Task: Find a one-way flight from Waco to Raleigh on August 7th in Business class with American Airlines, 1 checked bag, and specific passenger details.
Action: Mouse moved to (359, 104)
Screenshot: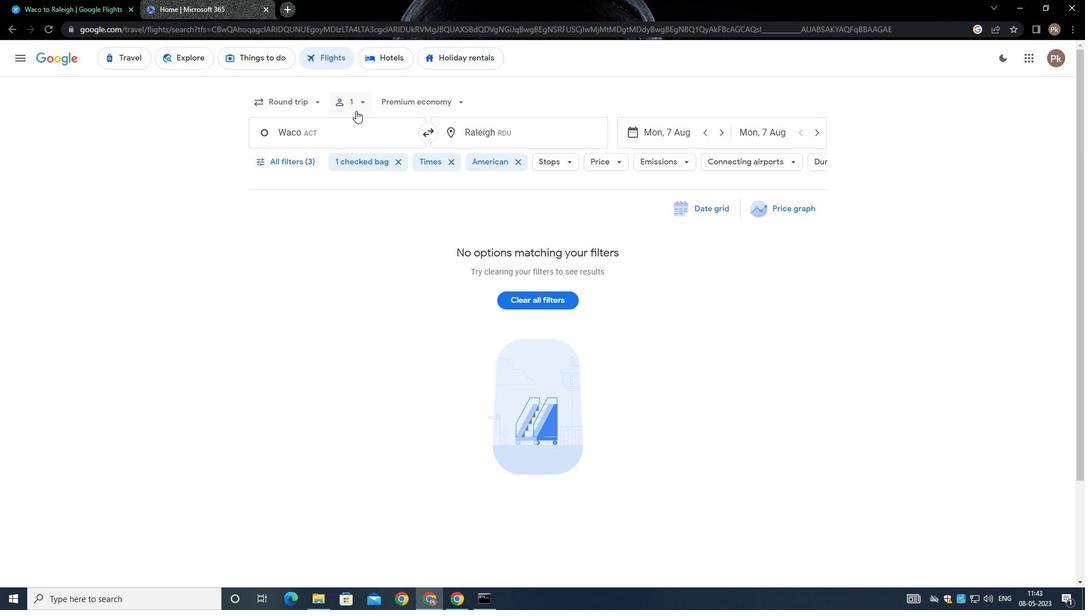 
Action: Mouse pressed left at (359, 104)
Screenshot: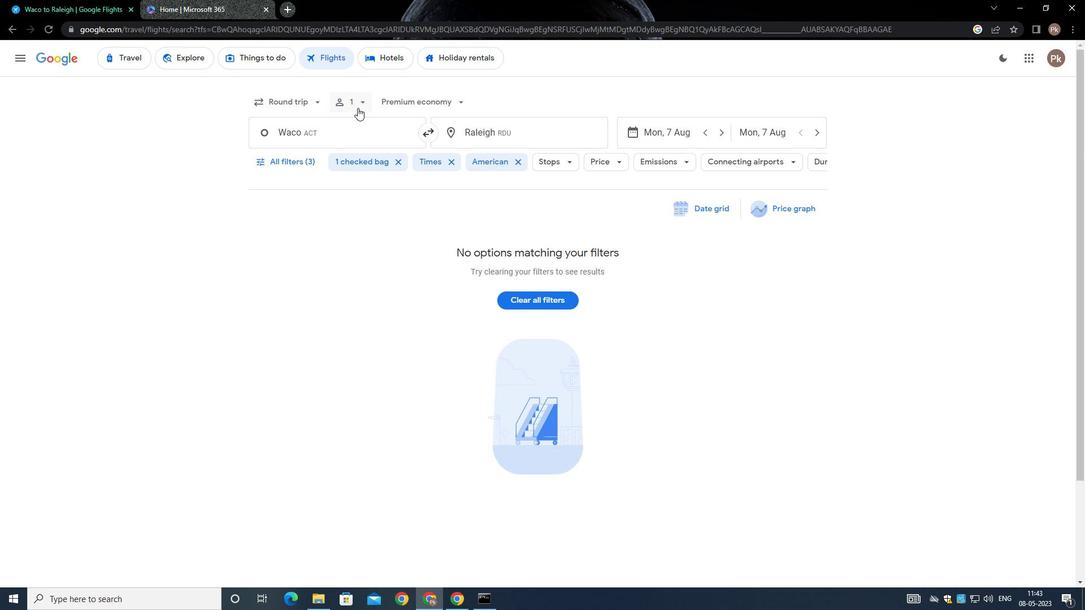 
Action: Mouse moved to (311, 106)
Screenshot: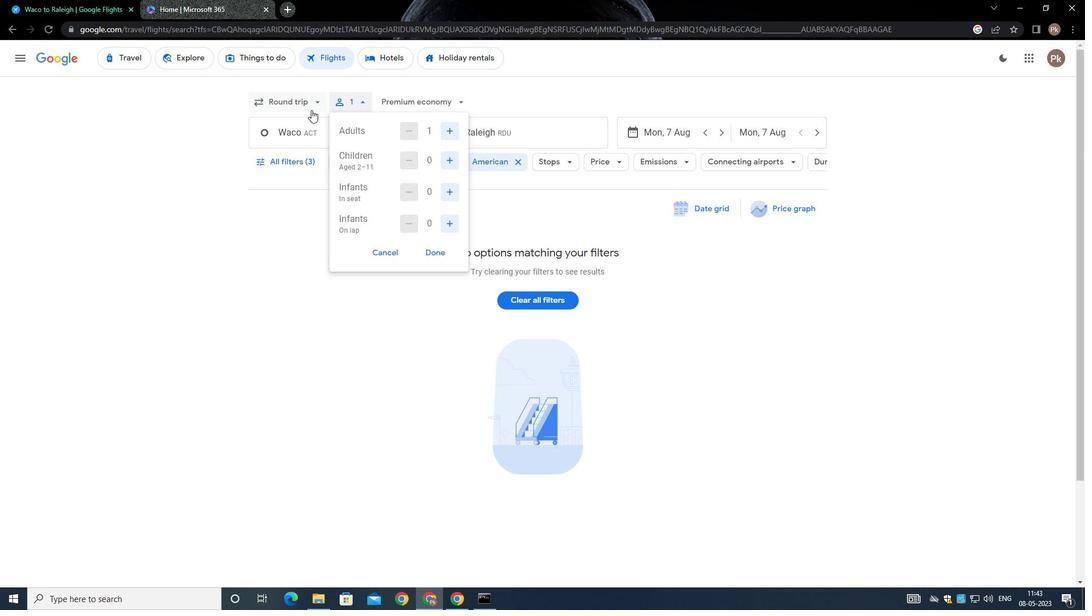 
Action: Mouse pressed left at (311, 106)
Screenshot: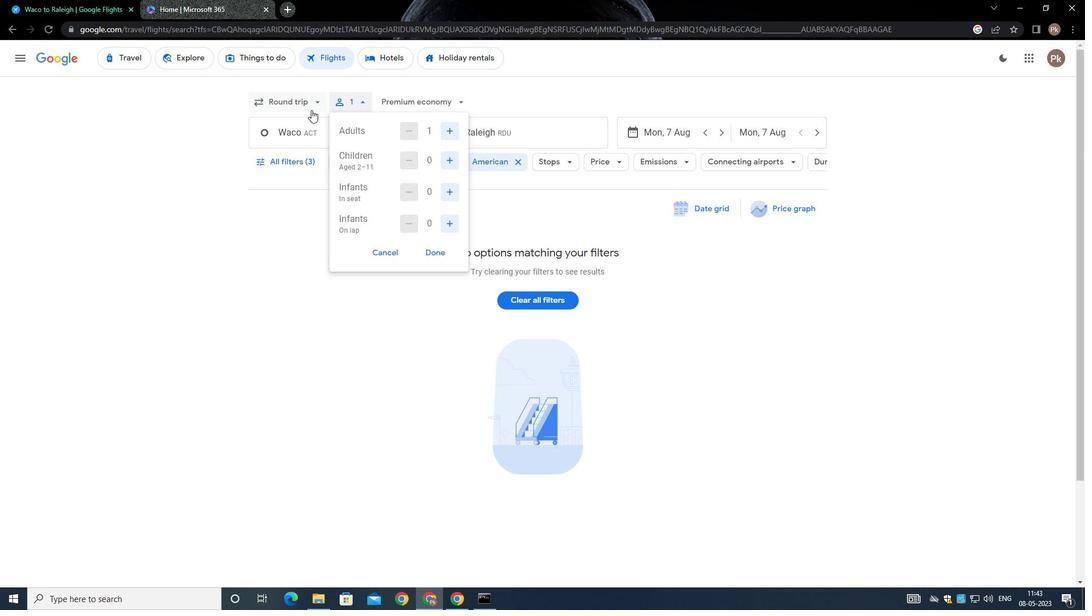 
Action: Mouse moved to (299, 154)
Screenshot: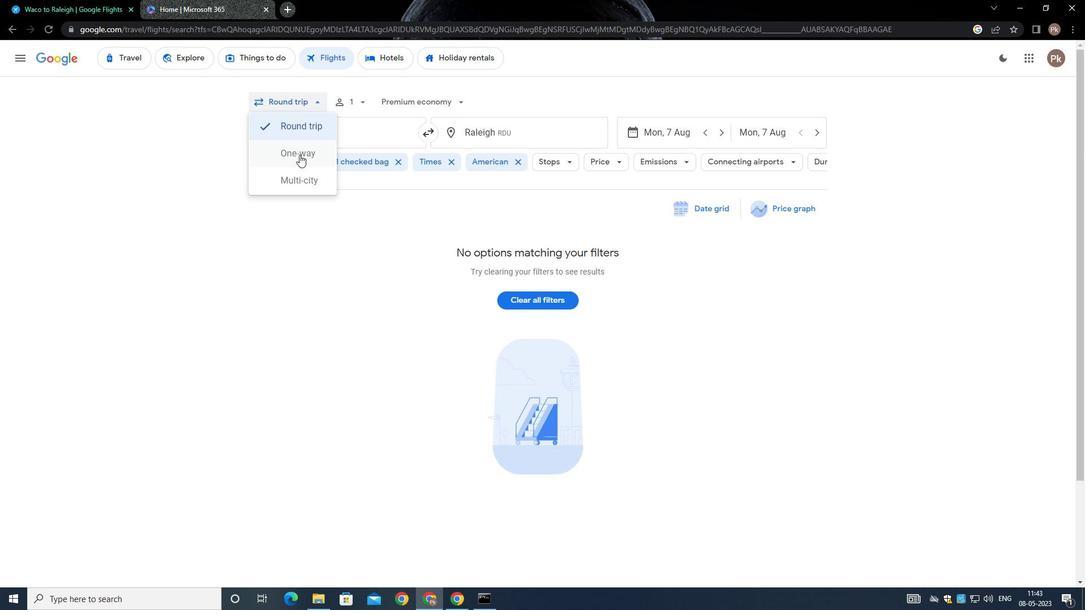 
Action: Mouse pressed left at (299, 154)
Screenshot: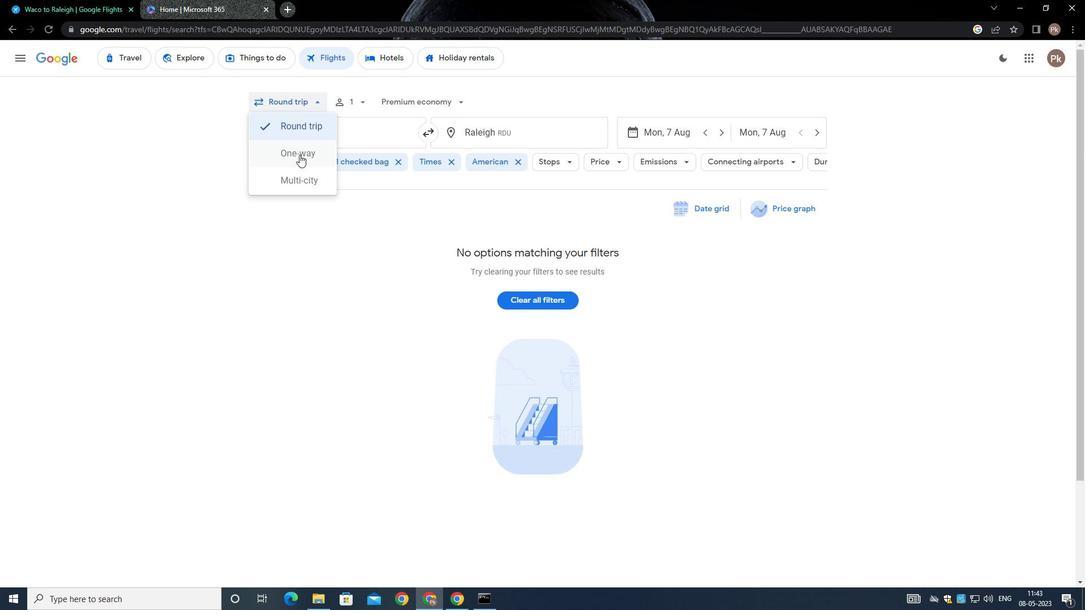 
Action: Mouse moved to (356, 104)
Screenshot: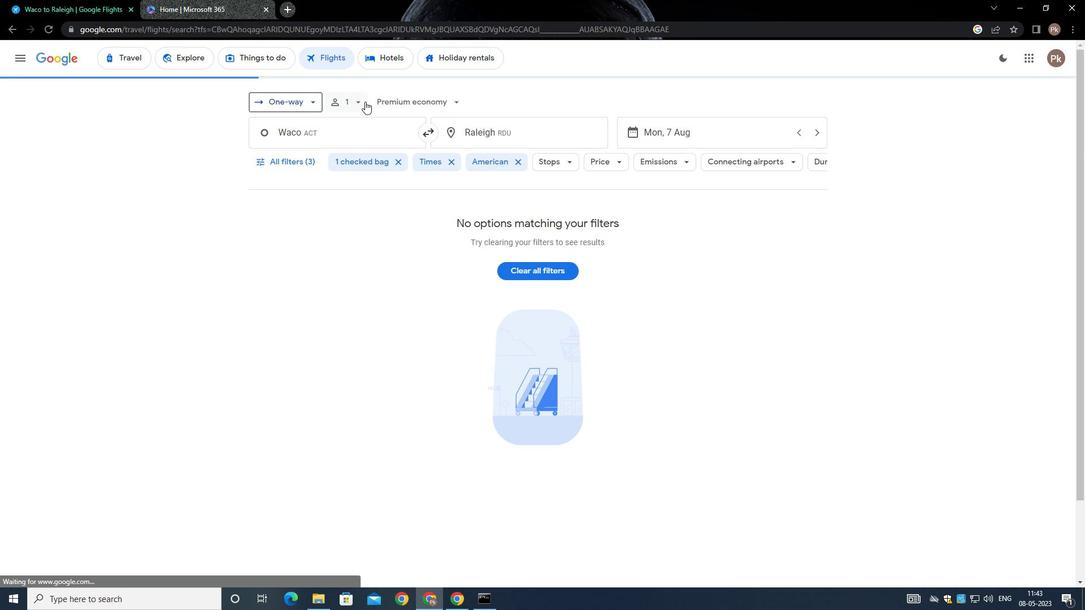 
Action: Mouse pressed left at (356, 104)
Screenshot: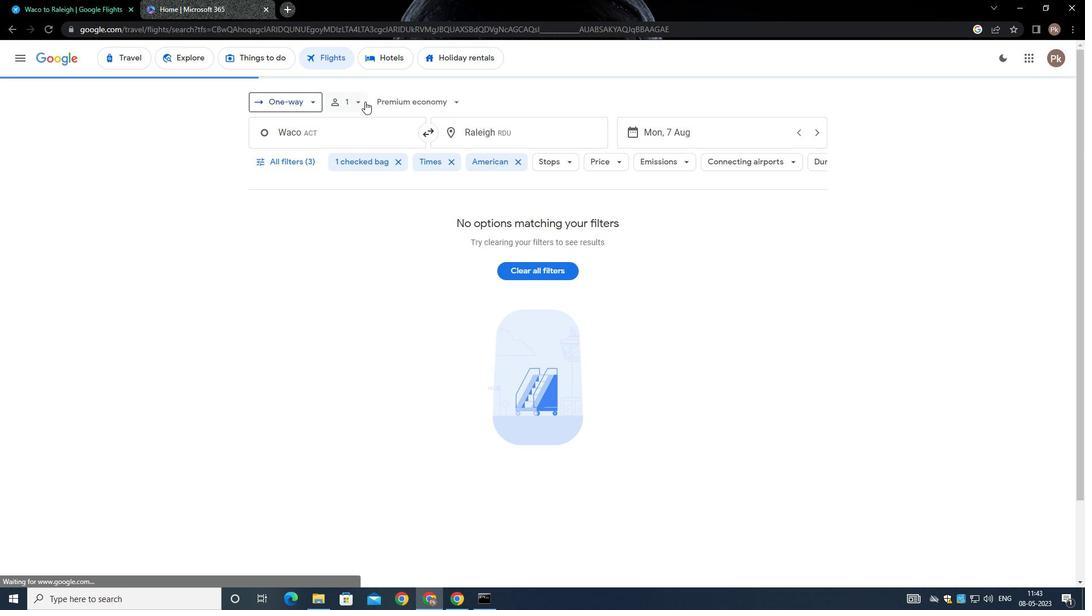 
Action: Mouse moved to (444, 161)
Screenshot: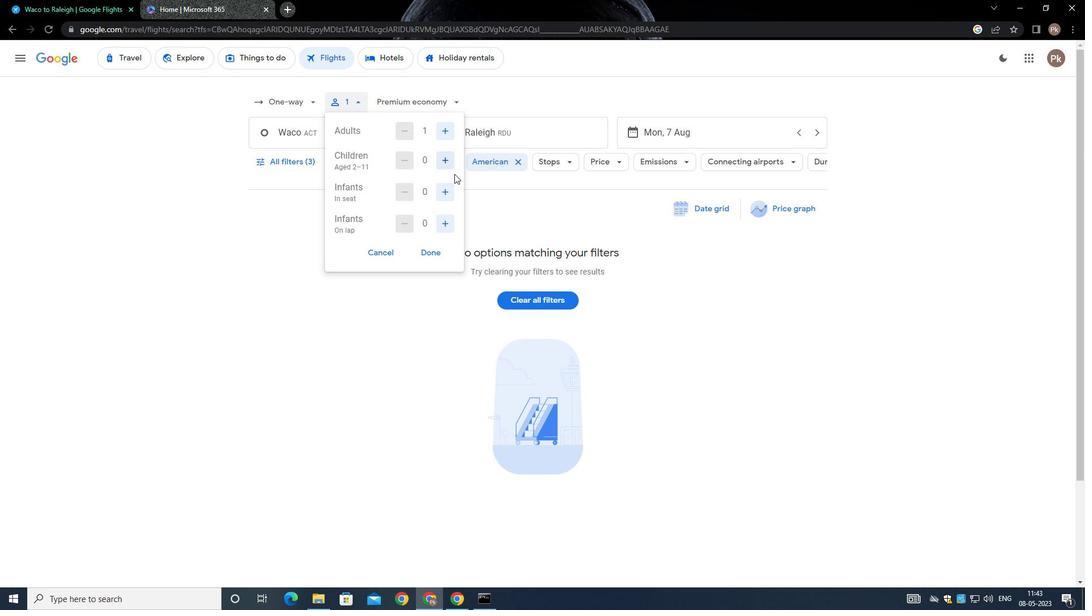 
Action: Mouse pressed left at (444, 161)
Screenshot: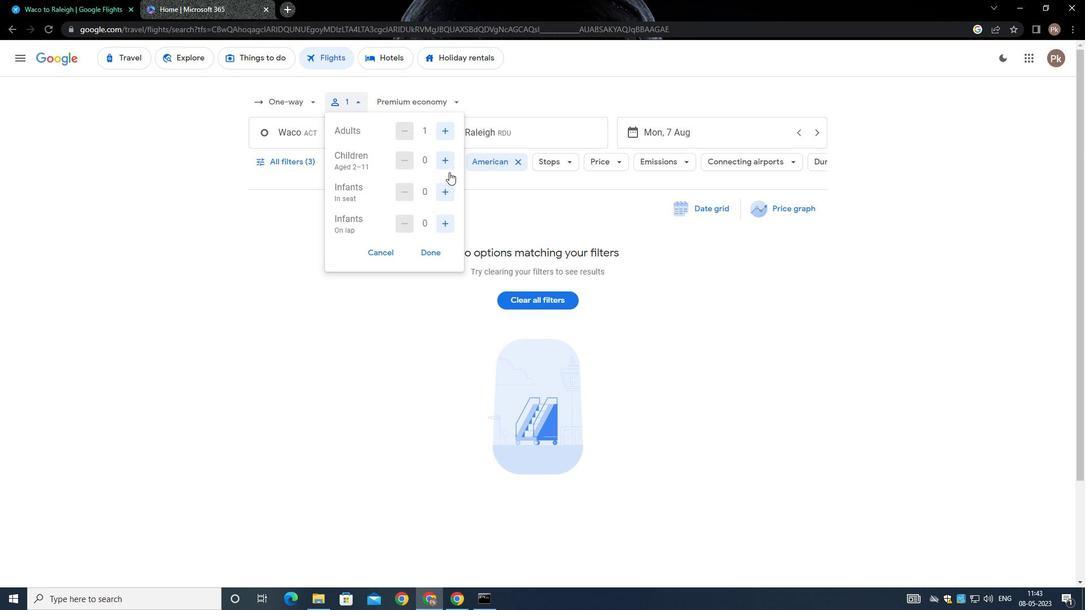 
Action: Mouse pressed left at (444, 161)
Screenshot: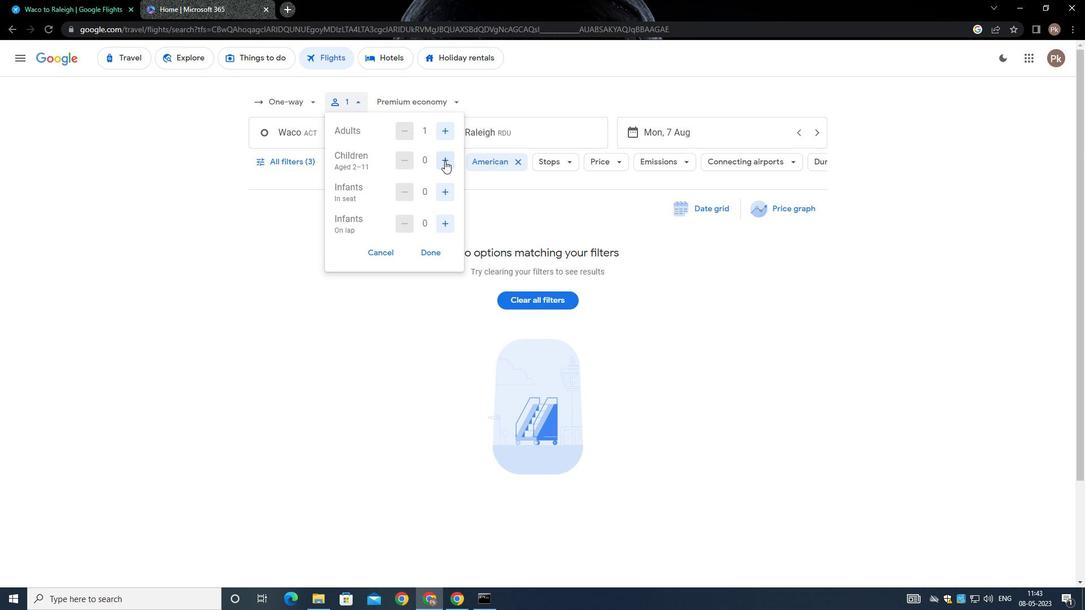 
Action: Mouse pressed left at (444, 161)
Screenshot: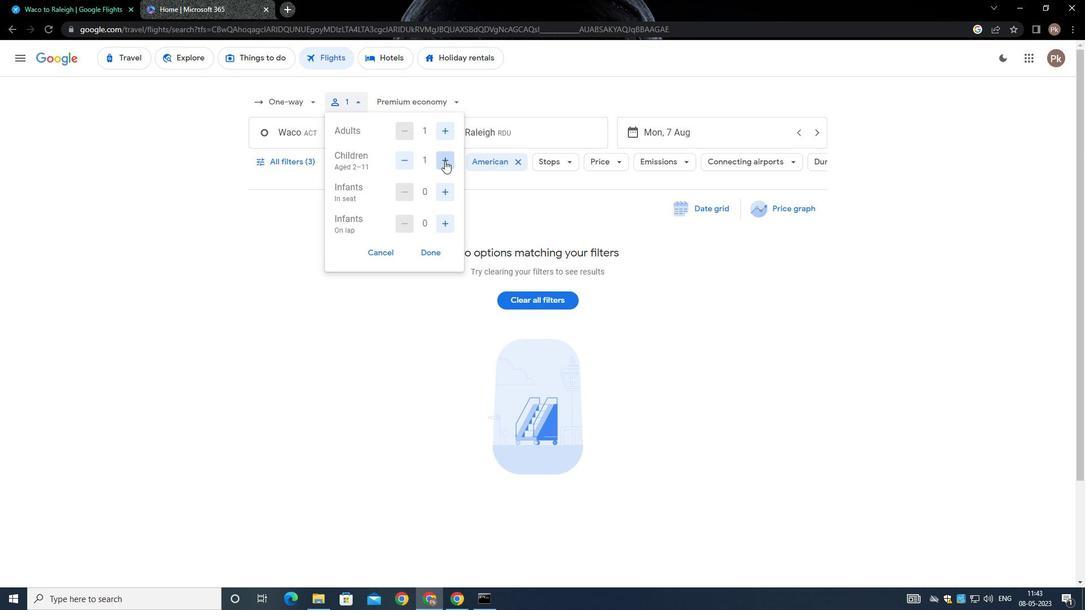 
Action: Mouse pressed left at (444, 161)
Screenshot: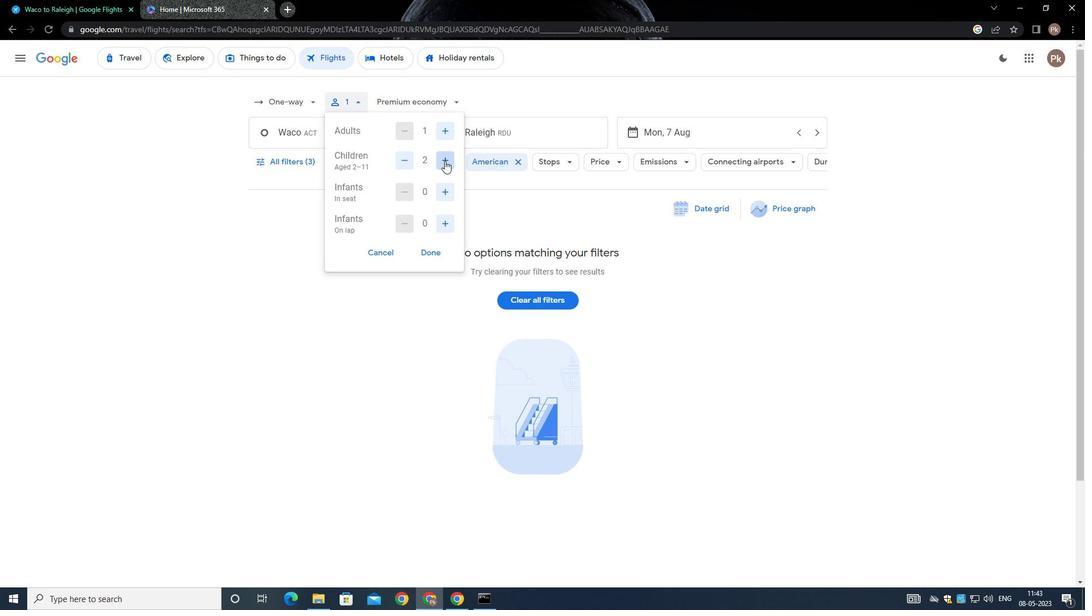 
Action: Mouse moved to (444, 161)
Screenshot: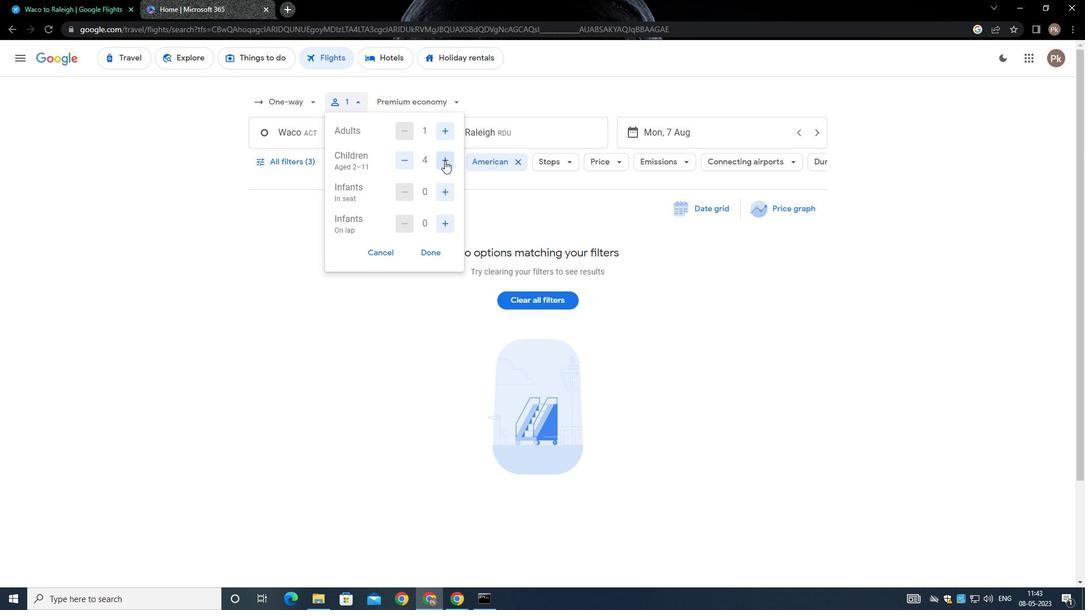 
Action: Mouse pressed left at (444, 161)
Screenshot: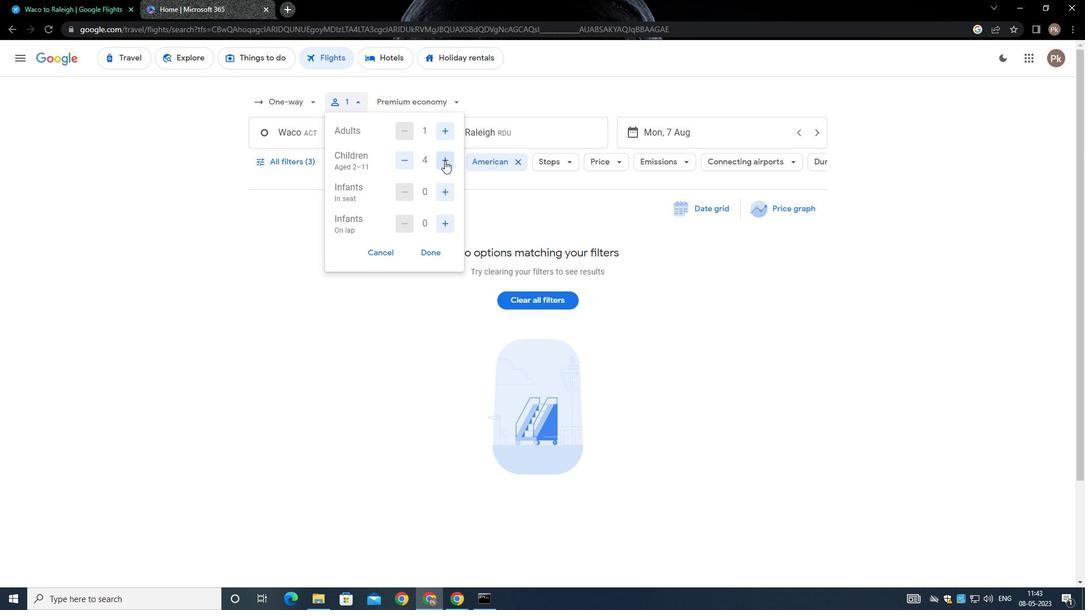 
Action: Mouse moved to (446, 161)
Screenshot: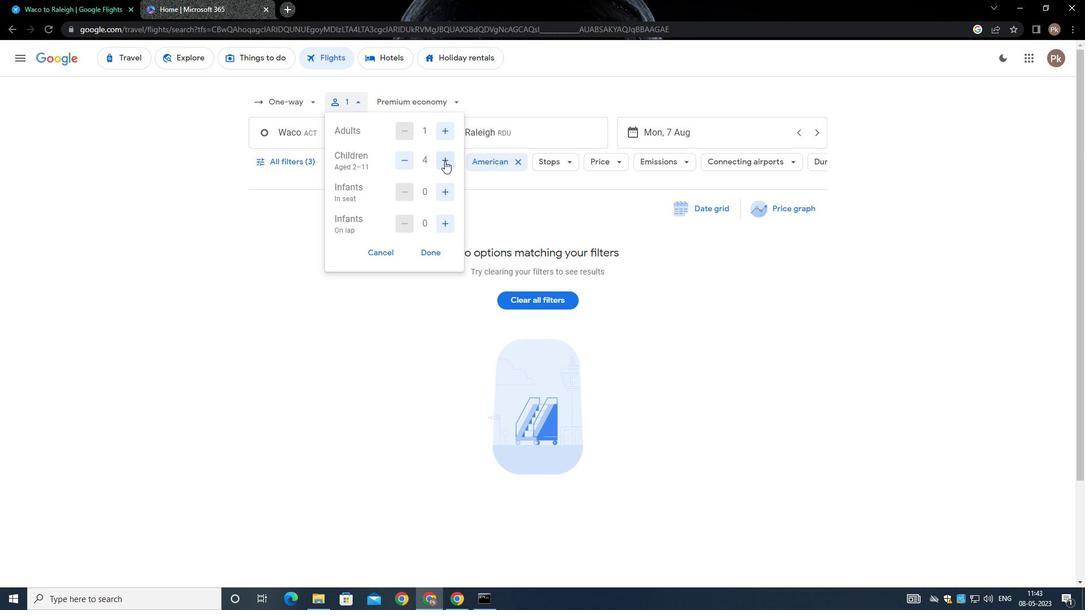 
Action: Mouse pressed left at (446, 161)
Screenshot: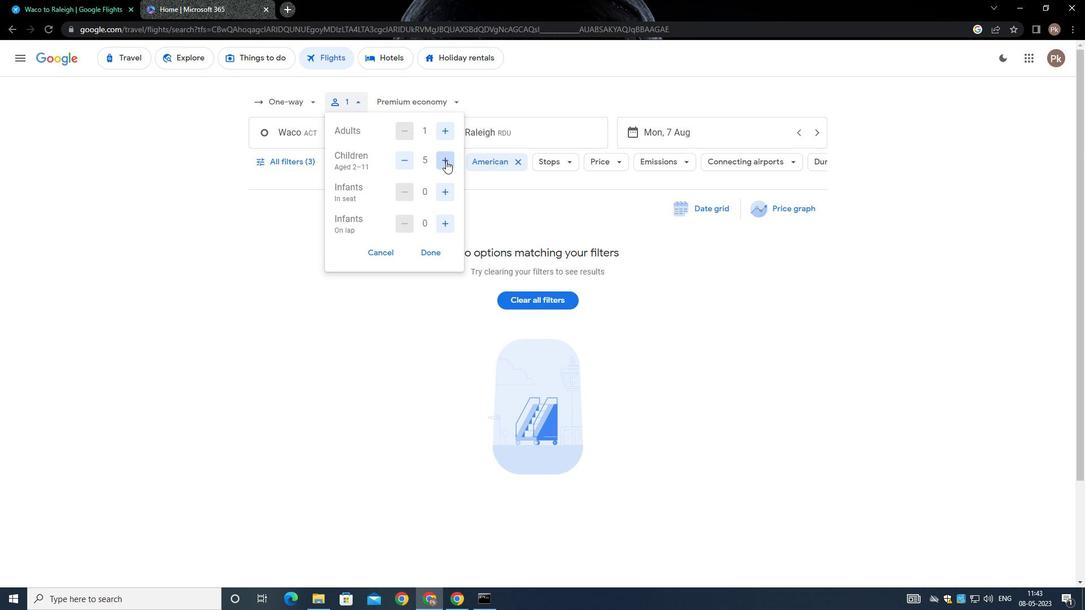 
Action: Mouse moved to (444, 192)
Screenshot: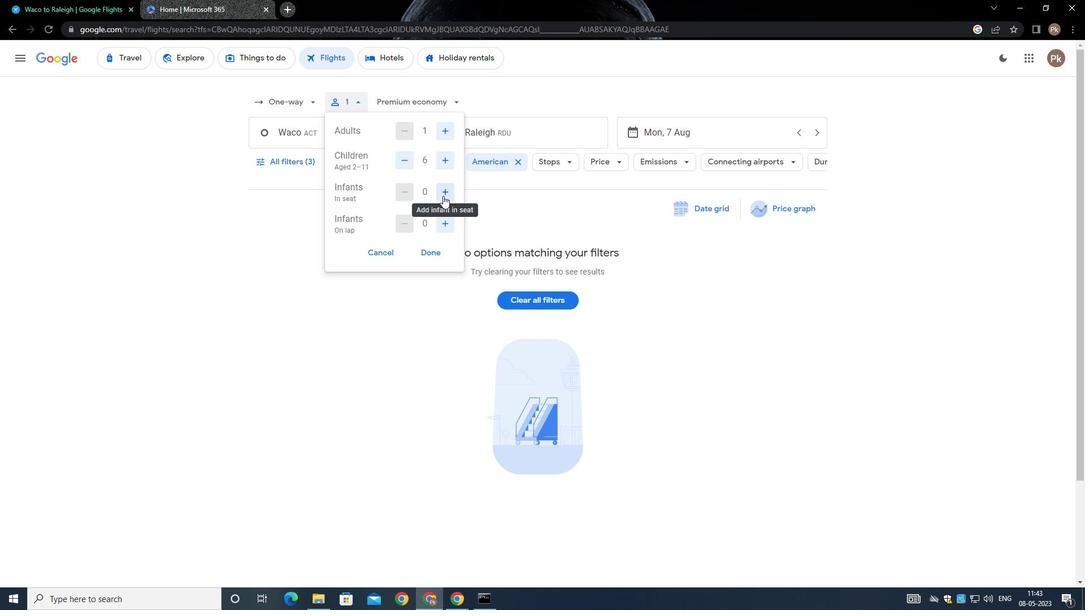 
Action: Mouse pressed left at (444, 192)
Screenshot: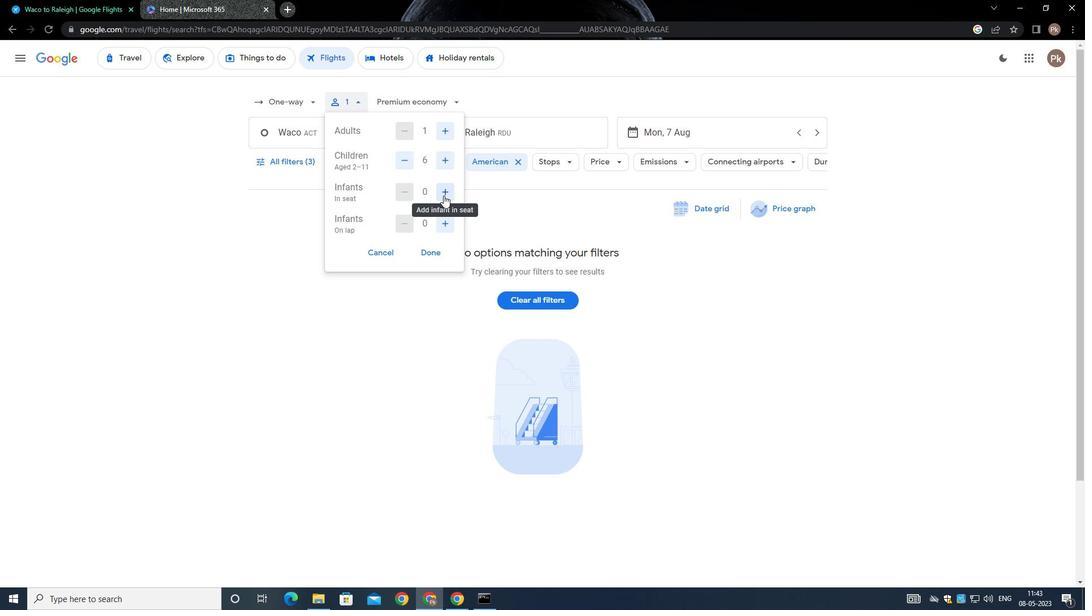 
Action: Mouse moved to (444, 223)
Screenshot: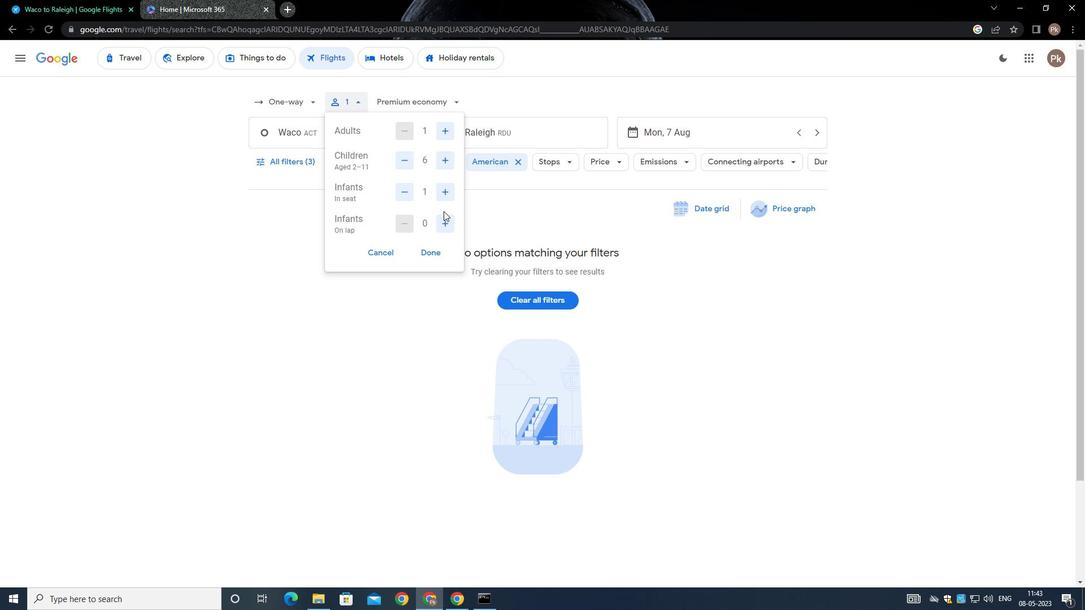 
Action: Mouse pressed left at (444, 223)
Screenshot: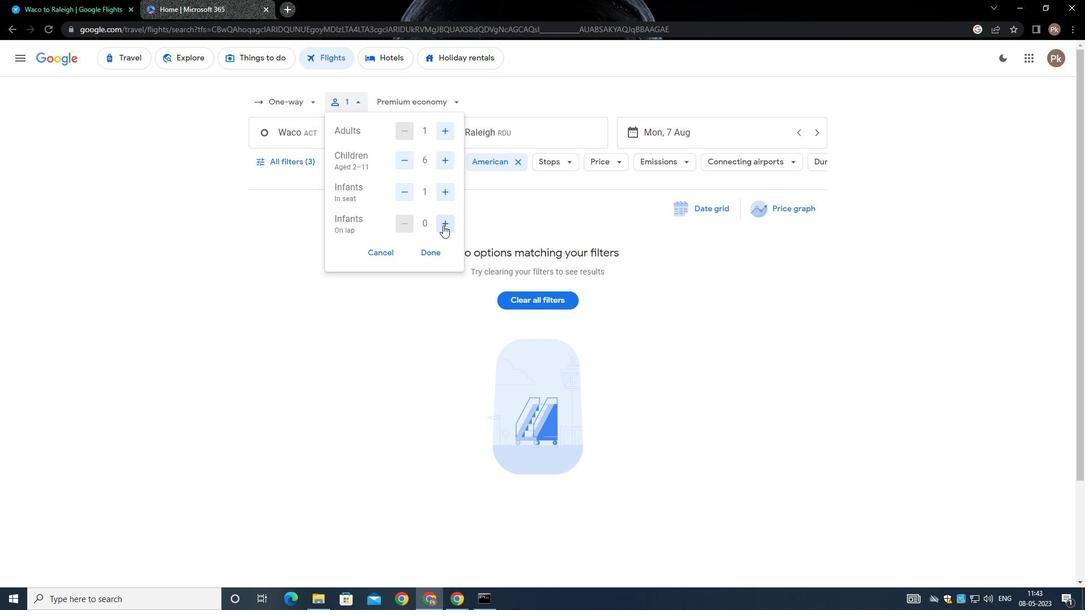 
Action: Mouse moved to (441, 251)
Screenshot: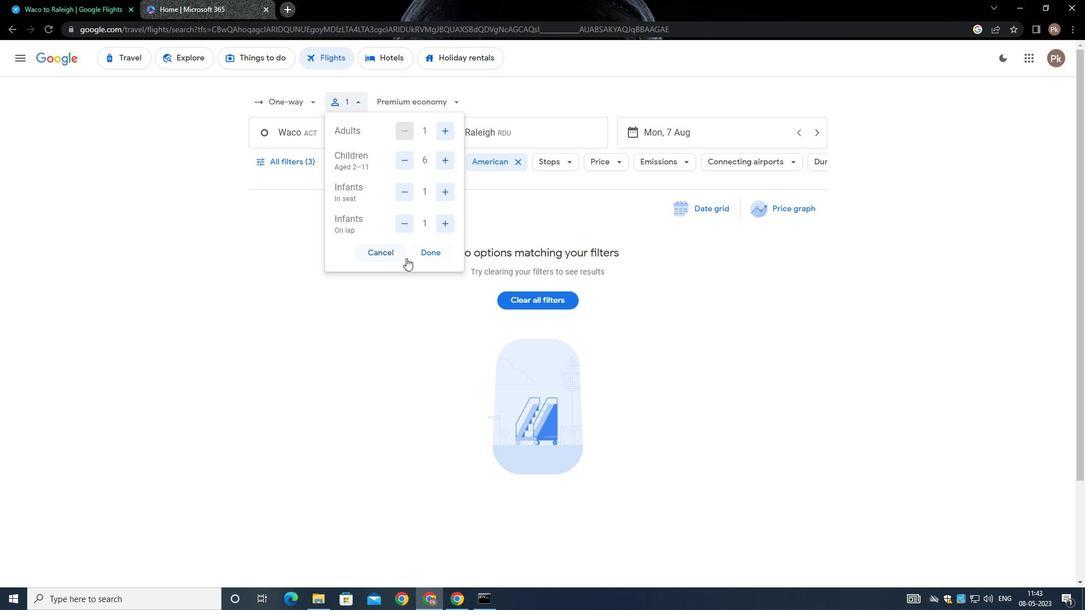
Action: Mouse pressed left at (441, 251)
Screenshot: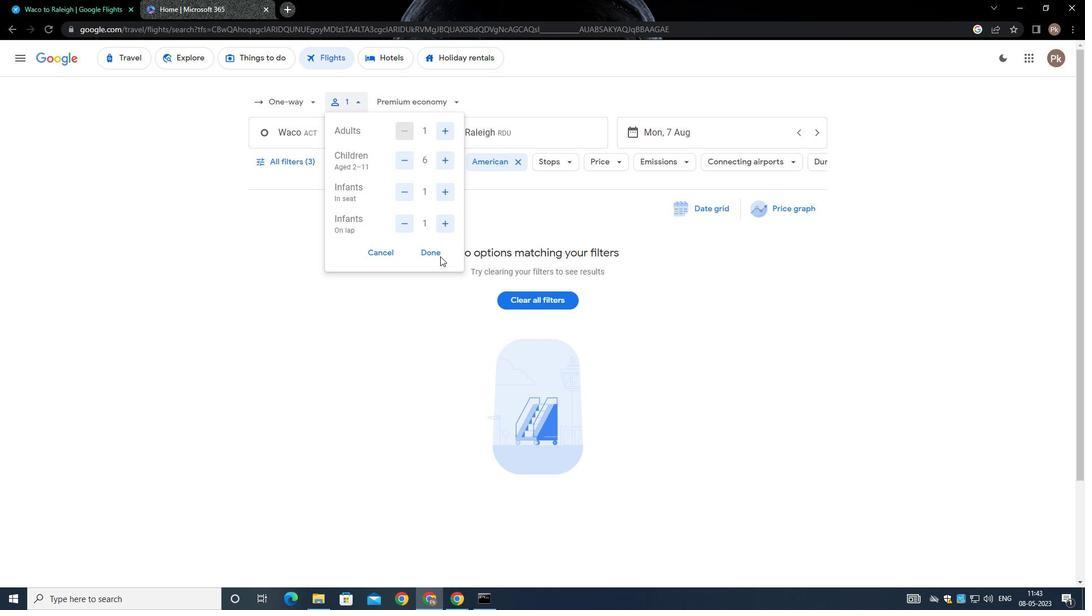 
Action: Mouse moved to (433, 100)
Screenshot: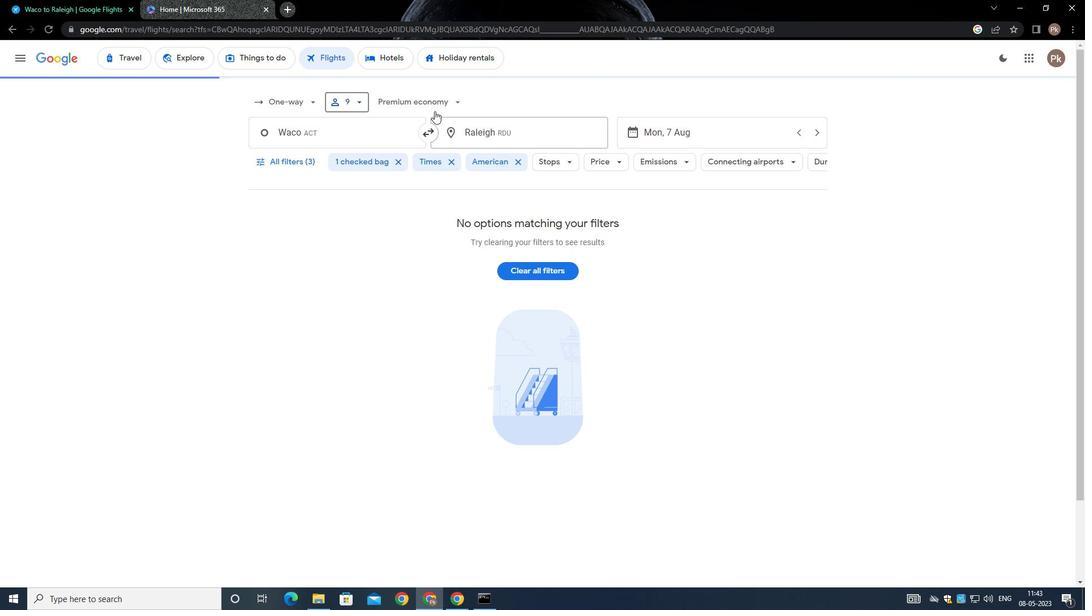 
Action: Mouse pressed left at (433, 100)
Screenshot: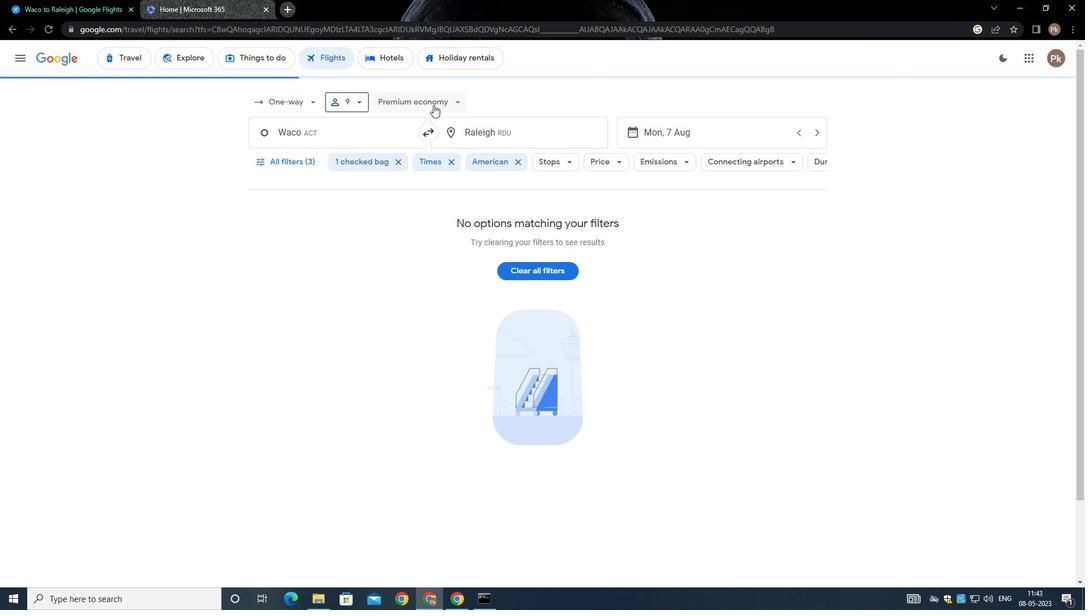 
Action: Mouse moved to (430, 181)
Screenshot: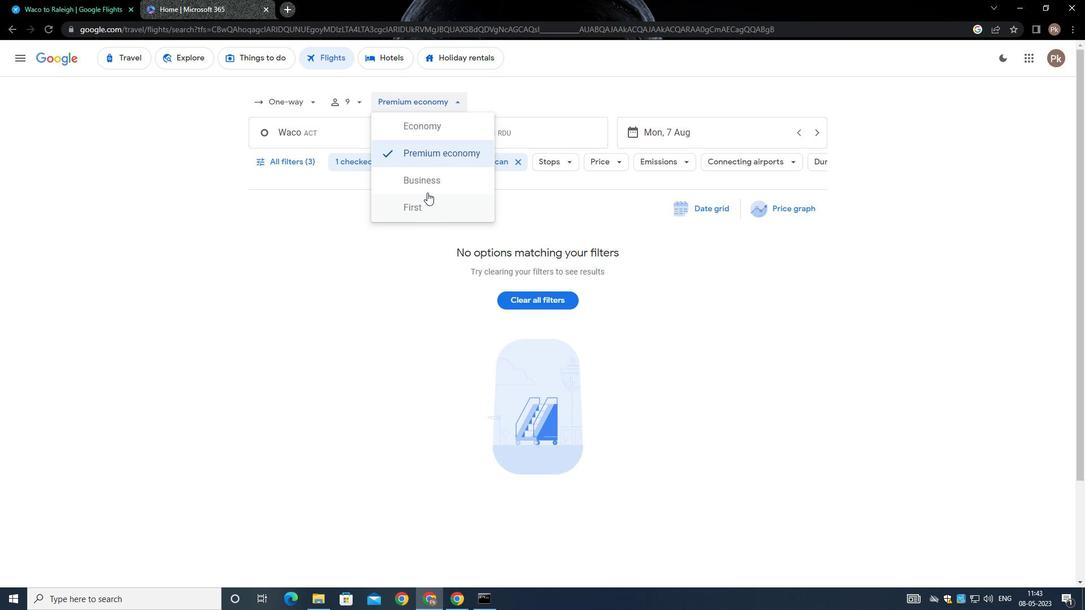 
Action: Mouse pressed left at (430, 181)
Screenshot: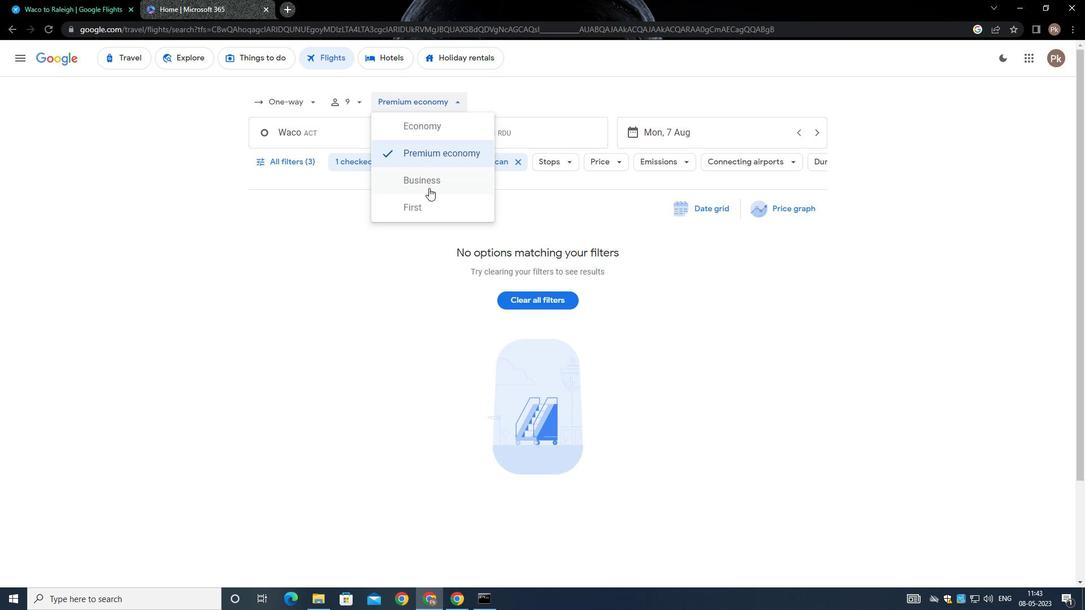
Action: Mouse moved to (335, 139)
Screenshot: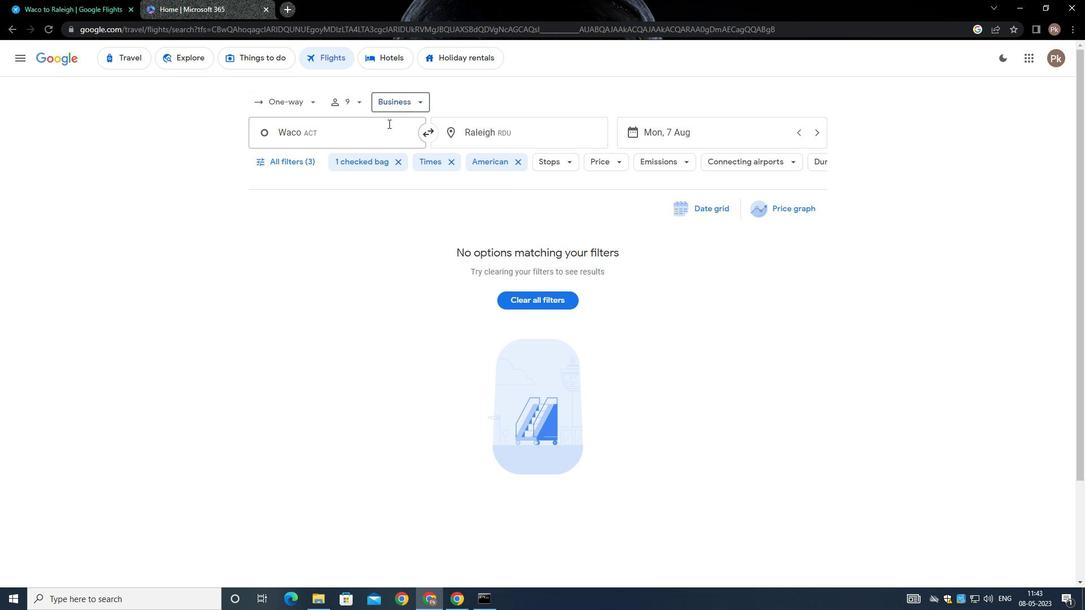 
Action: Mouse pressed left at (335, 139)
Screenshot: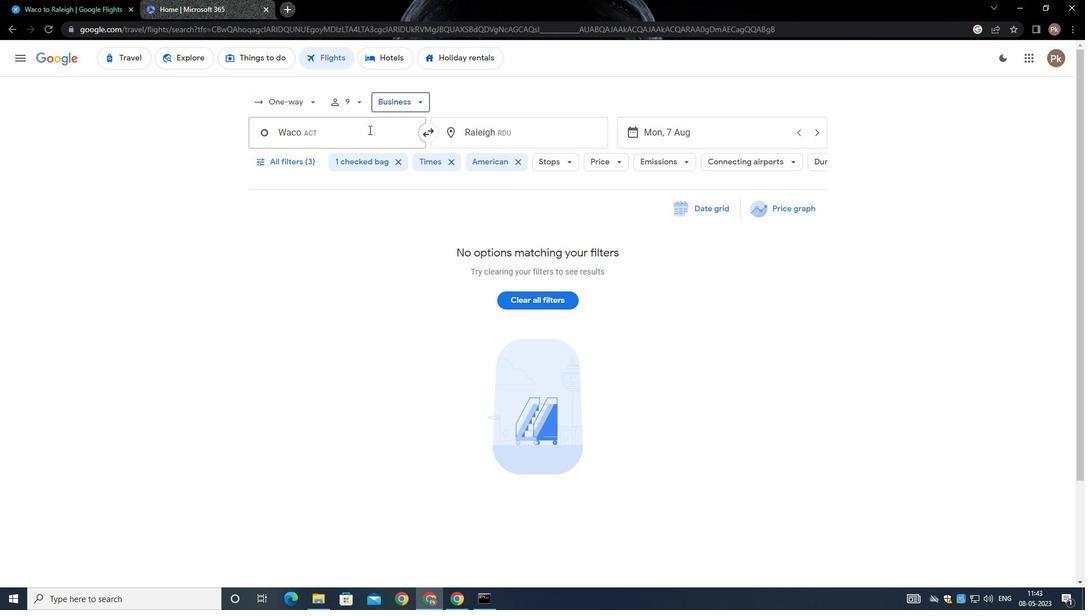 
Action: Mouse moved to (343, 143)
Screenshot: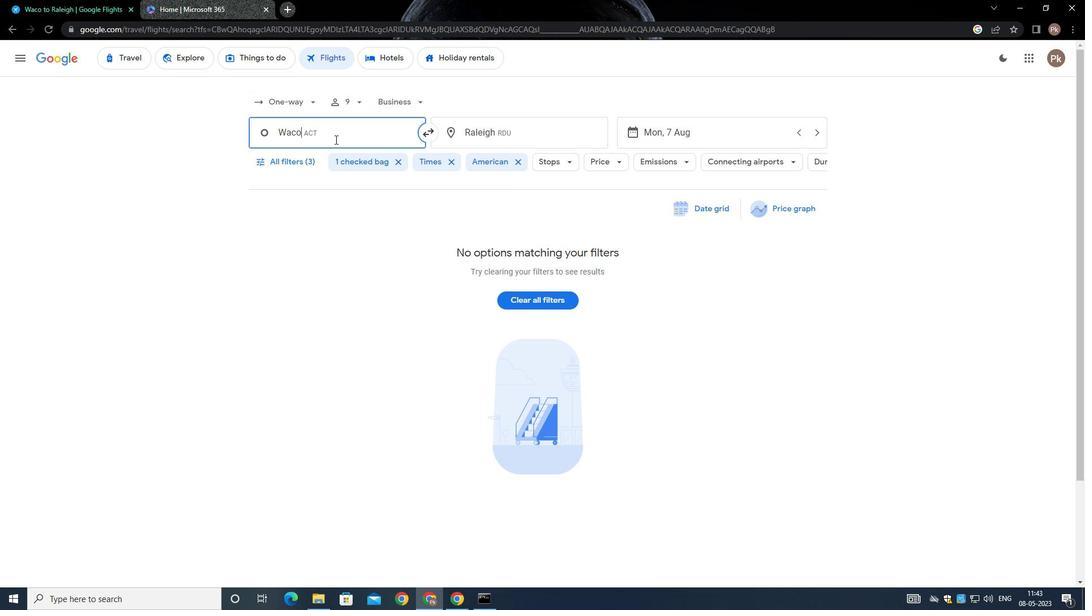
Action: Key pressed <Key.backspace><Key.shift>WICHITA<Key.space><Key.shift>FALLS<Key.space><Key.shift_r>MUNICIPAL<Key.space><Key.shift>AIRPORT/SHEO<Key.backspace>PPARD<Key.space><Key.shift>AIR<Key.space><Key.shift><Key.shift><Key.shift><Key.shift><Key.shift><Key.shift>FORCE<Key.space><Key.shift><Key.shift><Key.shift><Key.shift><Key.shift><Key.shift>BASE
Screenshot: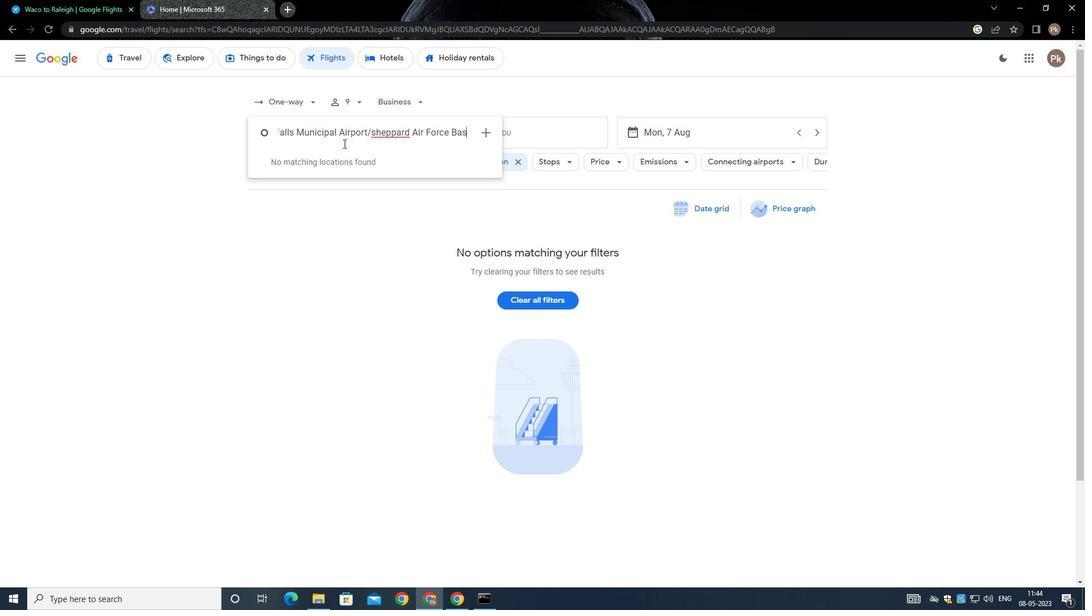 
Action: Mouse moved to (559, 218)
Screenshot: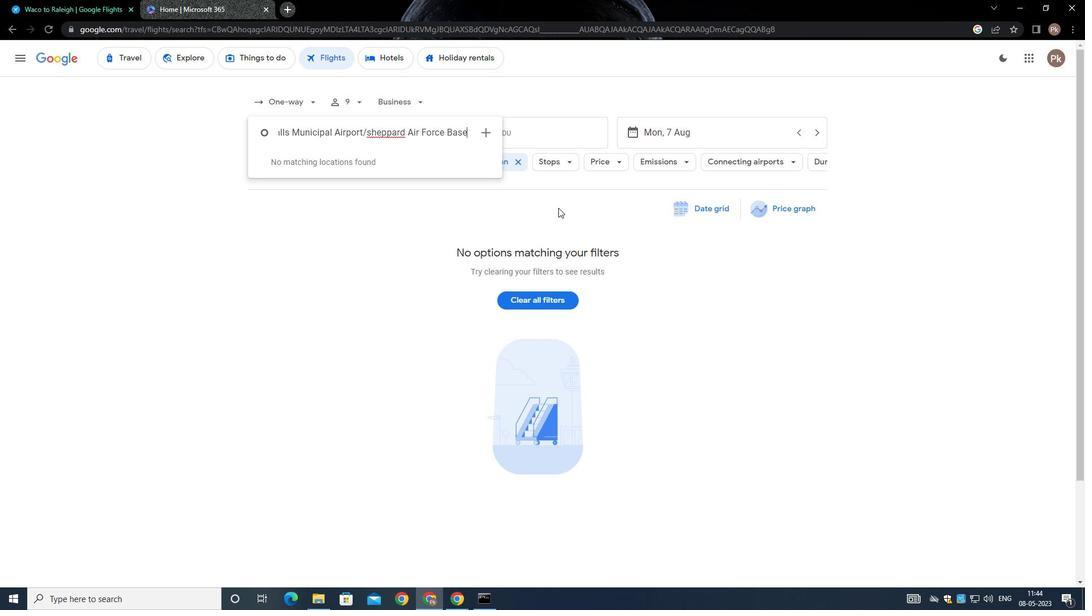 
Action: Key pressed <Key.enter>
Screenshot: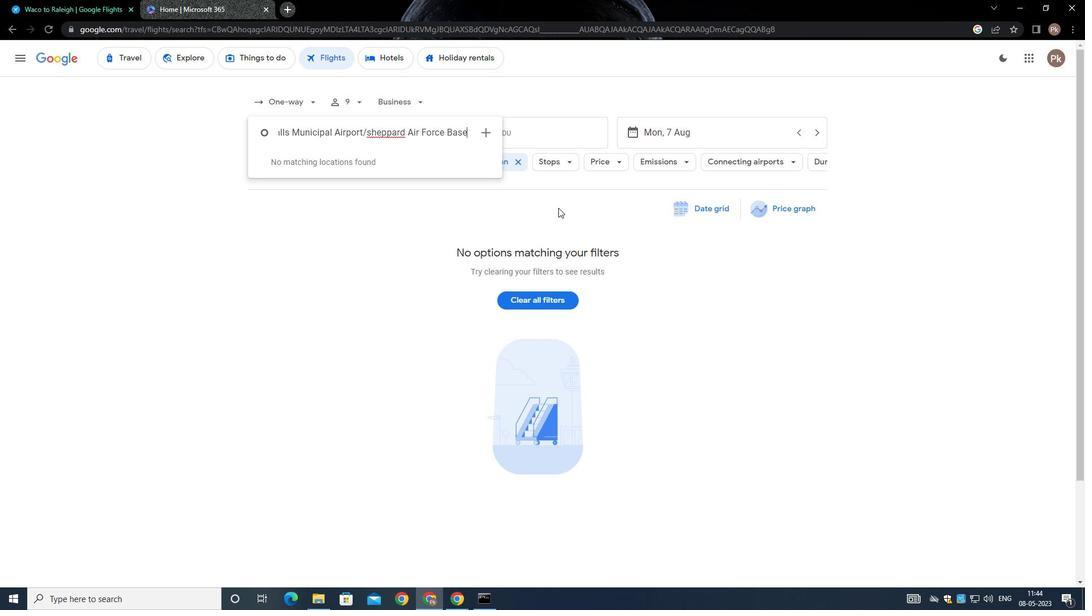 
Action: Mouse moved to (701, 135)
Screenshot: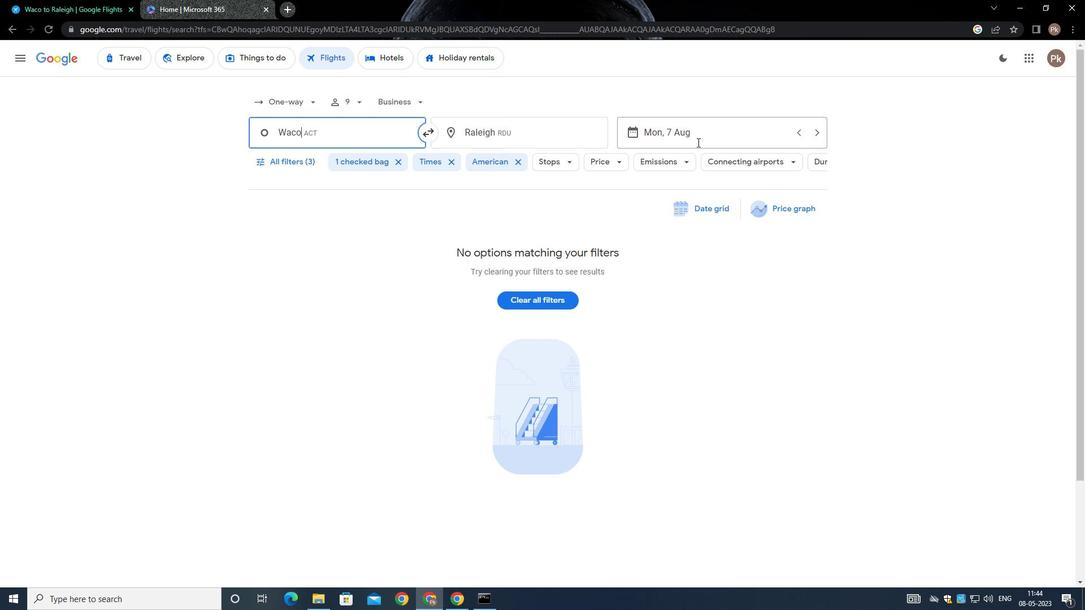 
Action: Mouse pressed left at (701, 135)
Screenshot: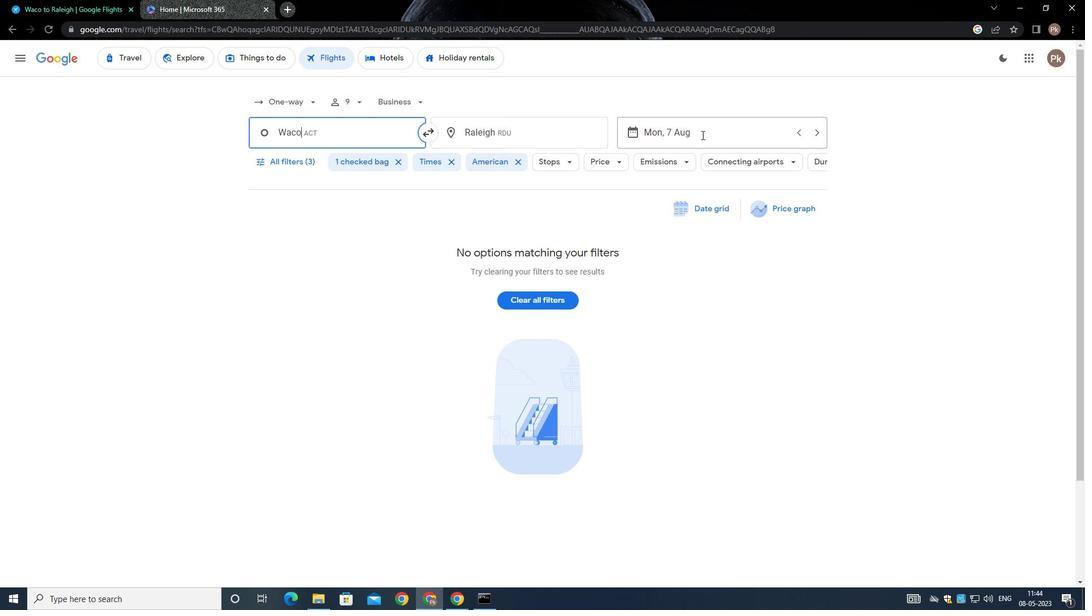 
Action: Mouse moved to (268, 230)
Screenshot: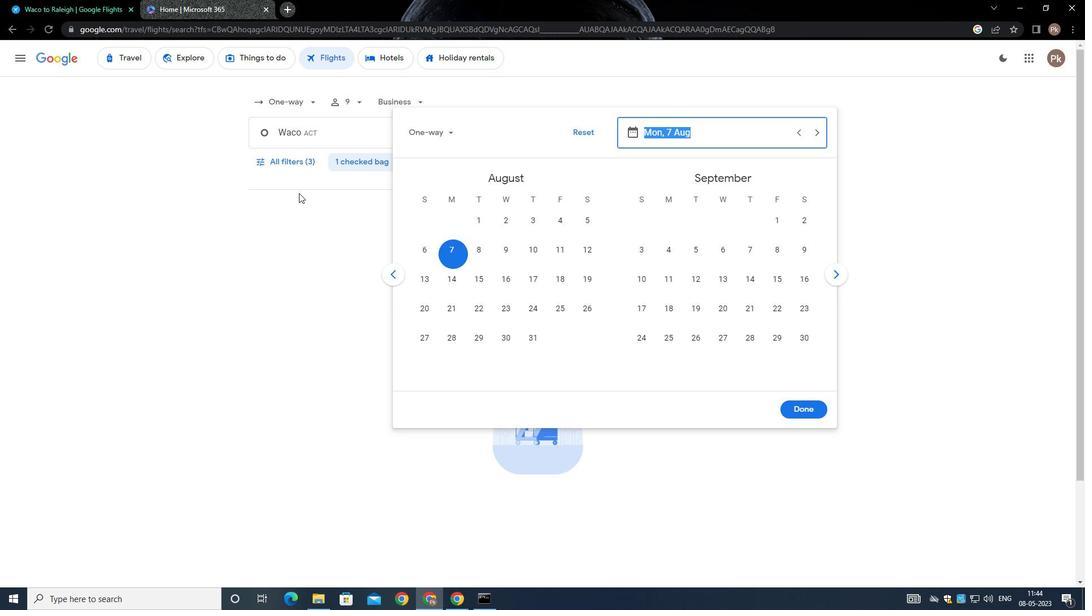 
Action: Mouse pressed left at (268, 230)
Screenshot: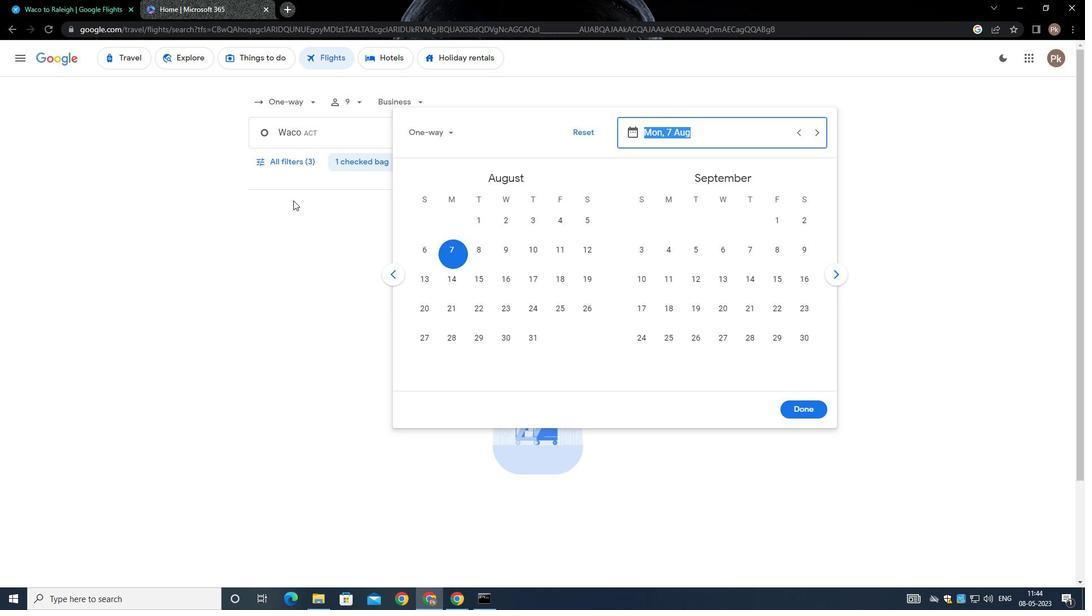 
Action: Mouse moved to (491, 124)
Screenshot: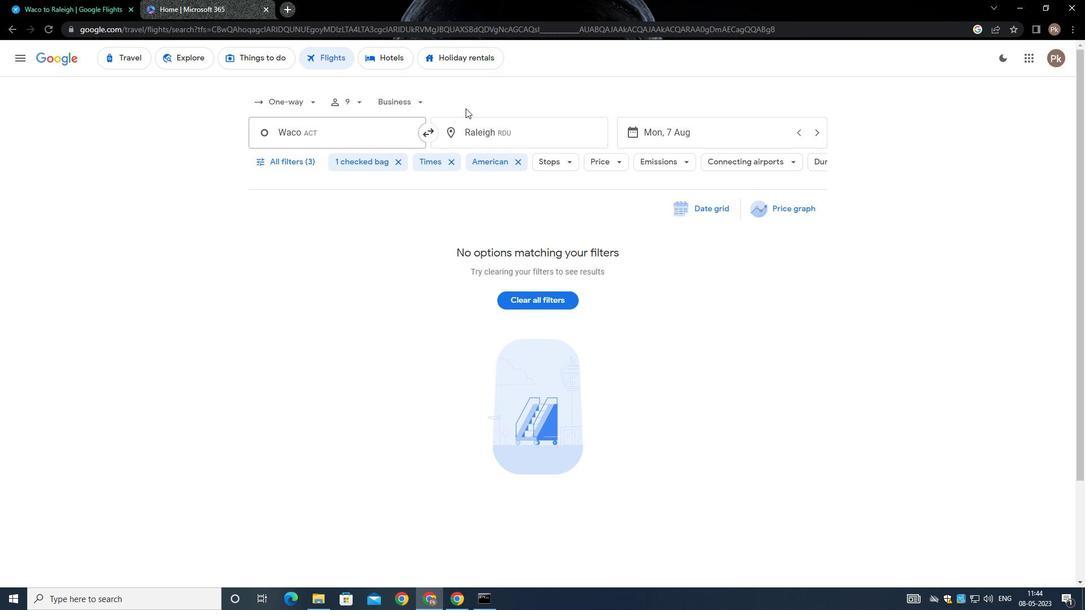 
Action: Mouse pressed left at (491, 124)
Screenshot: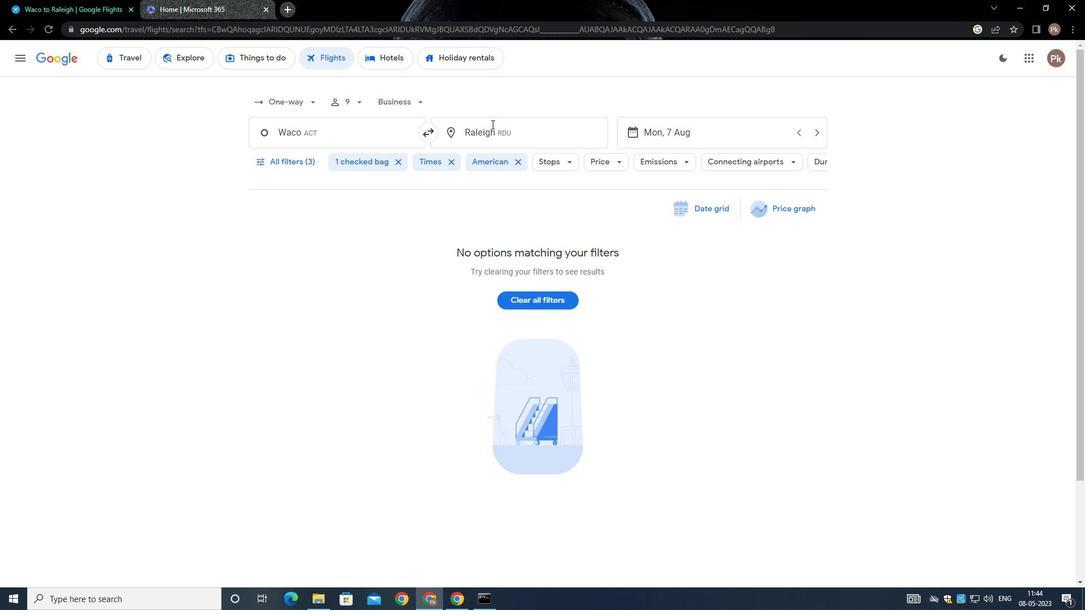 
Action: Mouse moved to (491, 126)
Screenshot: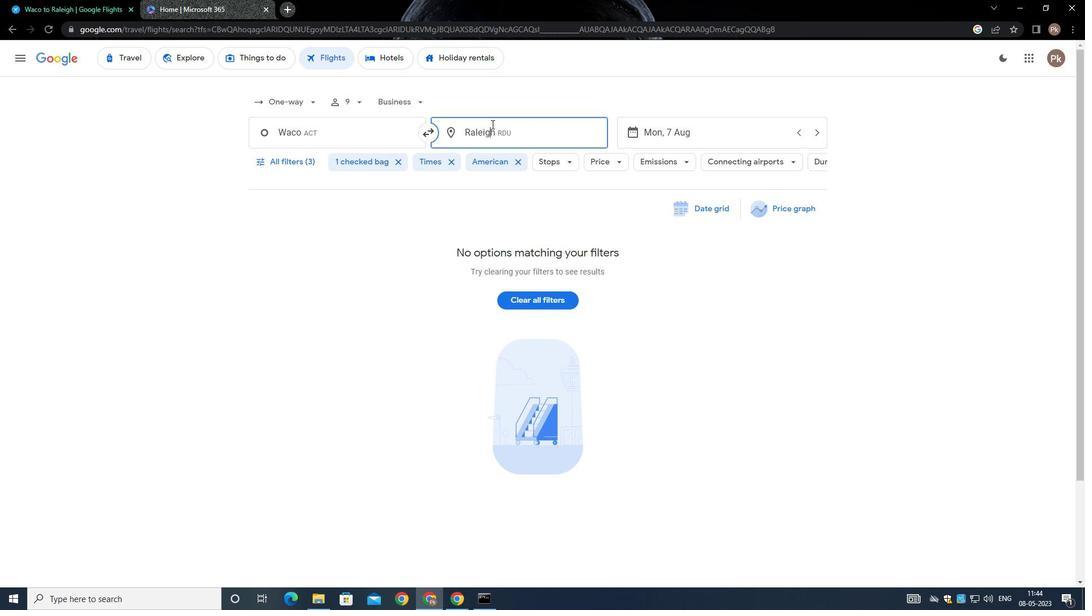 
Action: Key pressed <Key.backspace><Key.shift>SOUTHWEST
Screenshot: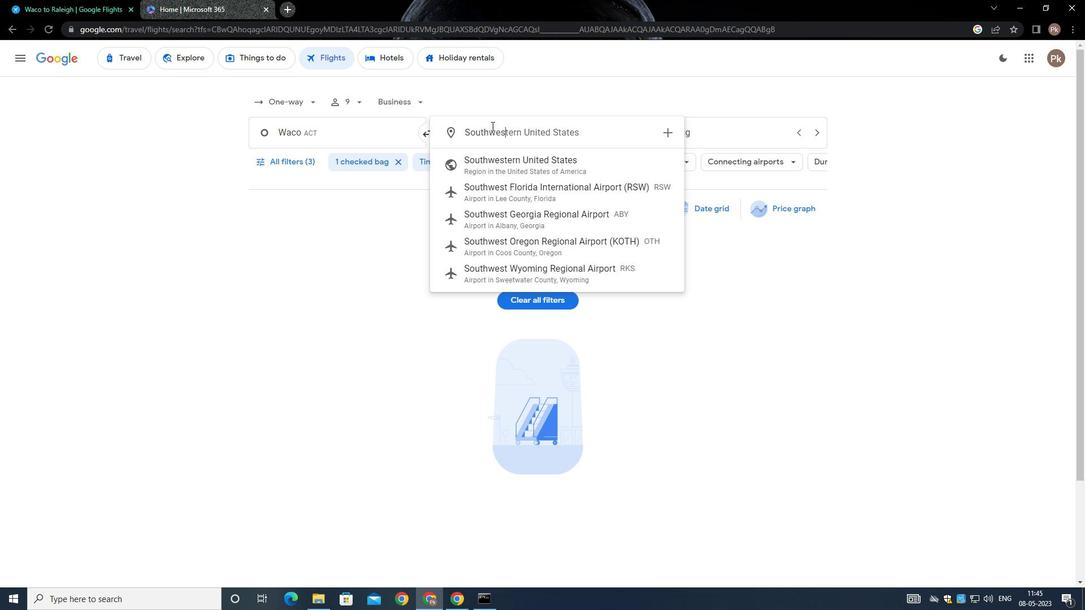 
Action: Mouse moved to (543, 267)
Screenshot: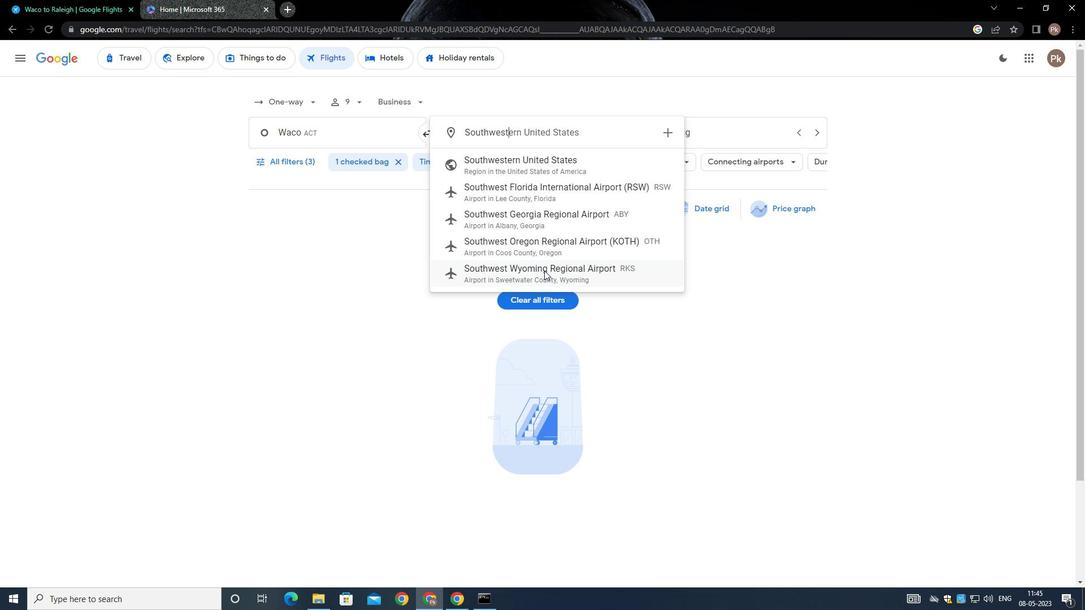 
Action: Mouse pressed left at (543, 267)
Screenshot: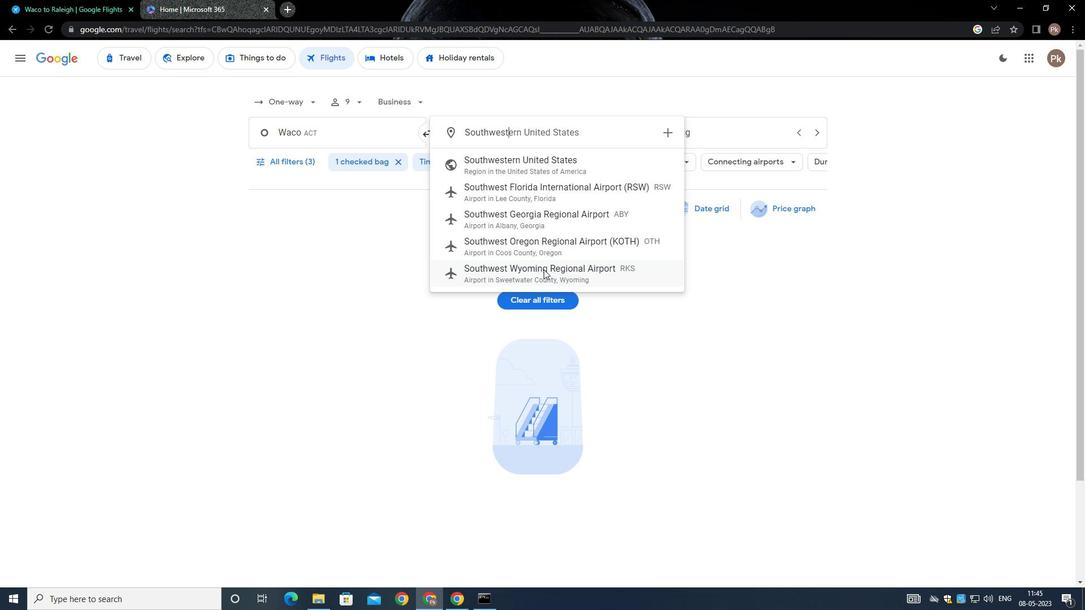
Action: Mouse moved to (684, 130)
Screenshot: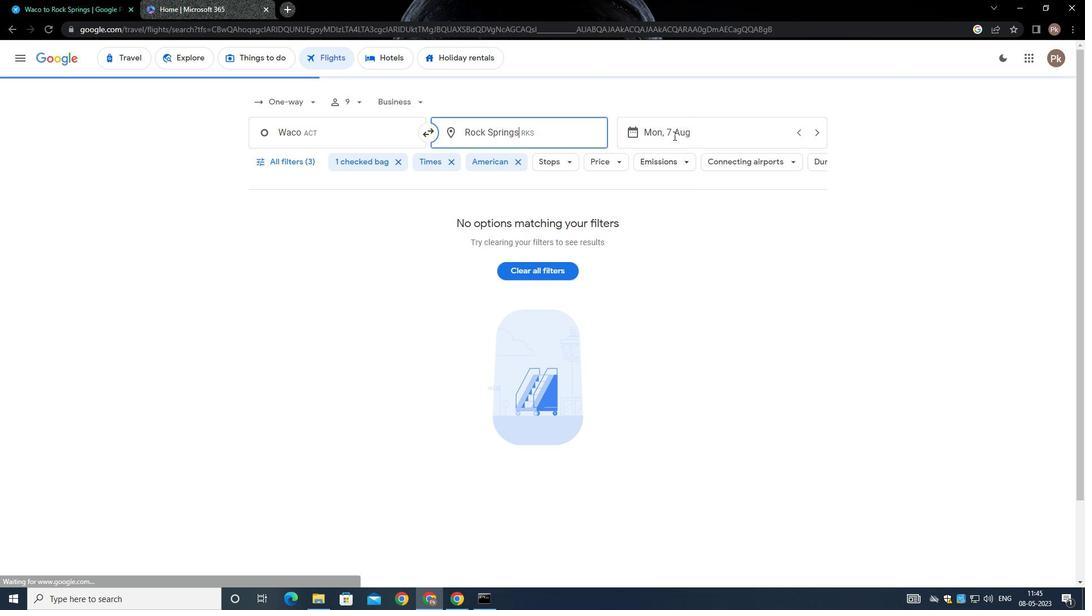 
Action: Mouse pressed left at (684, 130)
Screenshot: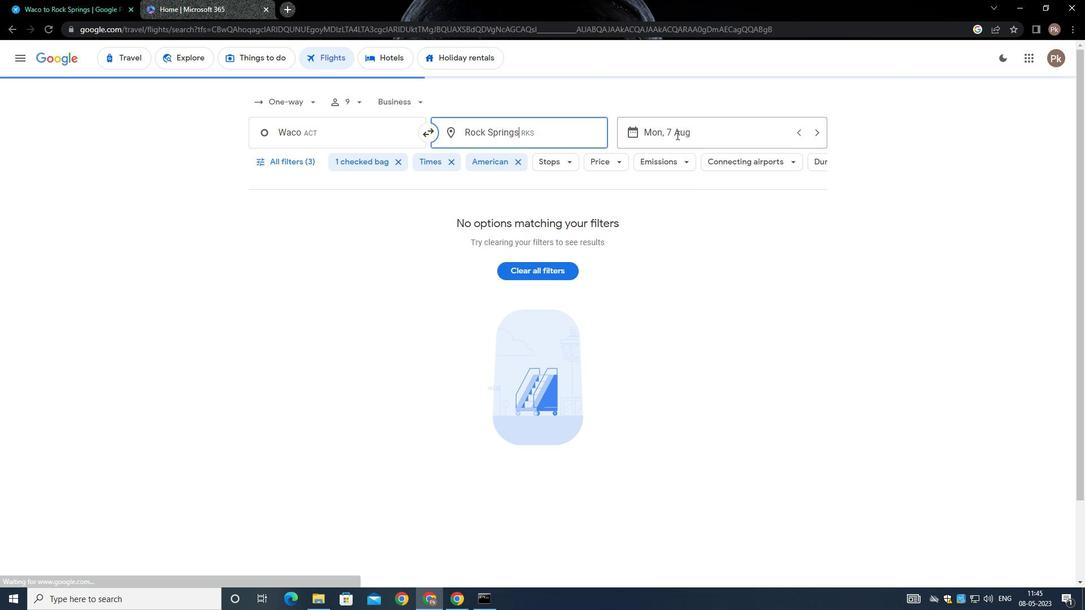 
Action: Mouse moved to (586, 225)
Screenshot: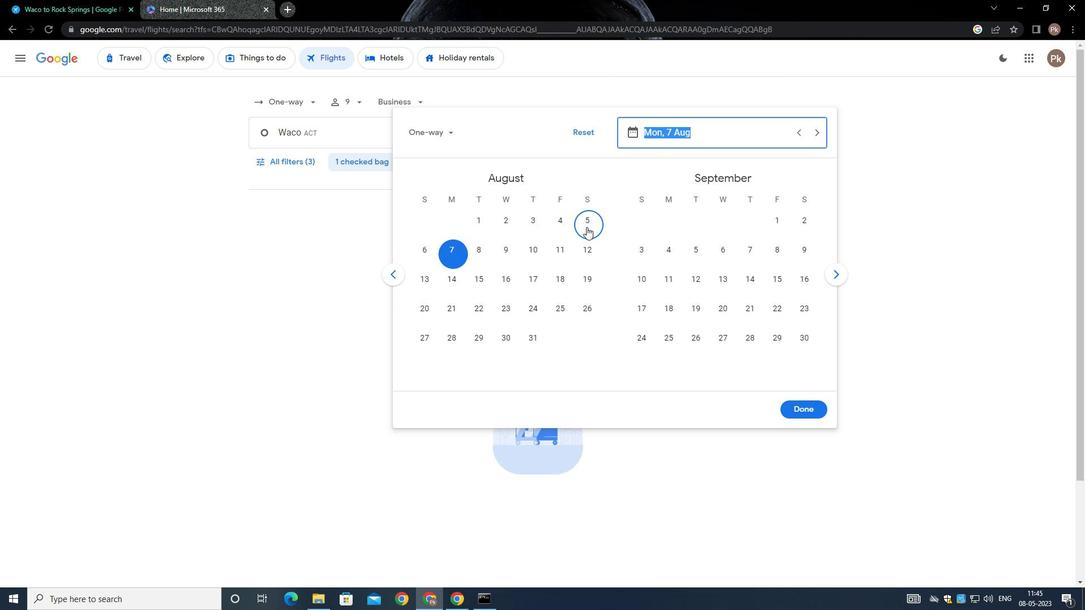 
Action: Mouse pressed left at (586, 225)
Screenshot: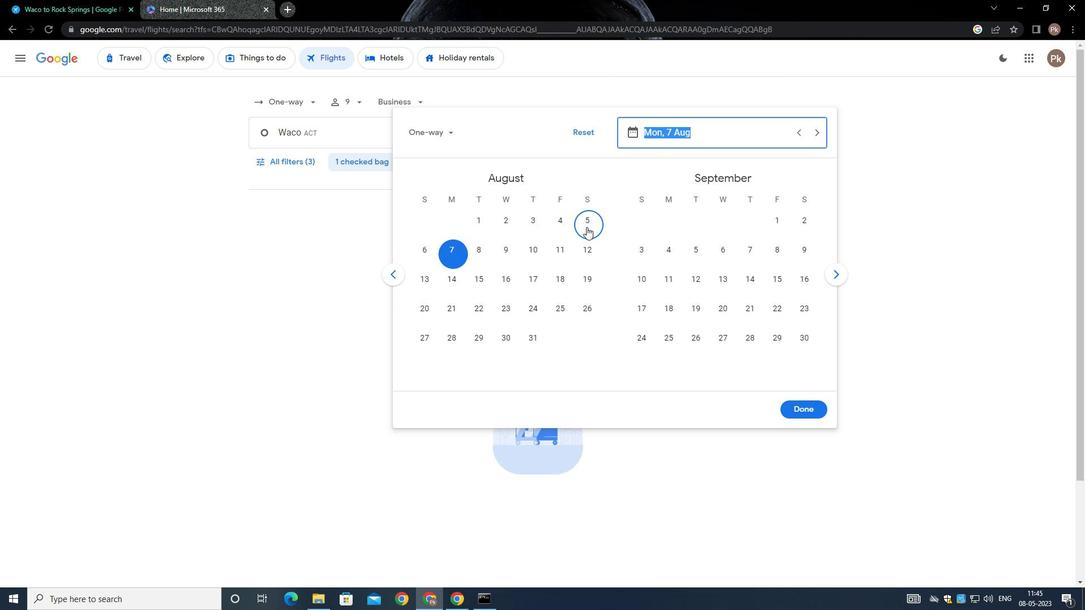 
Action: Mouse moved to (805, 413)
Screenshot: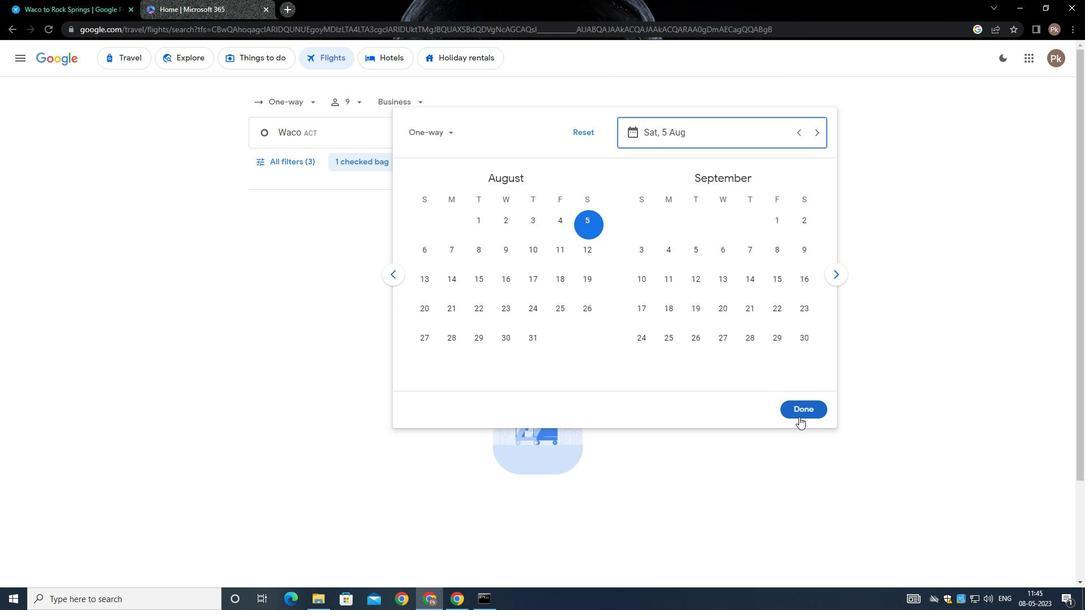 
Action: Mouse pressed left at (805, 413)
Screenshot: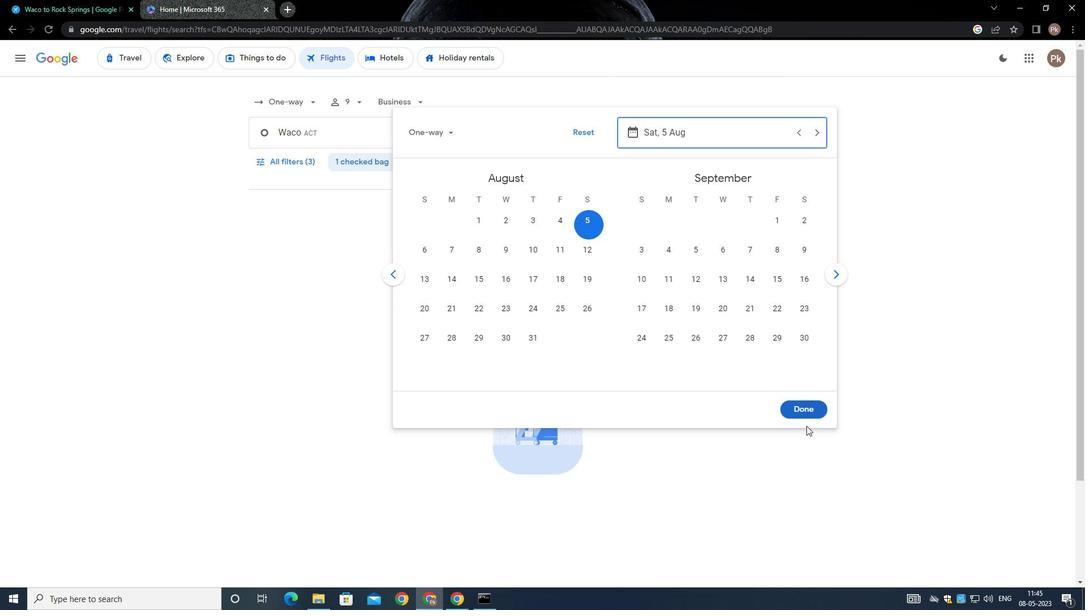
Action: Mouse moved to (296, 161)
Screenshot: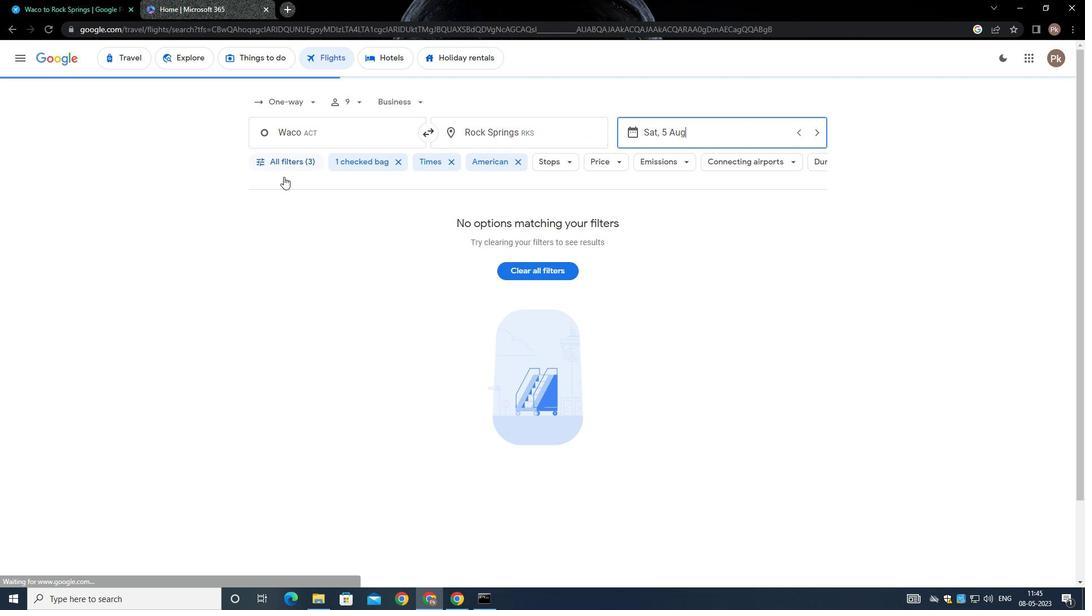 
Action: Mouse pressed left at (296, 161)
Screenshot: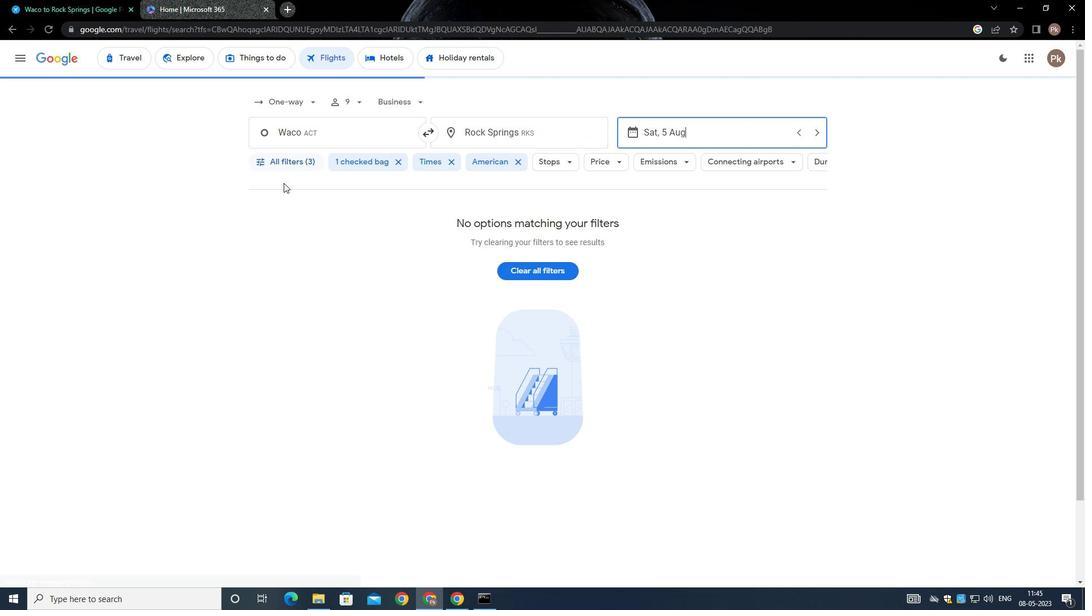 
Action: Mouse moved to (371, 441)
Screenshot: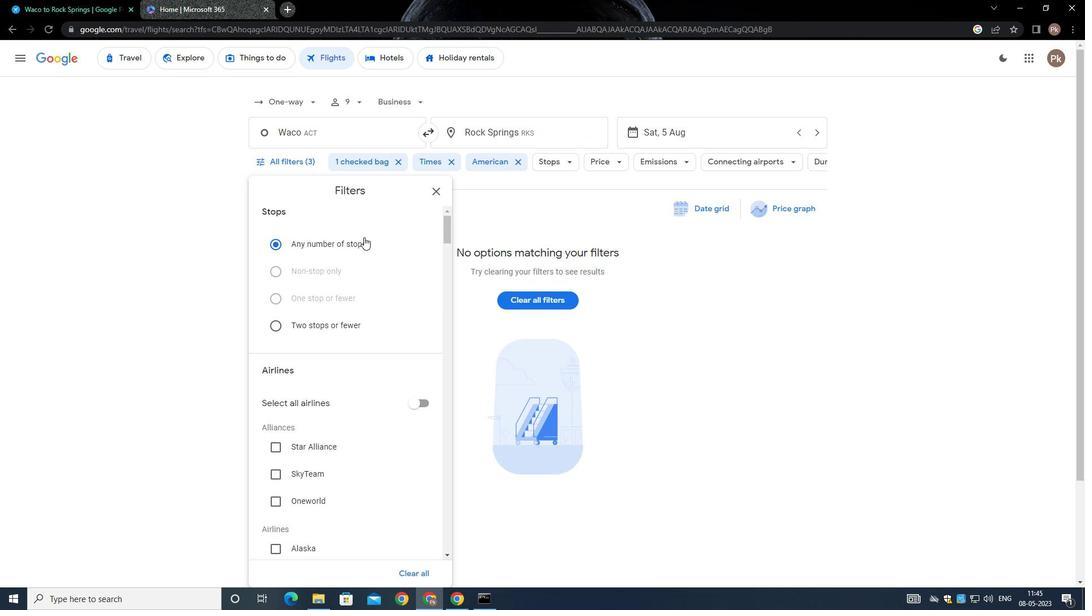 
Action: Mouse scrolled (371, 441) with delta (0, 0)
Screenshot: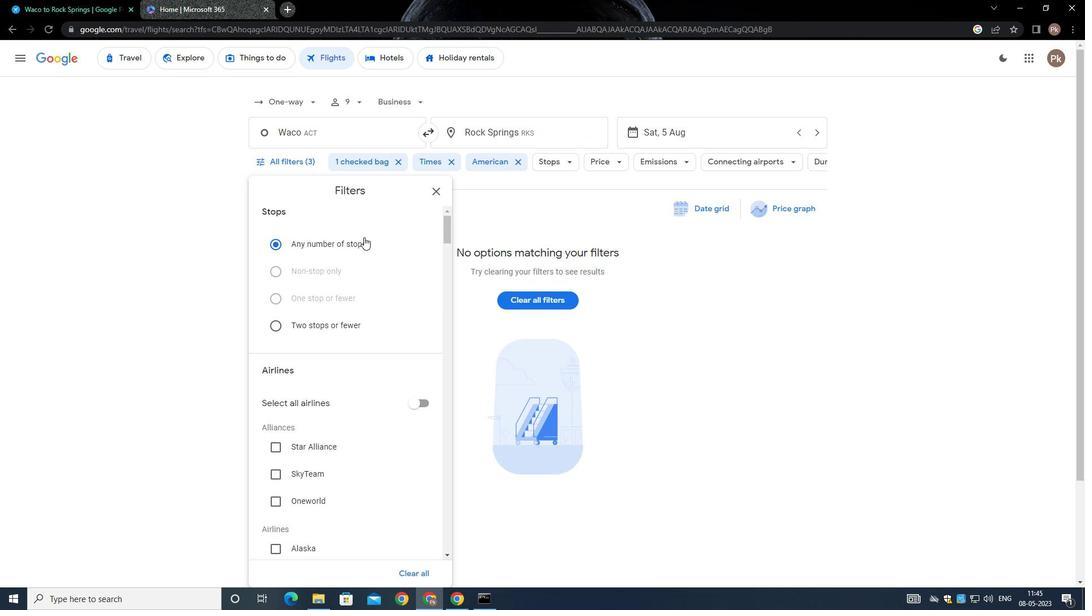 
Action: Mouse moved to (370, 442)
Screenshot: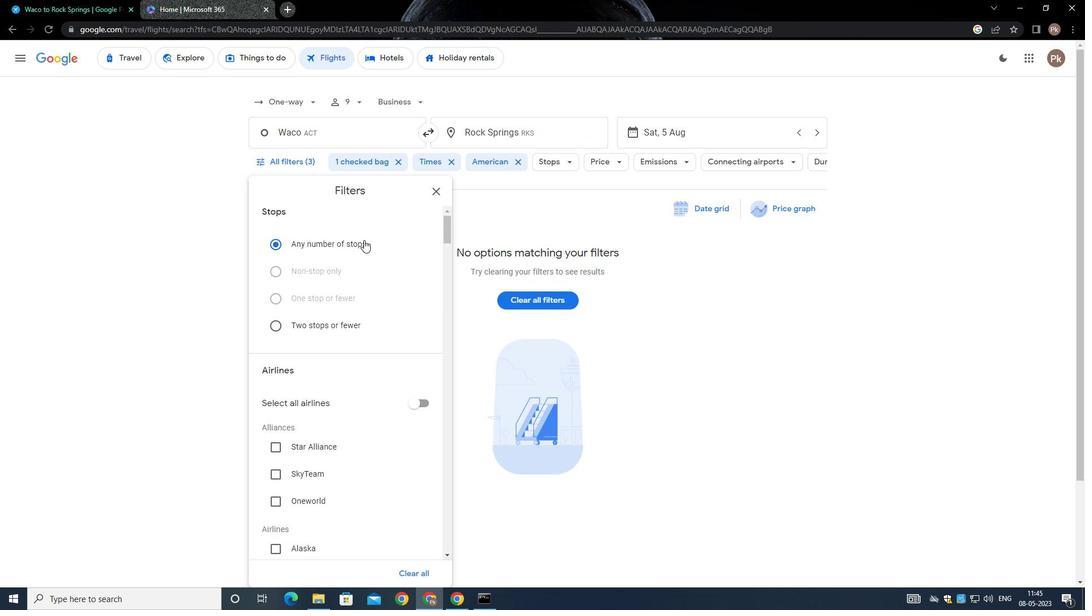 
Action: Mouse scrolled (370, 441) with delta (0, 0)
Screenshot: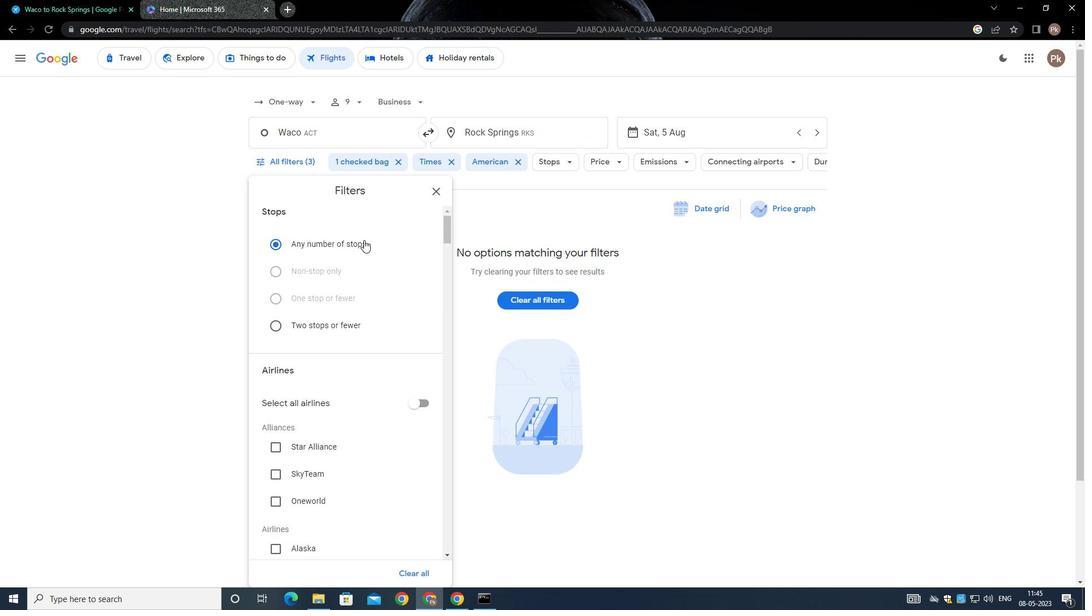 
Action: Mouse scrolled (370, 441) with delta (0, 0)
Screenshot: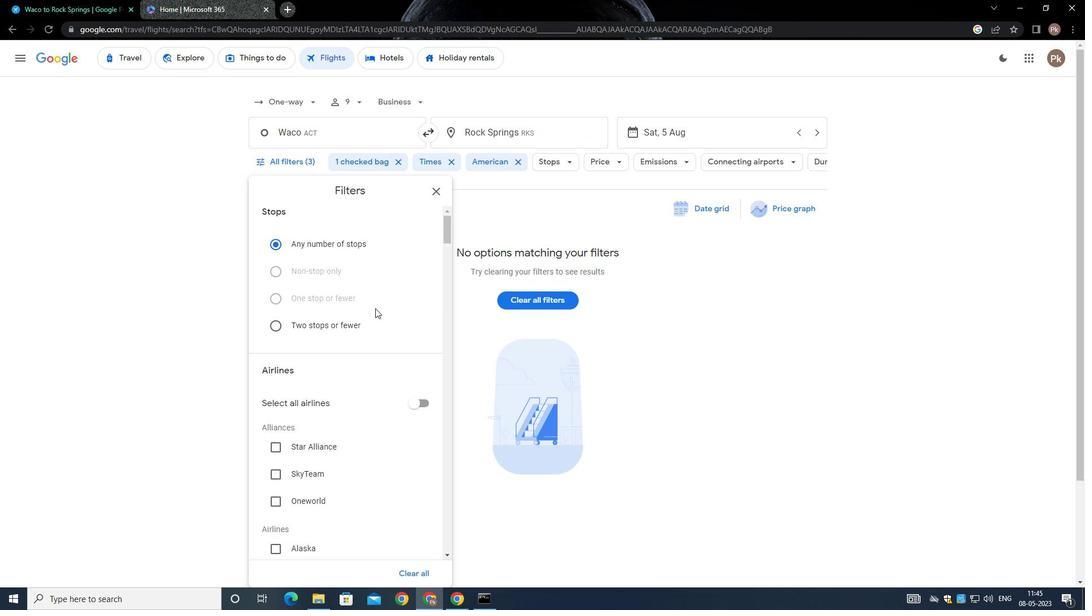 
Action: Mouse moved to (418, 377)
Screenshot: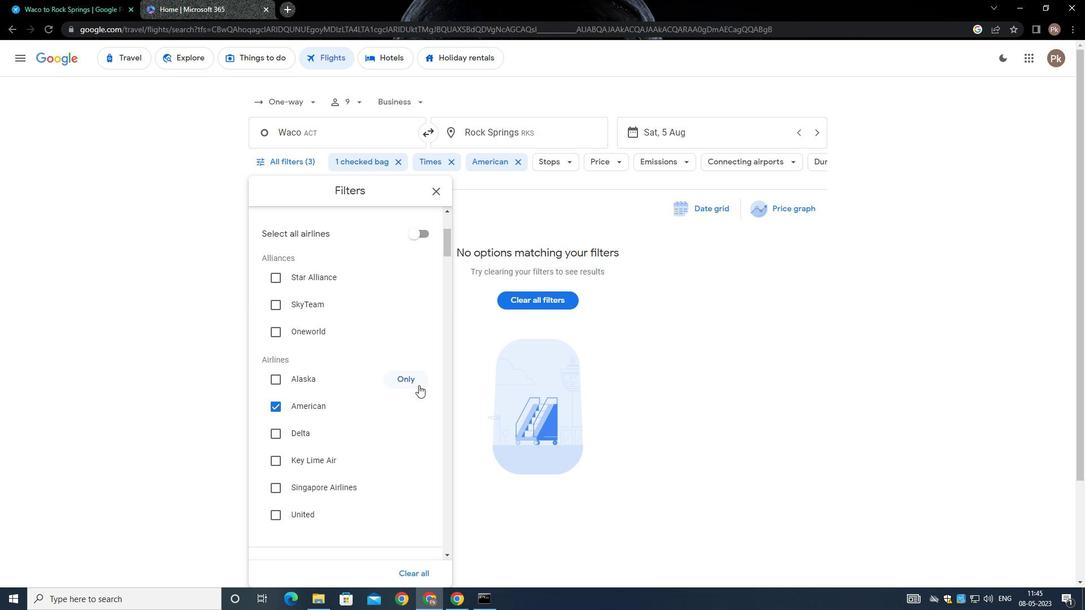 
Action: Mouse pressed left at (418, 377)
Screenshot: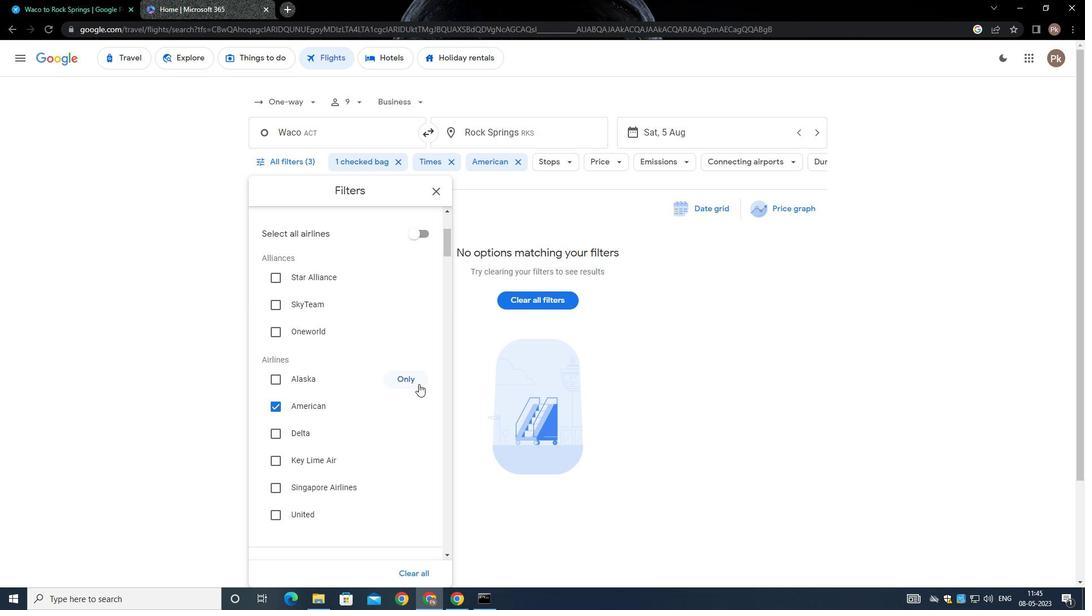 
Action: Mouse moved to (277, 357)
Screenshot: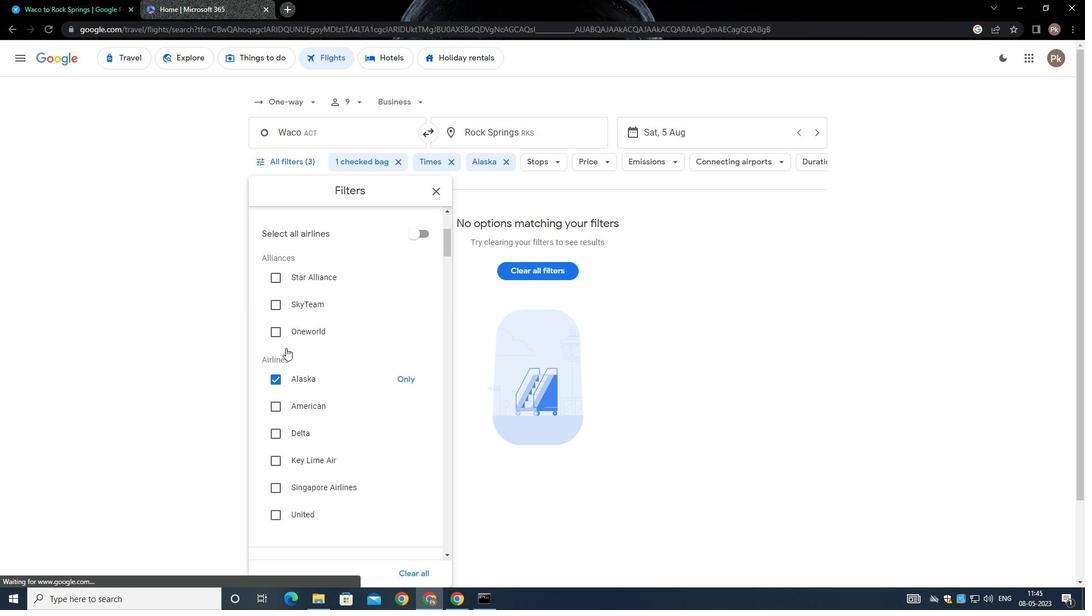 
Action: Mouse scrolled (277, 357) with delta (0, 0)
Screenshot: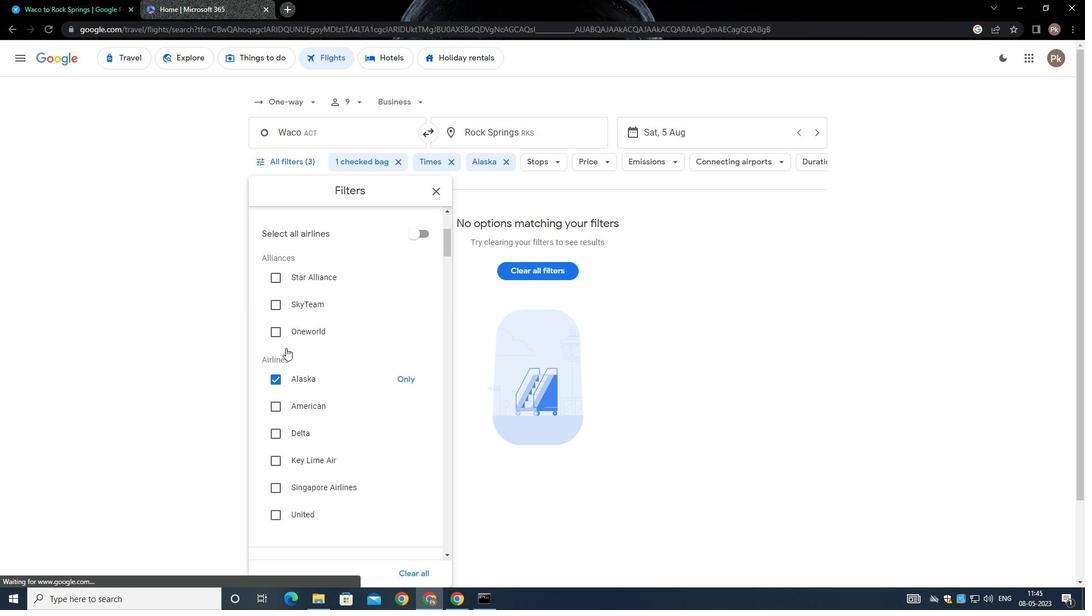 
Action: Mouse moved to (277, 359)
Screenshot: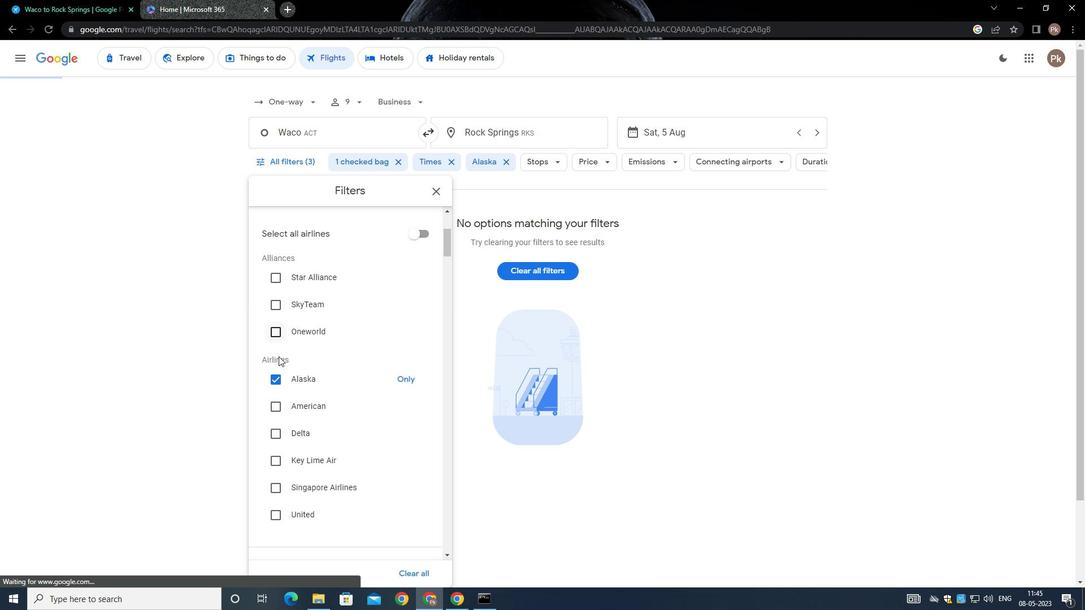 
Action: Mouse scrolled (277, 358) with delta (0, 0)
Screenshot: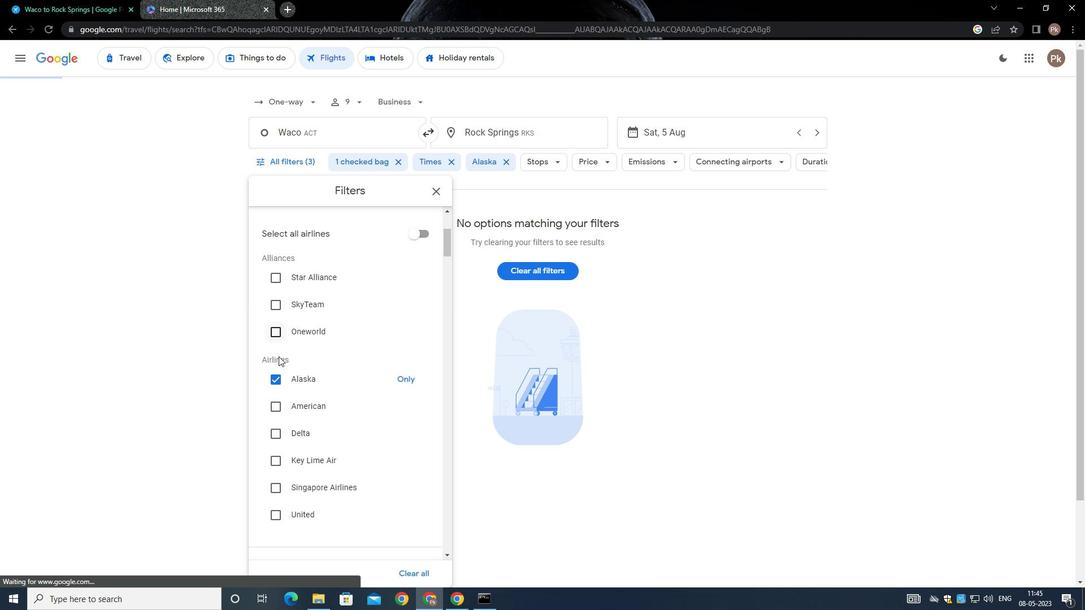 
Action: Mouse scrolled (277, 358) with delta (0, 0)
Screenshot: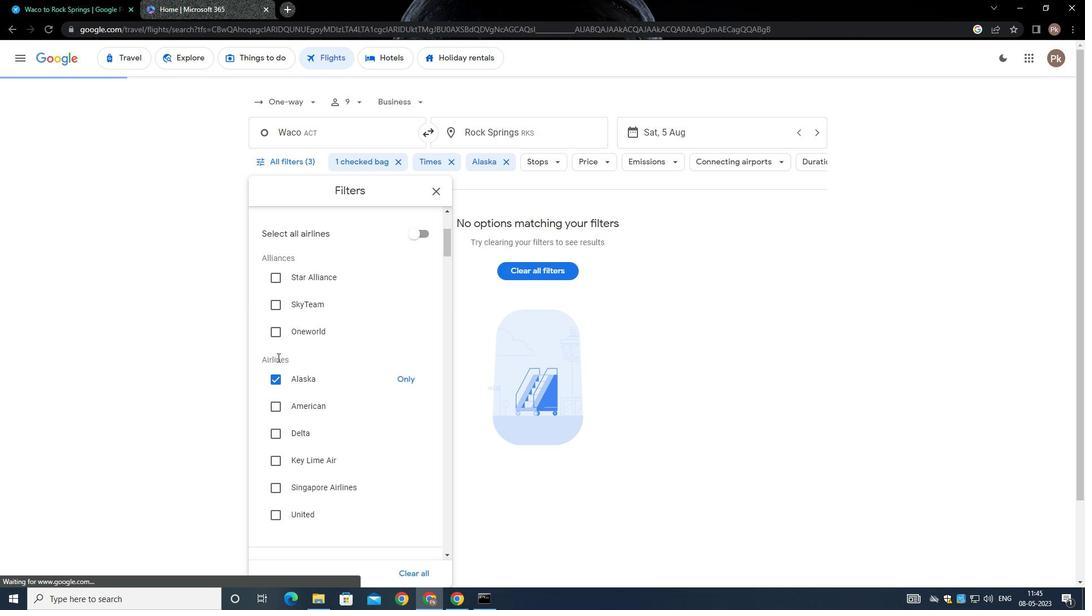 
Action: Mouse moved to (278, 357)
Screenshot: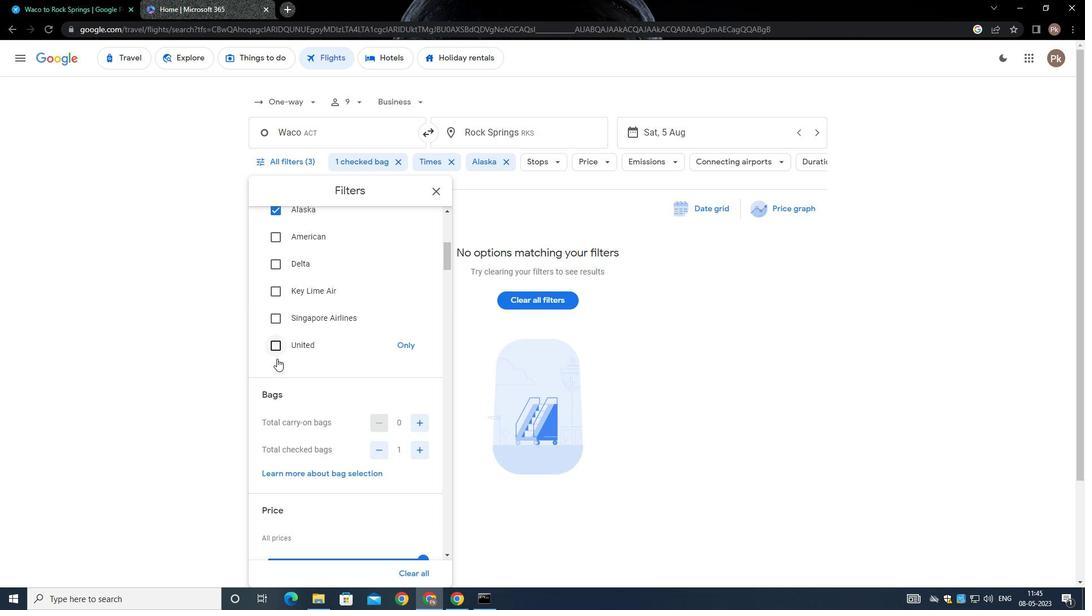 
Action: Mouse scrolled (278, 356) with delta (0, 0)
Screenshot: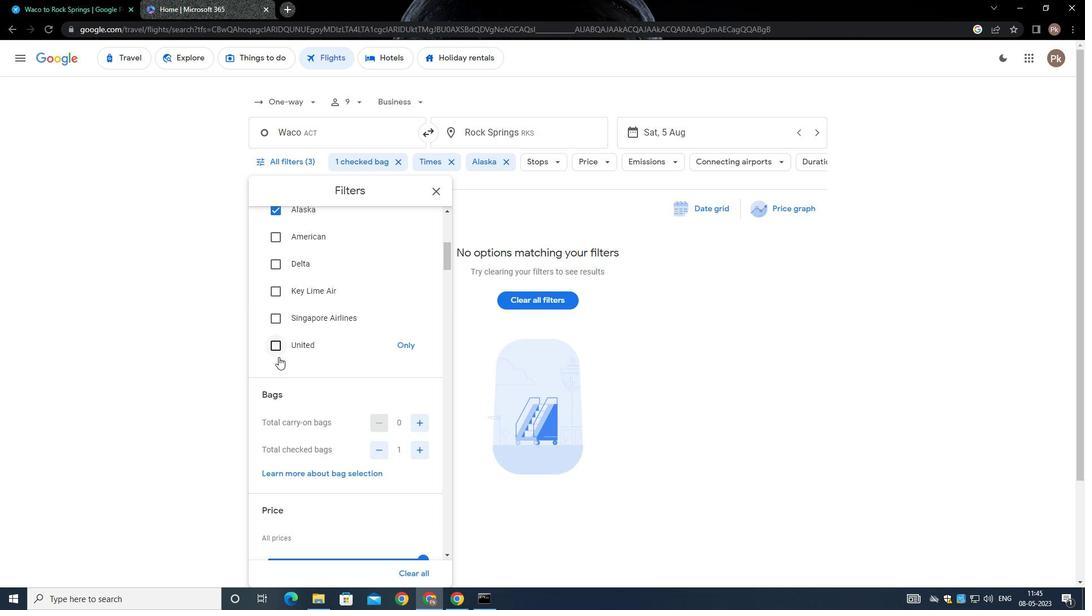 
Action: Mouse scrolled (278, 356) with delta (0, 0)
Screenshot: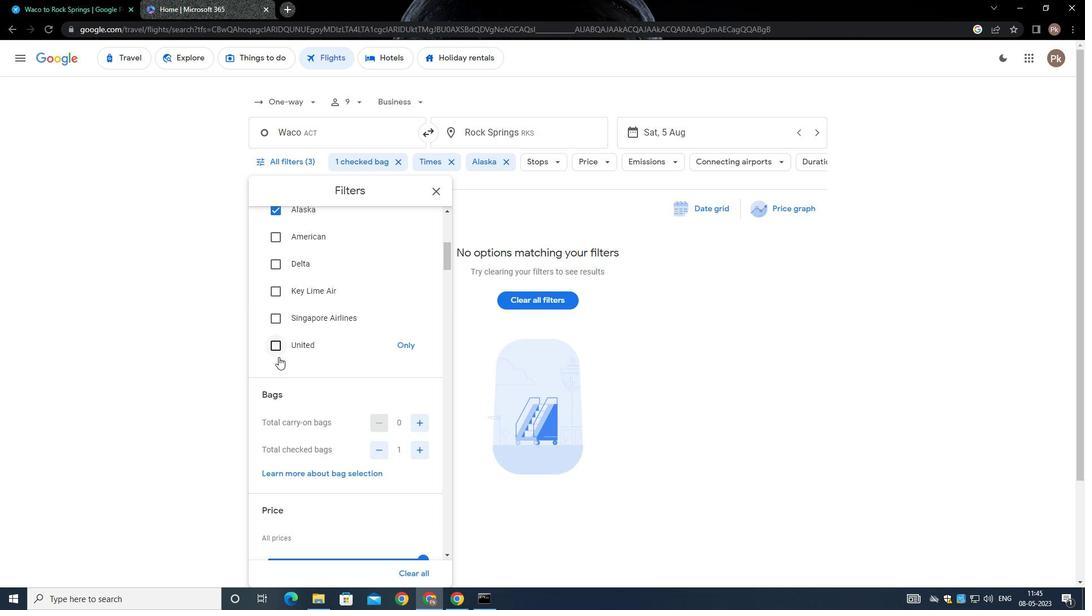 
Action: Mouse scrolled (278, 356) with delta (0, 0)
Screenshot: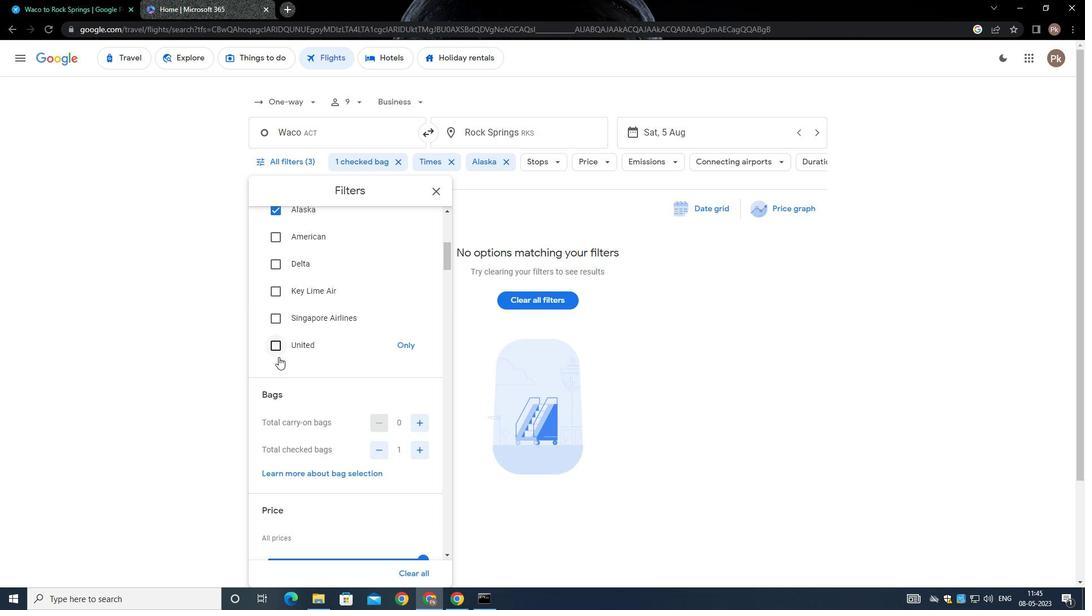 
Action: Mouse moved to (418, 279)
Screenshot: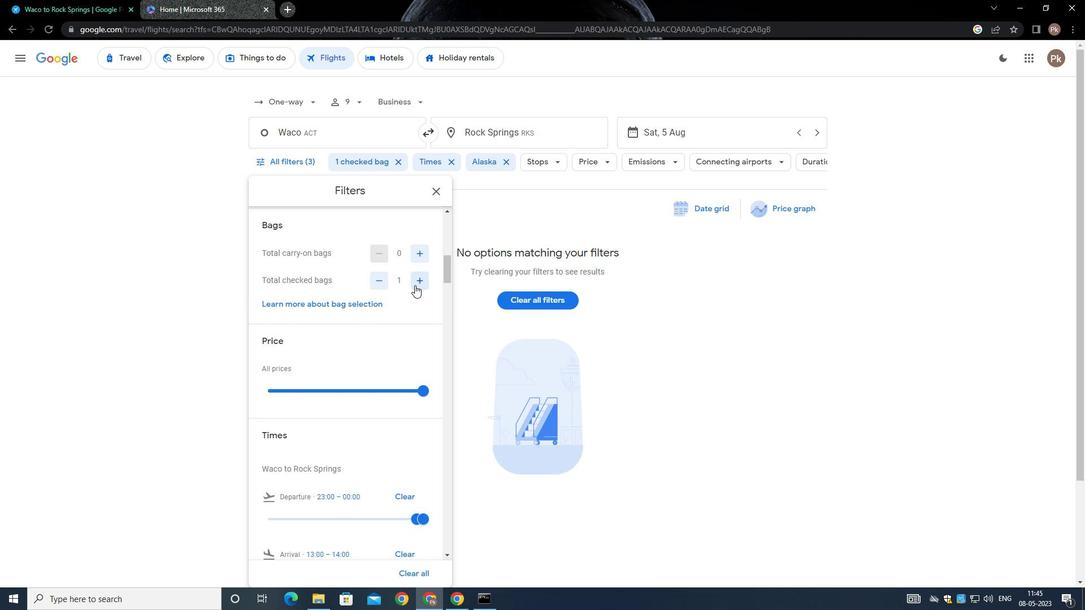 
Action: Mouse pressed left at (418, 279)
Screenshot: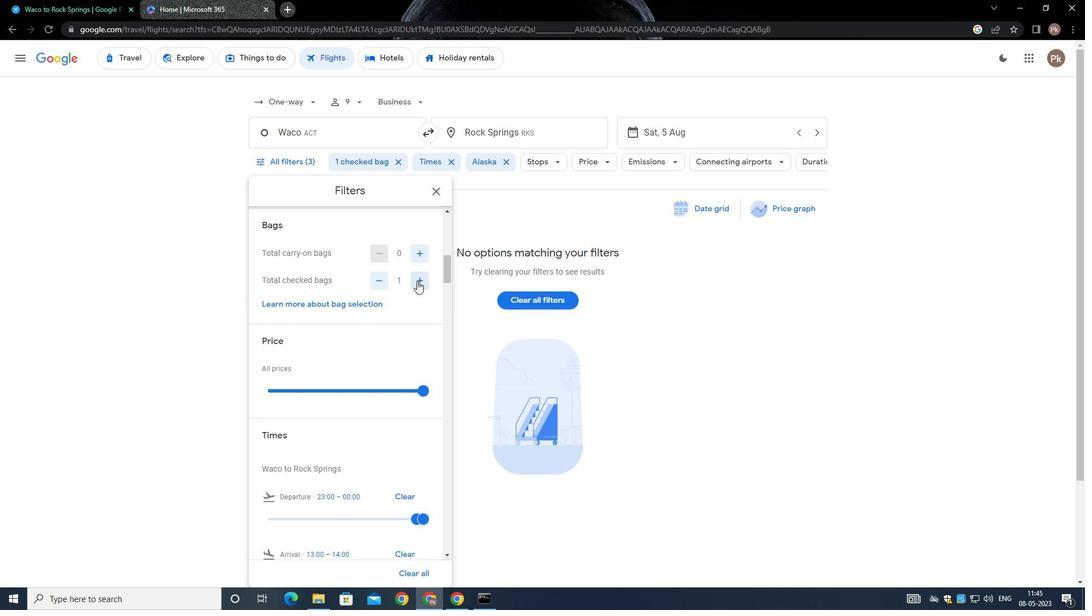 
Action: Mouse pressed left at (418, 279)
Screenshot: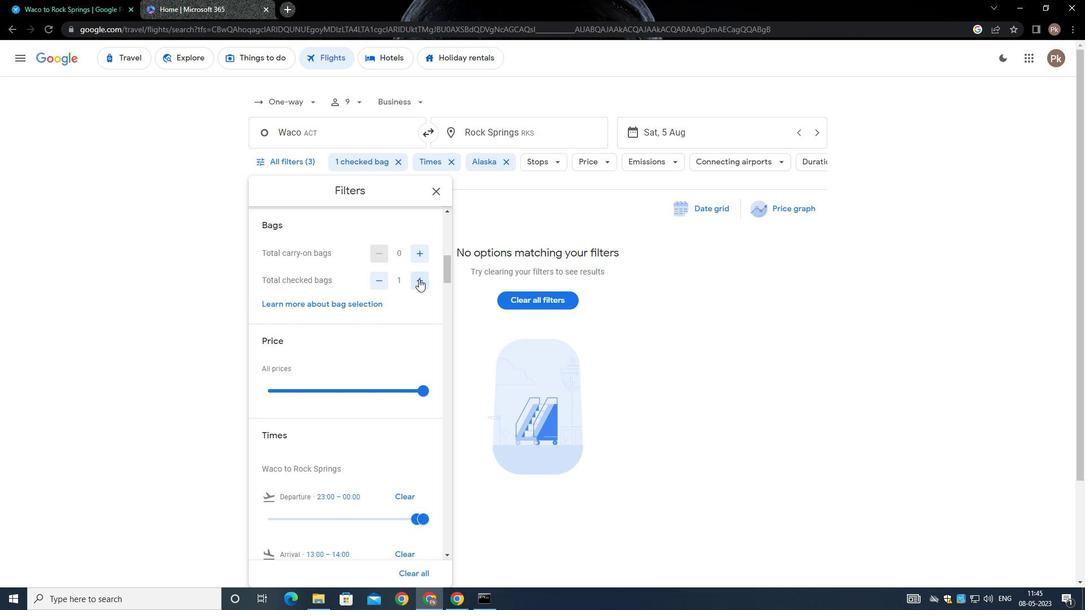 
Action: Mouse pressed left at (418, 279)
Screenshot: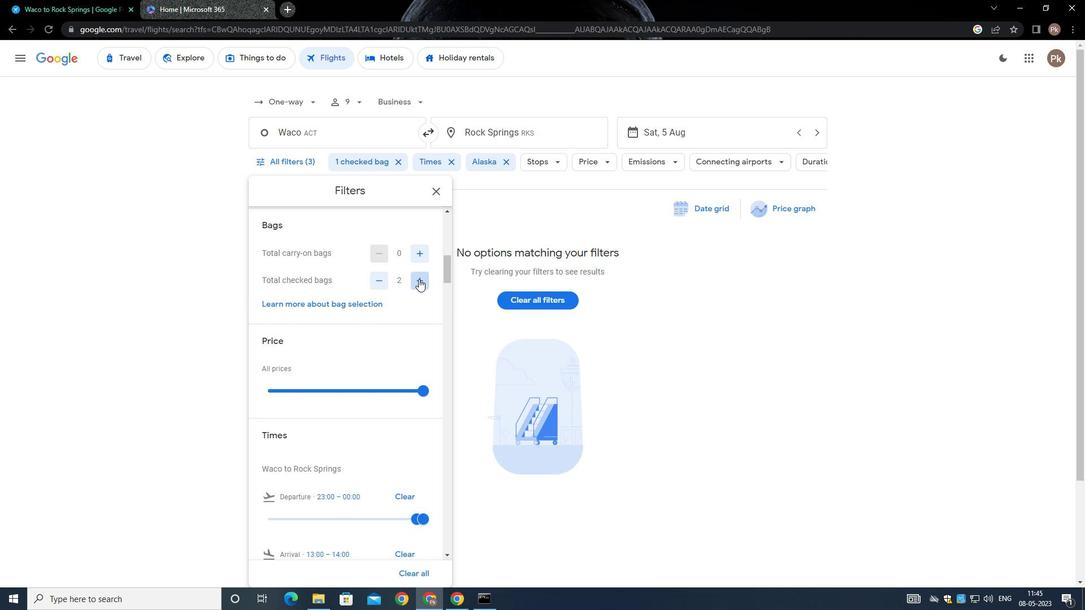 
Action: Mouse pressed left at (418, 279)
Screenshot: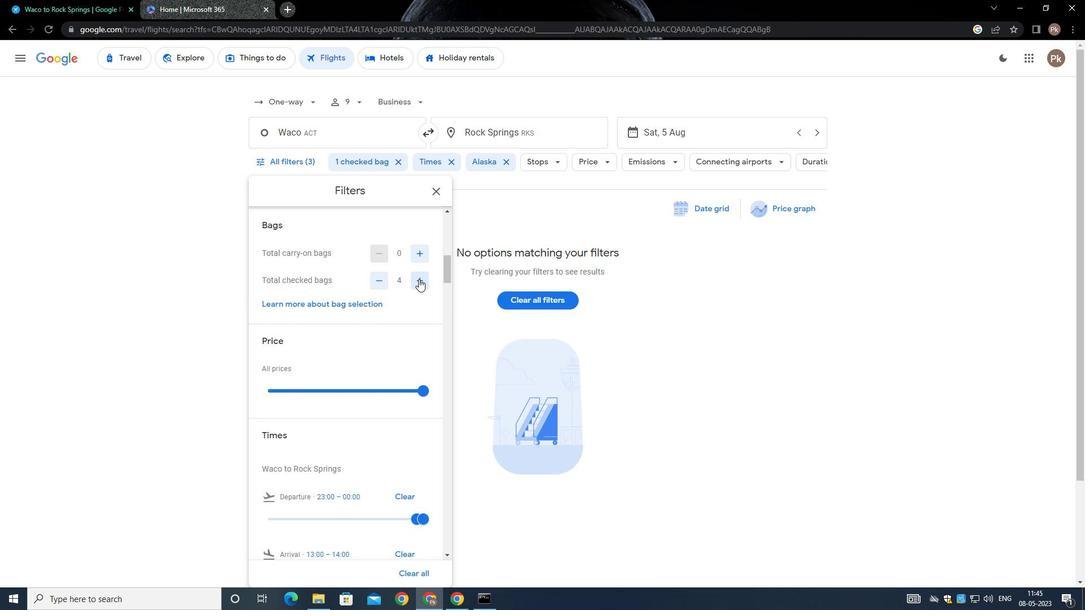 
Action: Mouse pressed left at (418, 279)
Screenshot: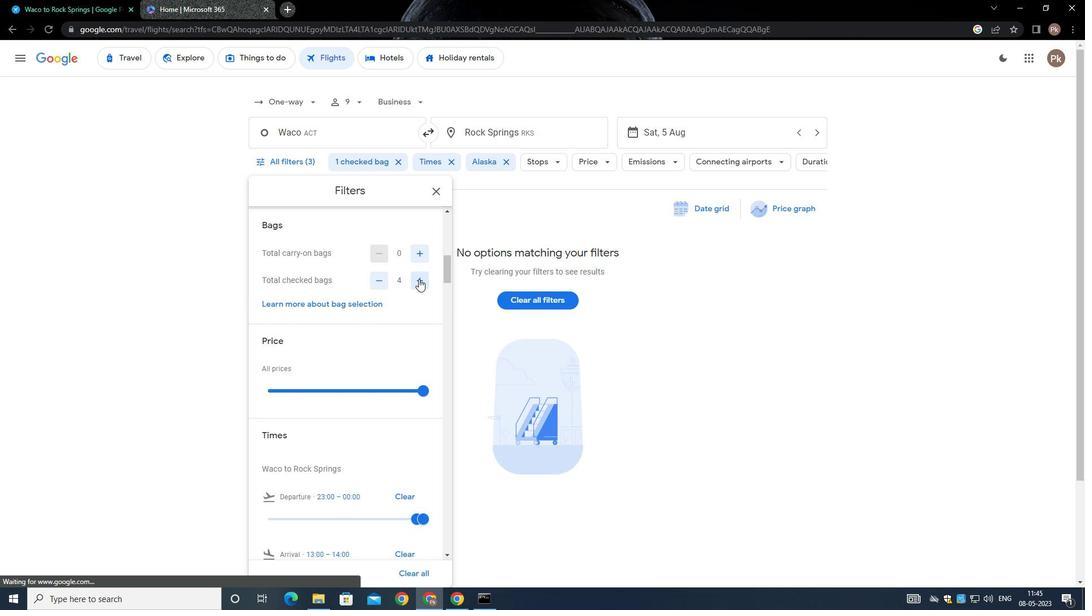 
Action: Mouse moved to (418, 279)
Screenshot: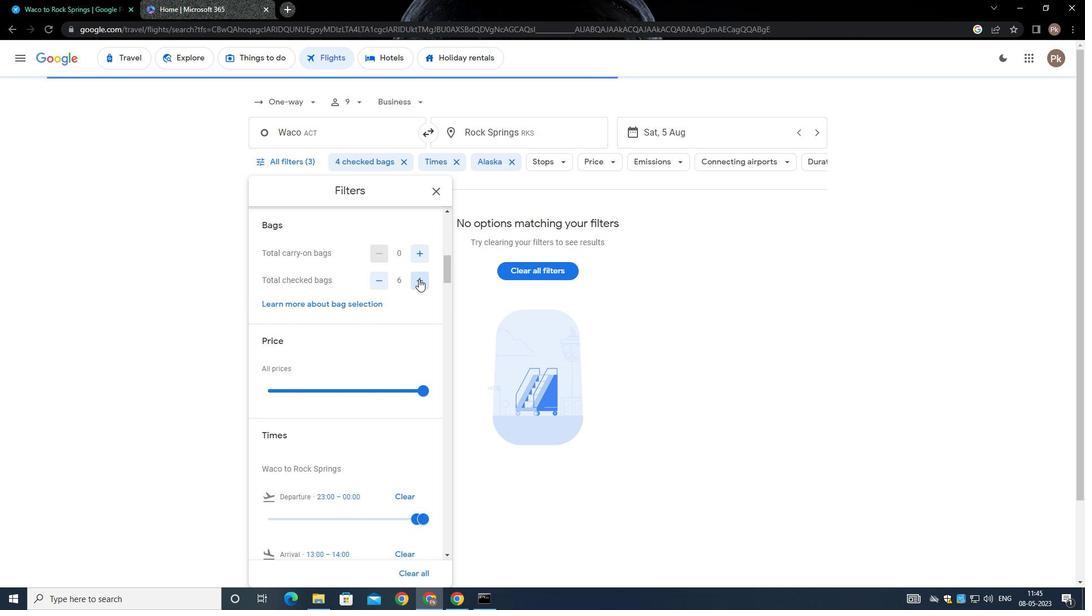 
Action: Mouse pressed left at (418, 279)
Screenshot: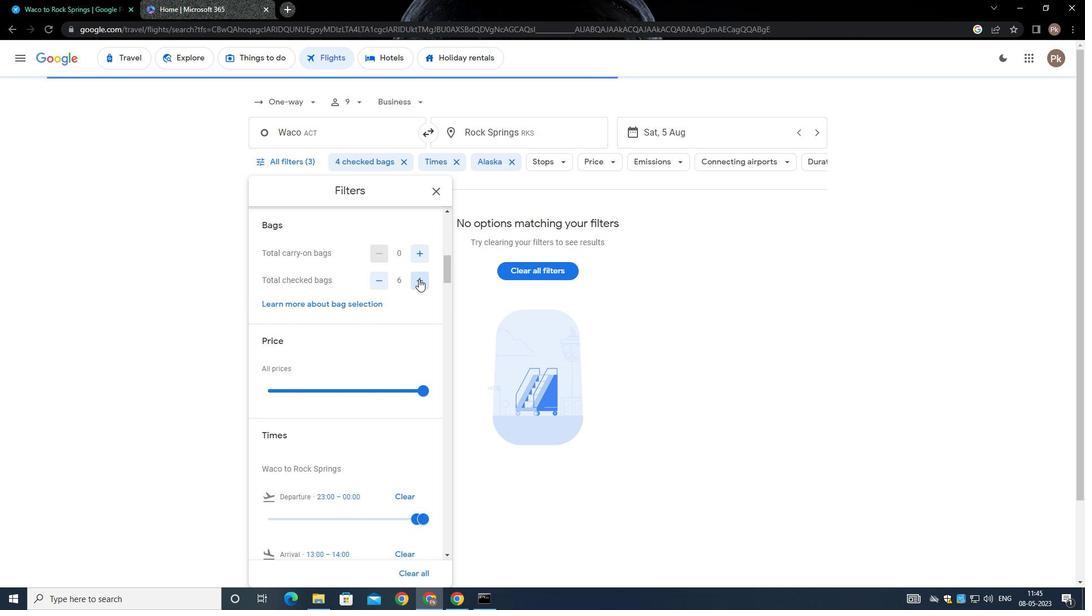 
Action: Mouse moved to (418, 279)
Screenshot: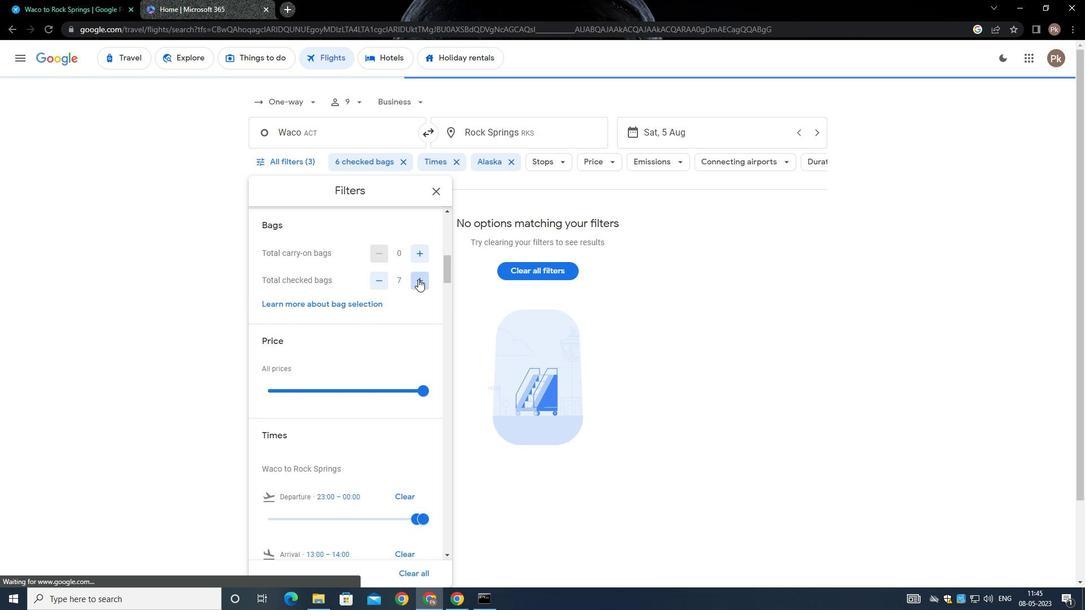 
Action: Mouse pressed left at (418, 279)
Screenshot: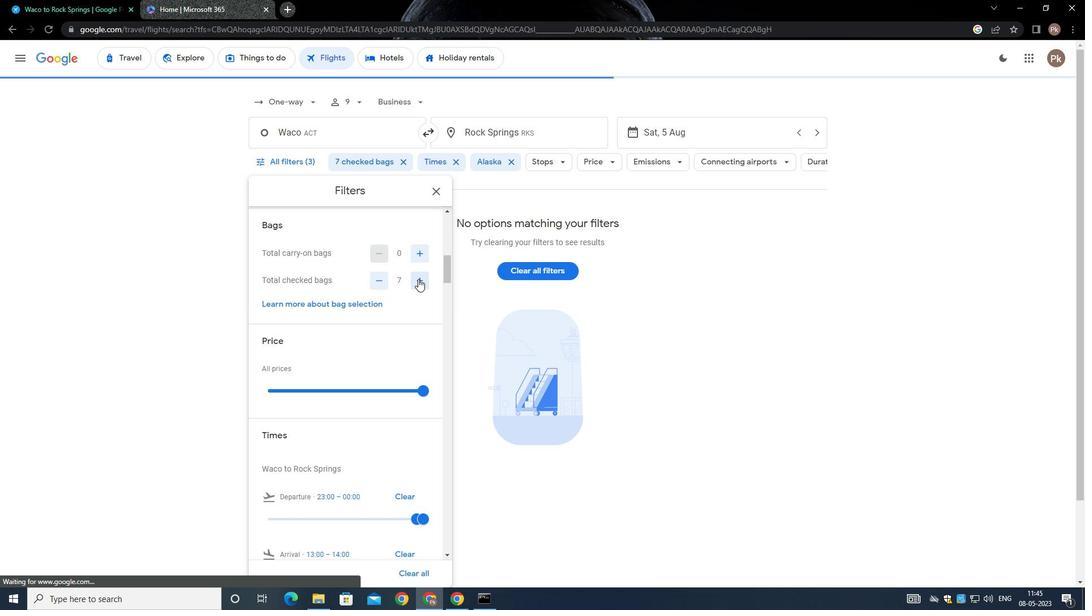 
Action: Mouse moved to (428, 388)
Screenshot: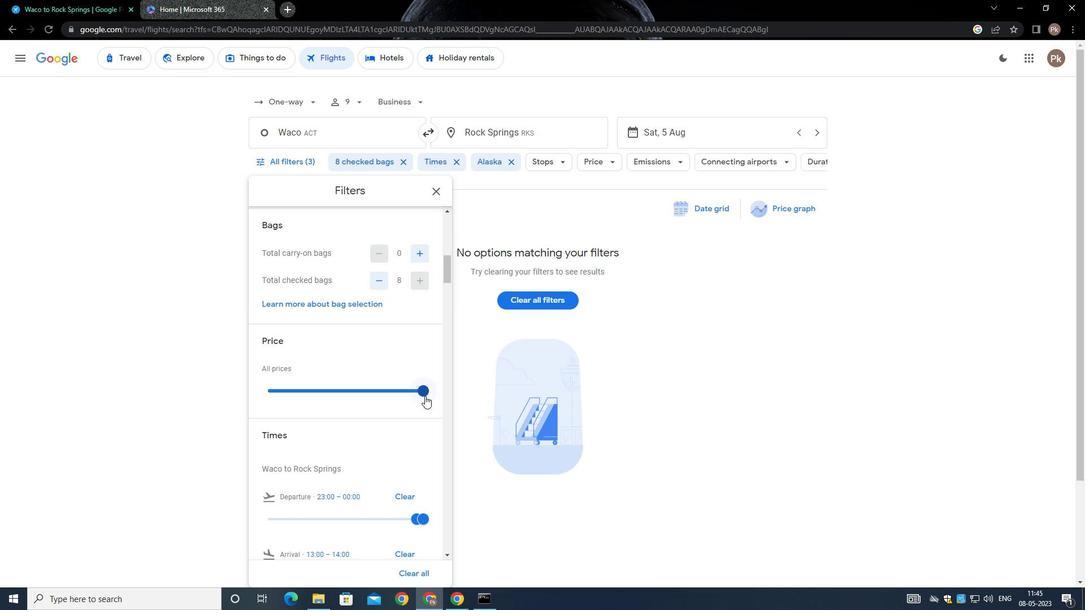 
Action: Mouse pressed left at (428, 388)
Screenshot: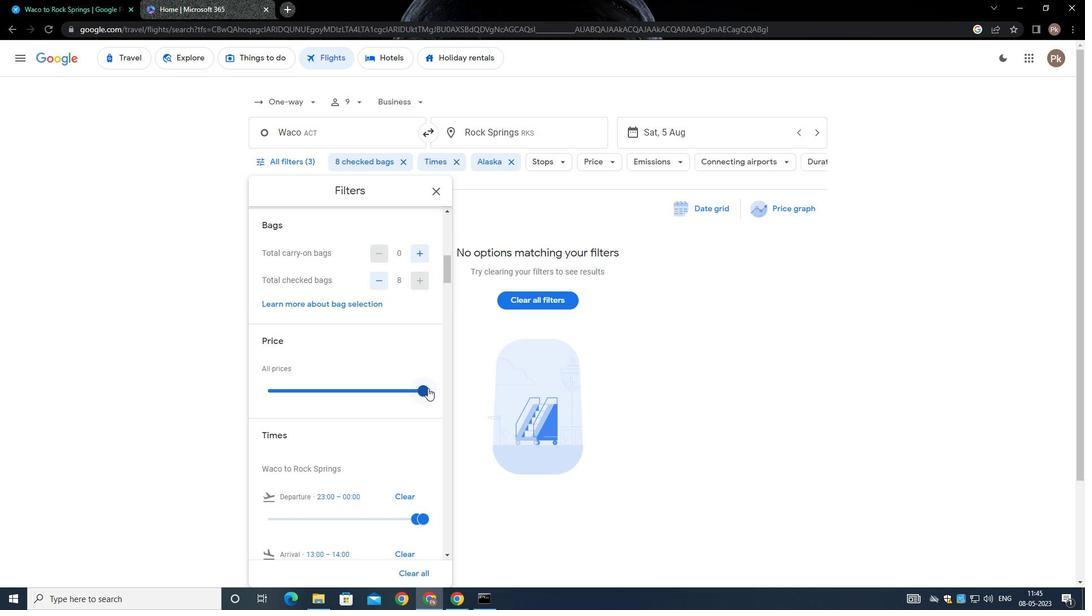 
Action: Mouse moved to (411, 380)
Screenshot: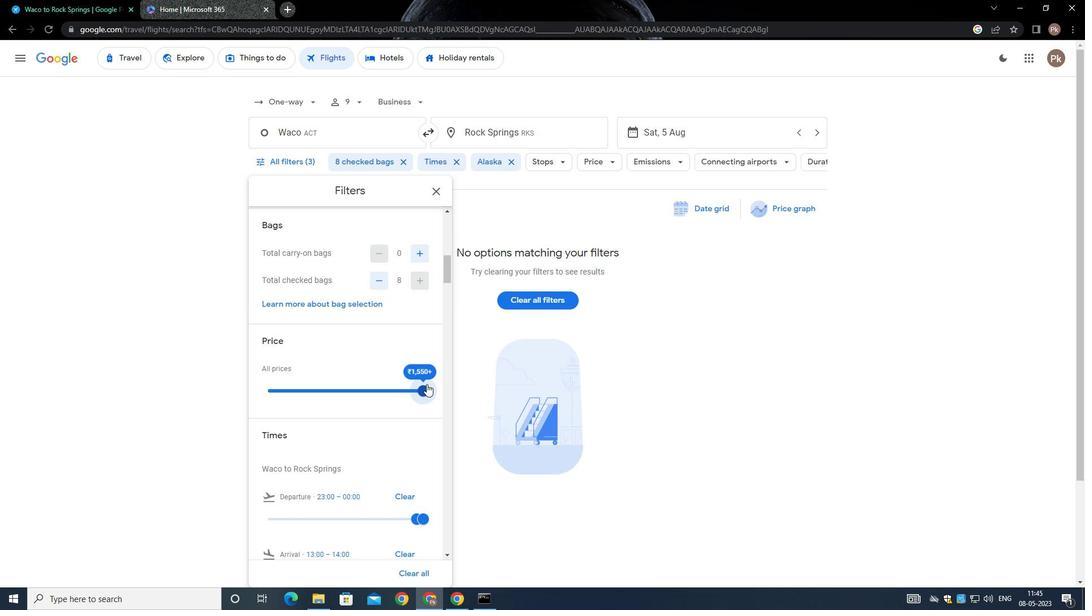 
Action: Mouse scrolled (411, 379) with delta (0, 0)
Screenshot: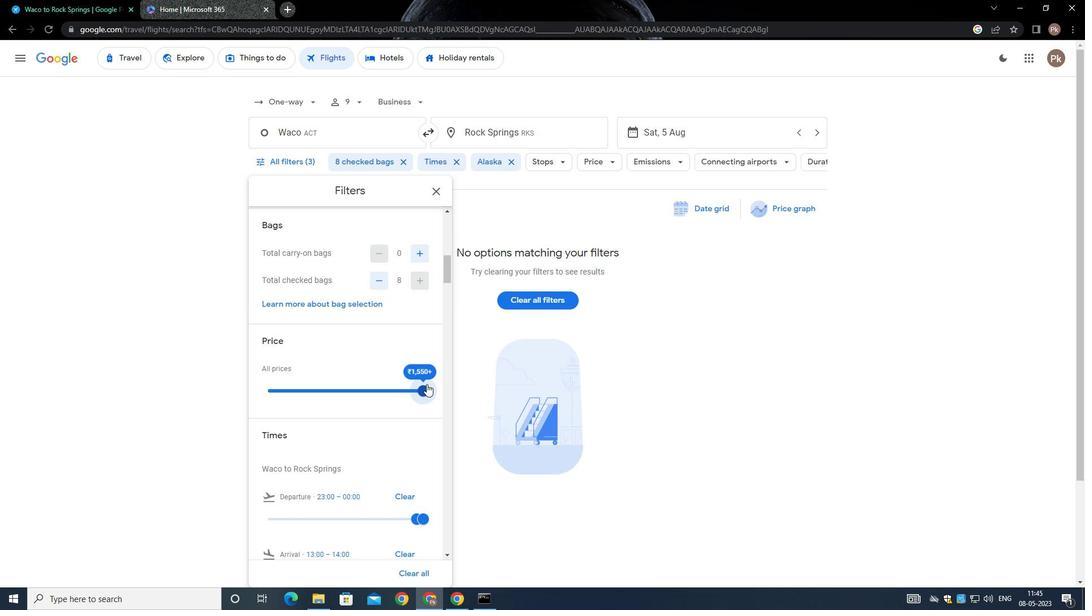 
Action: Mouse moved to (410, 383)
Screenshot: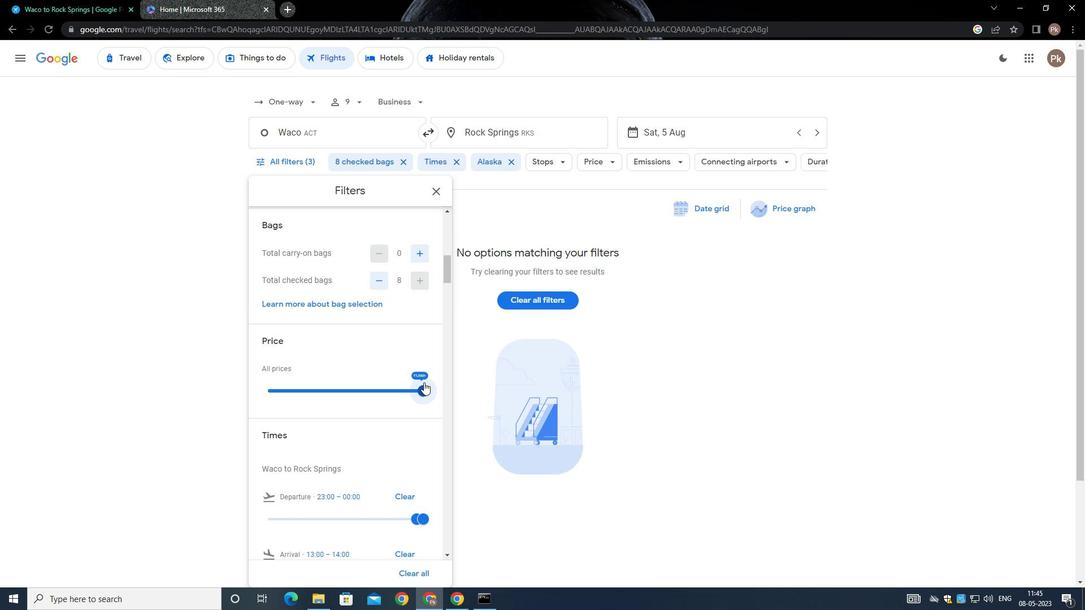 
Action: Mouse scrolled (410, 382) with delta (0, 0)
Screenshot: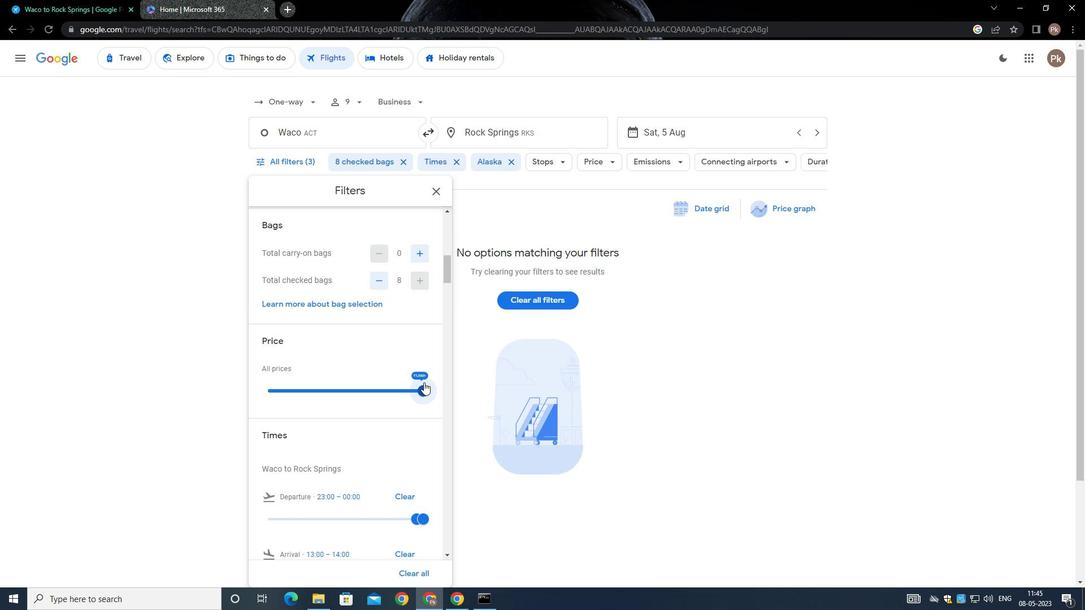 
Action: Mouse moved to (409, 383)
Screenshot: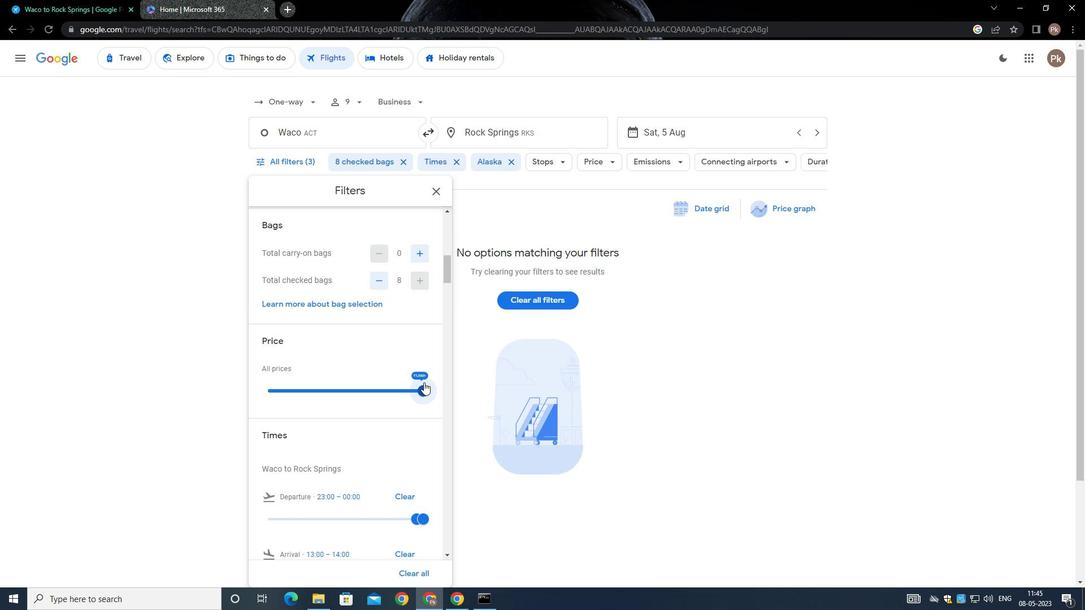 
Action: Mouse scrolled (409, 383) with delta (0, 0)
Screenshot: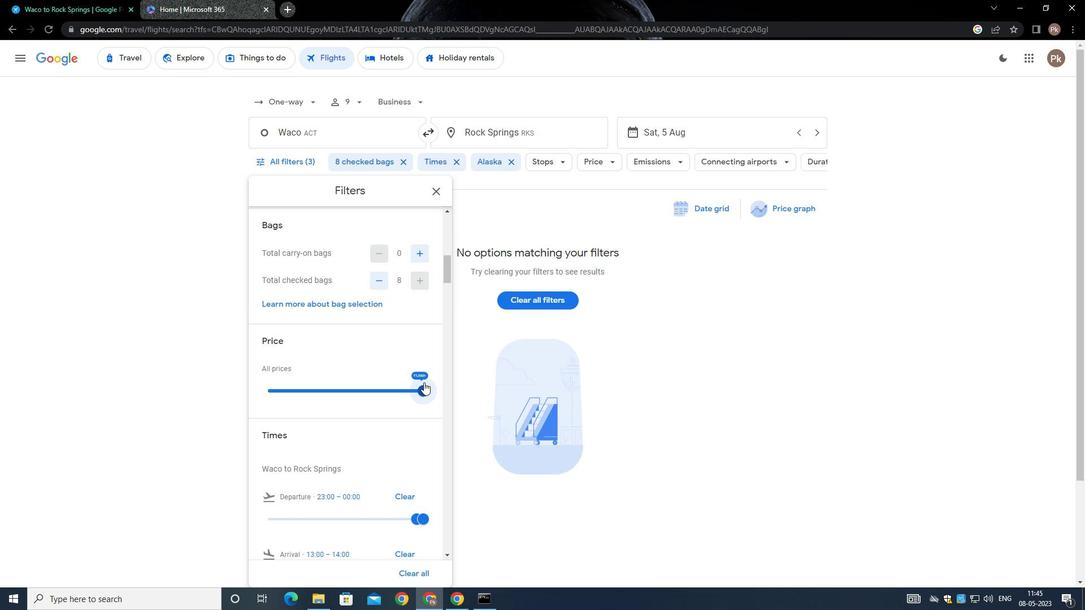 
Action: Mouse moved to (409, 384)
Screenshot: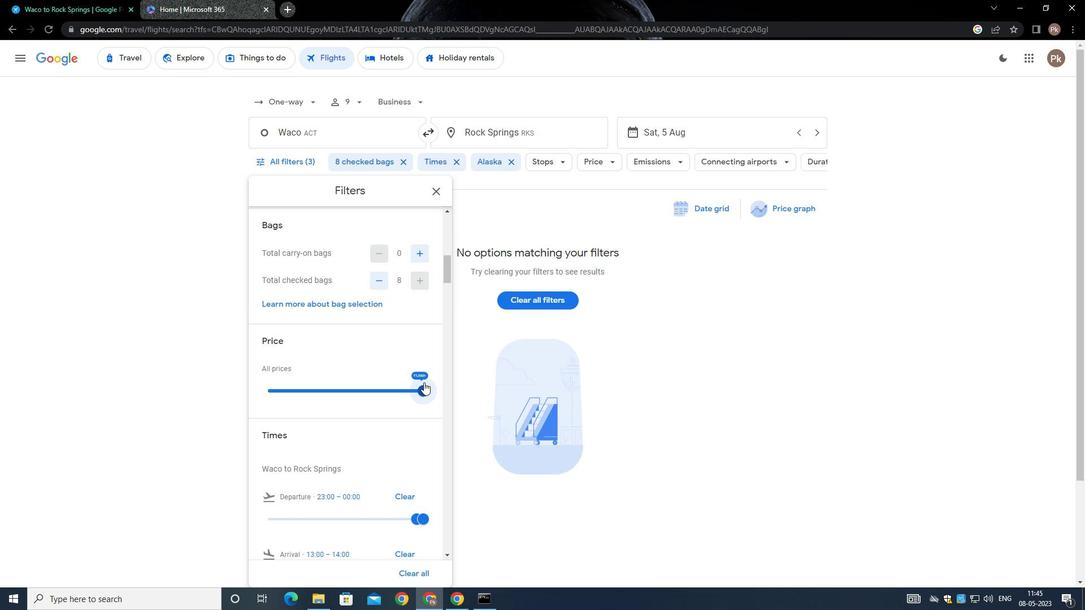 
Action: Mouse scrolled (409, 383) with delta (0, 0)
Screenshot: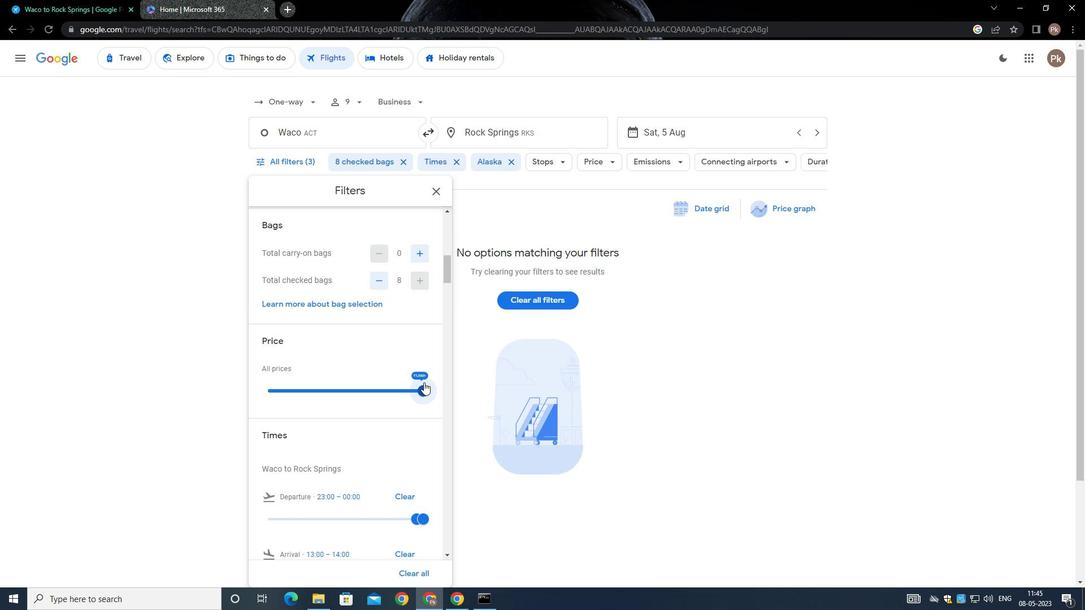 
Action: Mouse moved to (408, 385)
Screenshot: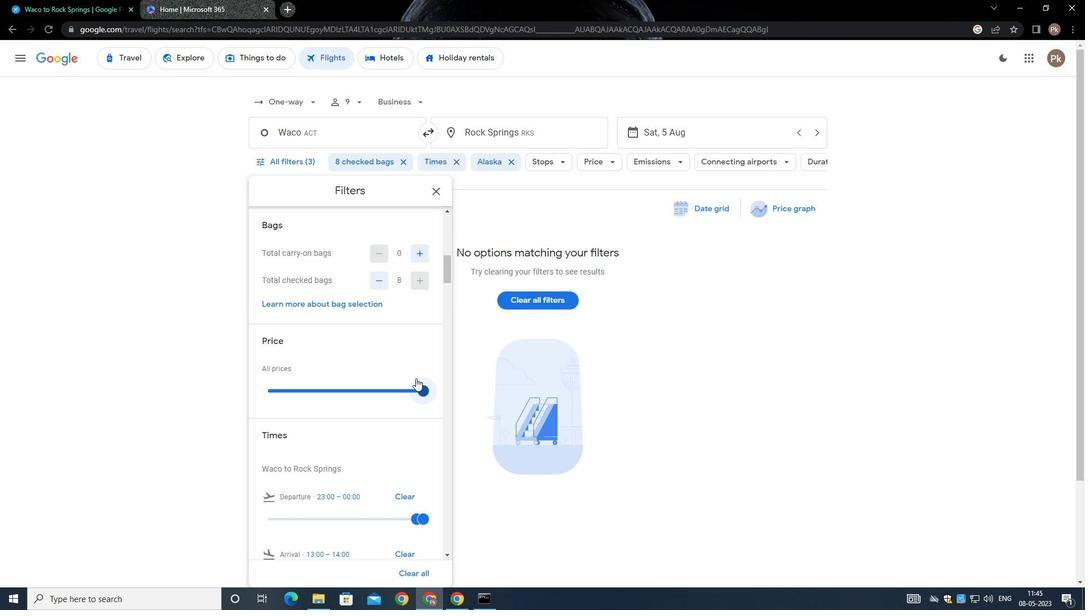 
Action: Mouse scrolled (408, 384) with delta (0, 0)
Screenshot: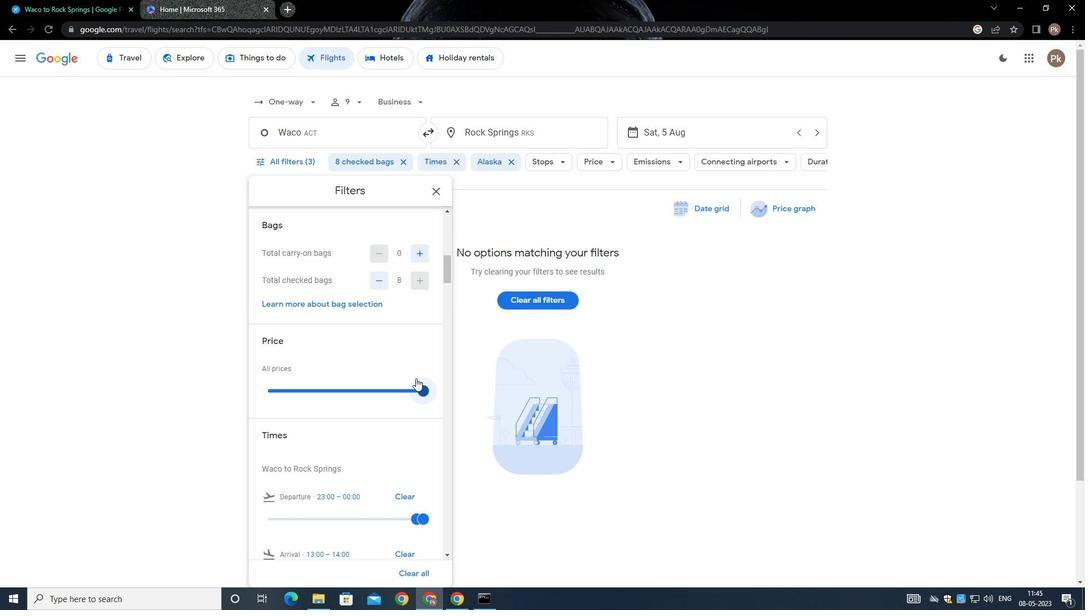 
Action: Mouse moved to (388, 307)
Screenshot: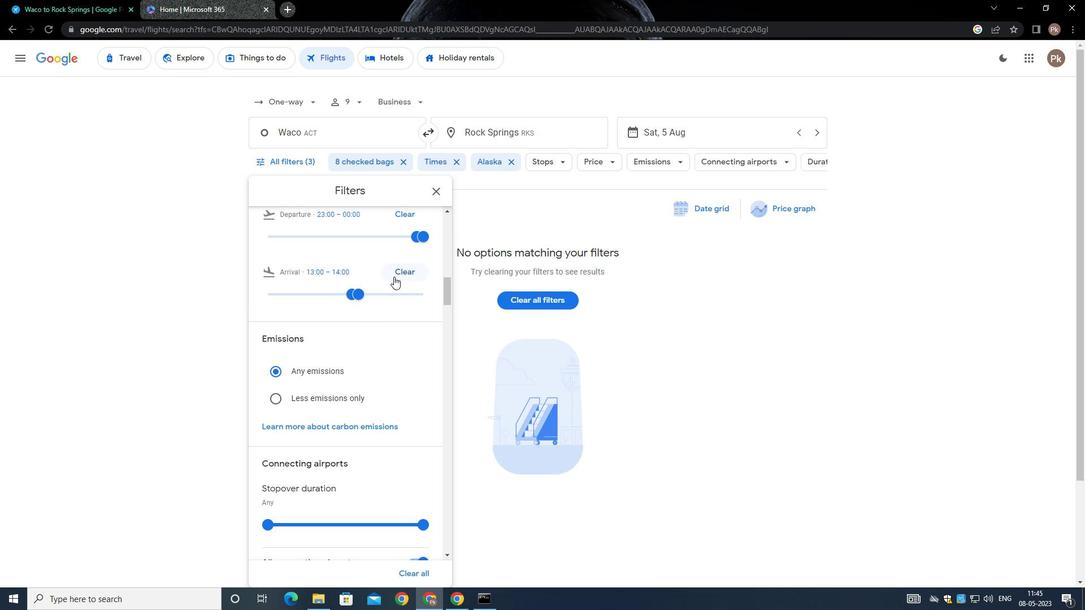 
Action: Mouse scrolled (388, 308) with delta (0, 0)
Screenshot: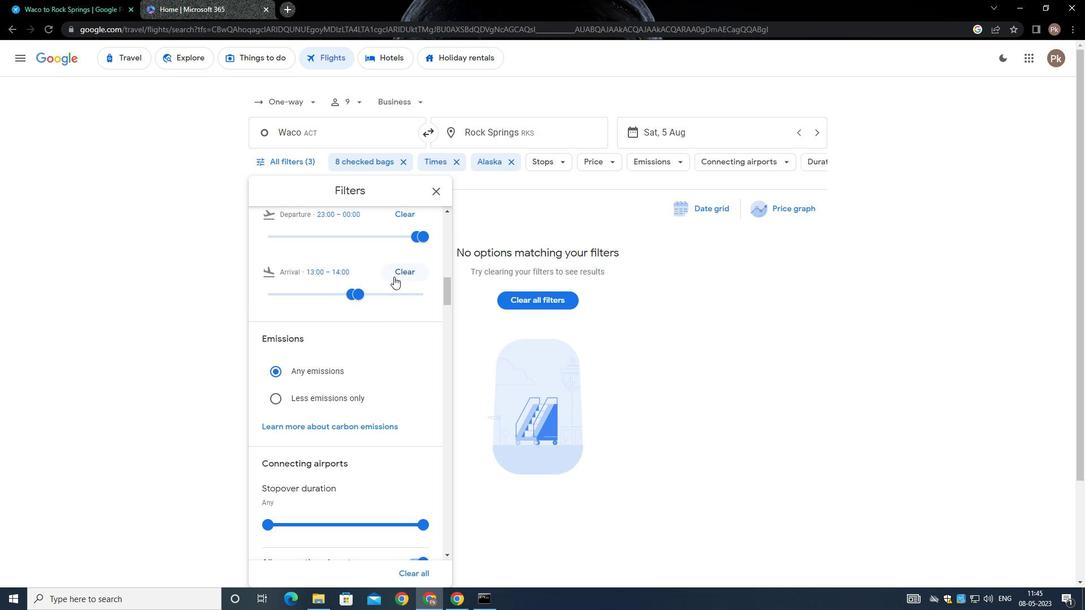 
Action: Mouse scrolled (388, 308) with delta (0, 0)
Screenshot: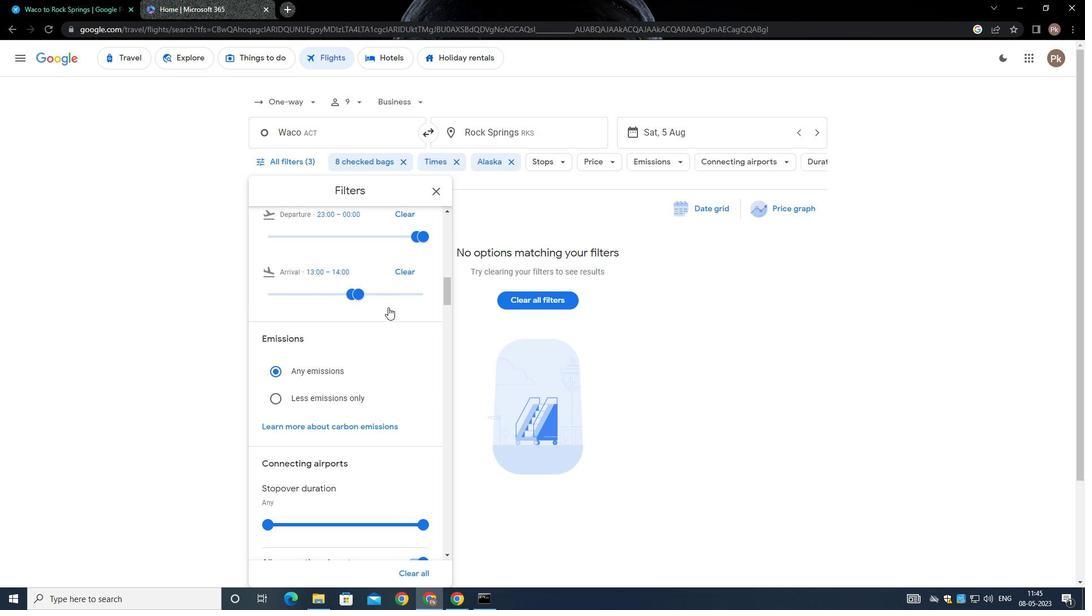
Action: Mouse moved to (307, 349)
Screenshot: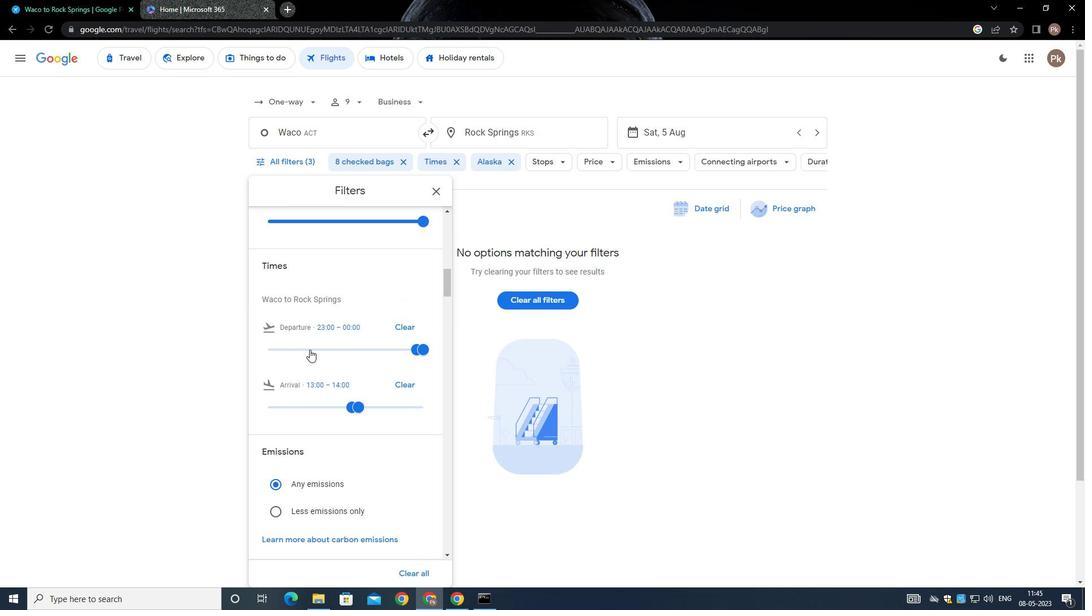 
Action: Mouse pressed left at (307, 349)
Screenshot: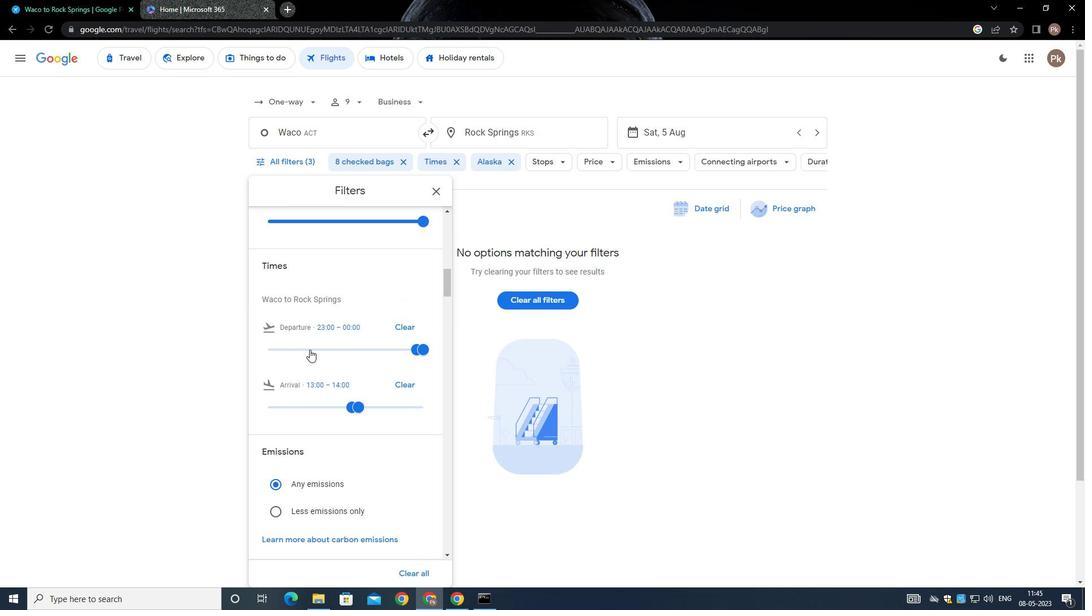 
Action: Mouse moved to (425, 348)
Screenshot: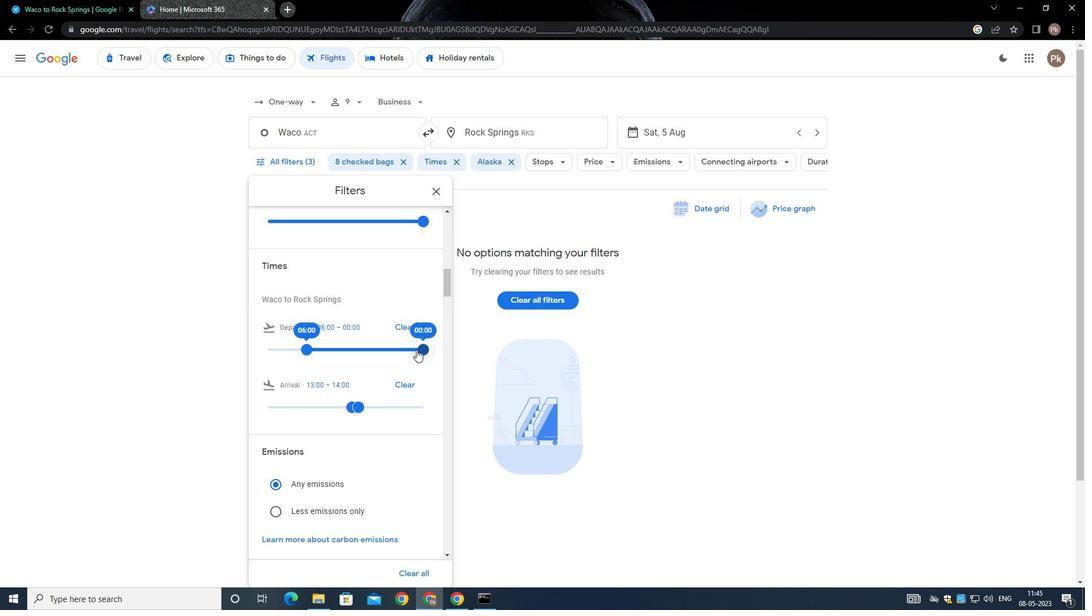 
Action: Mouse pressed left at (425, 348)
Screenshot: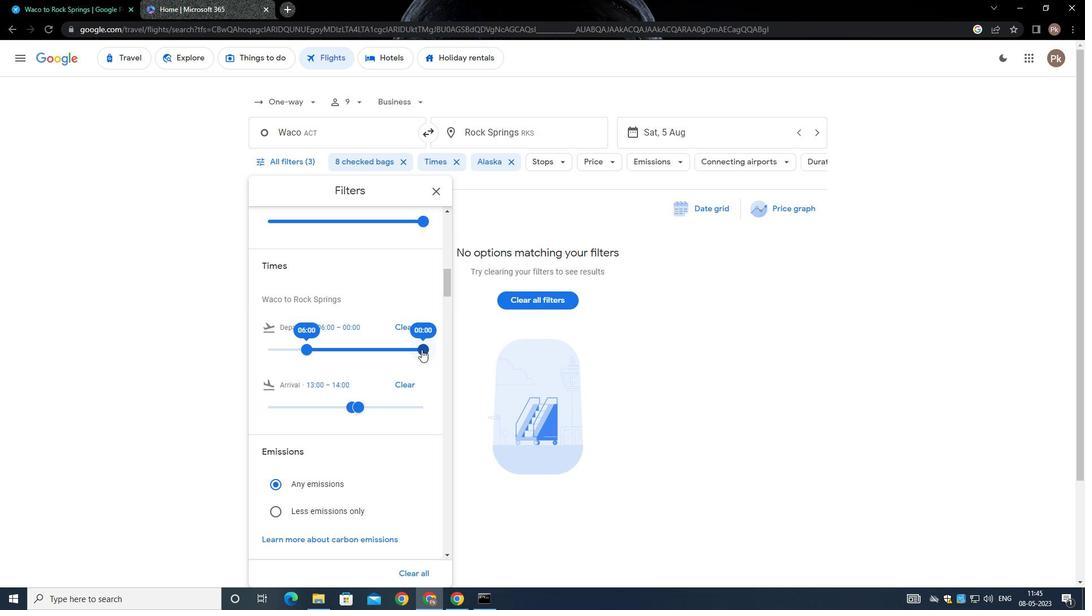 
Action: Mouse moved to (305, 346)
Screenshot: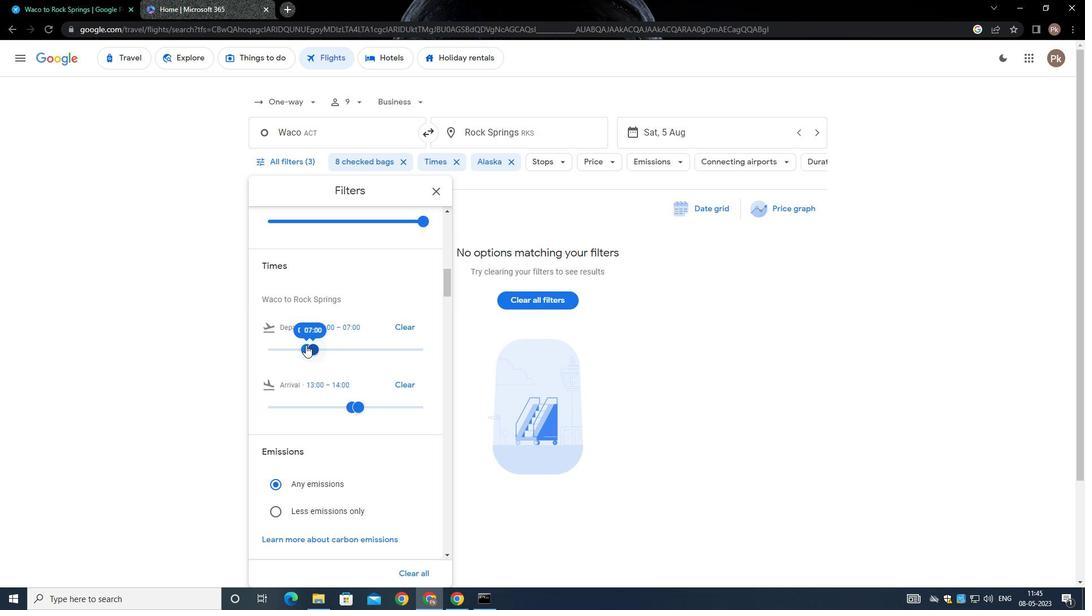 
Action: Mouse pressed left at (305, 346)
Screenshot: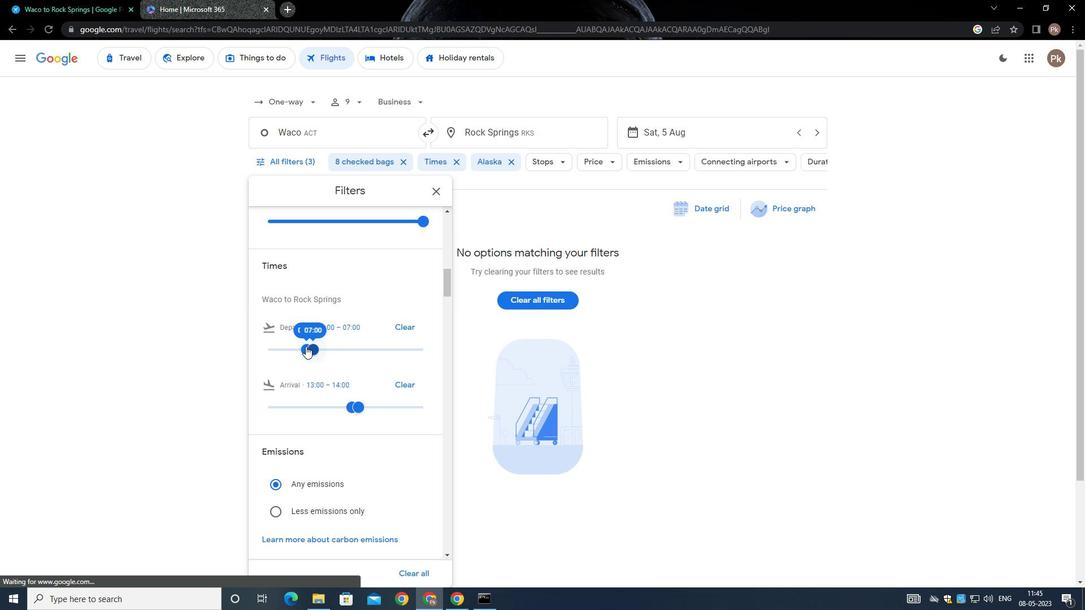 
Action: Mouse moved to (312, 345)
Screenshot: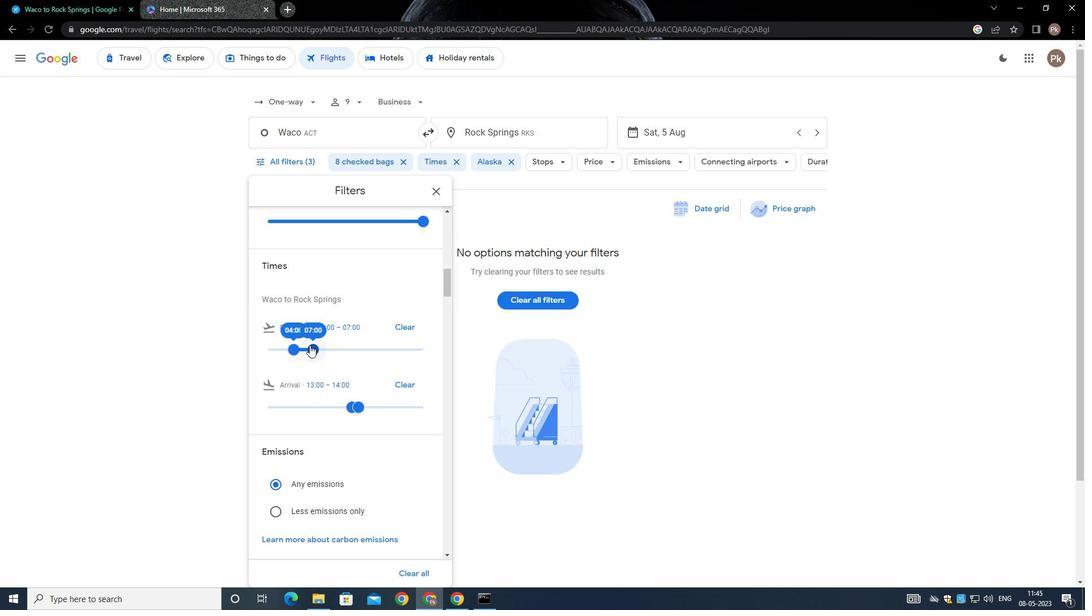
Action: Mouse pressed left at (312, 345)
Screenshot: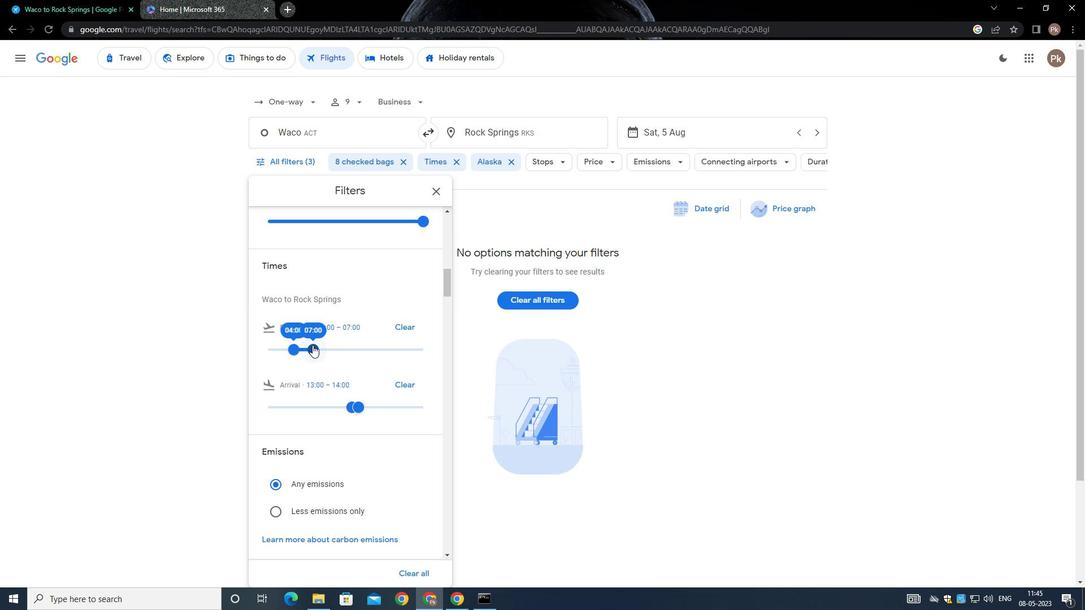 
Action: Mouse moved to (307, 320)
Screenshot: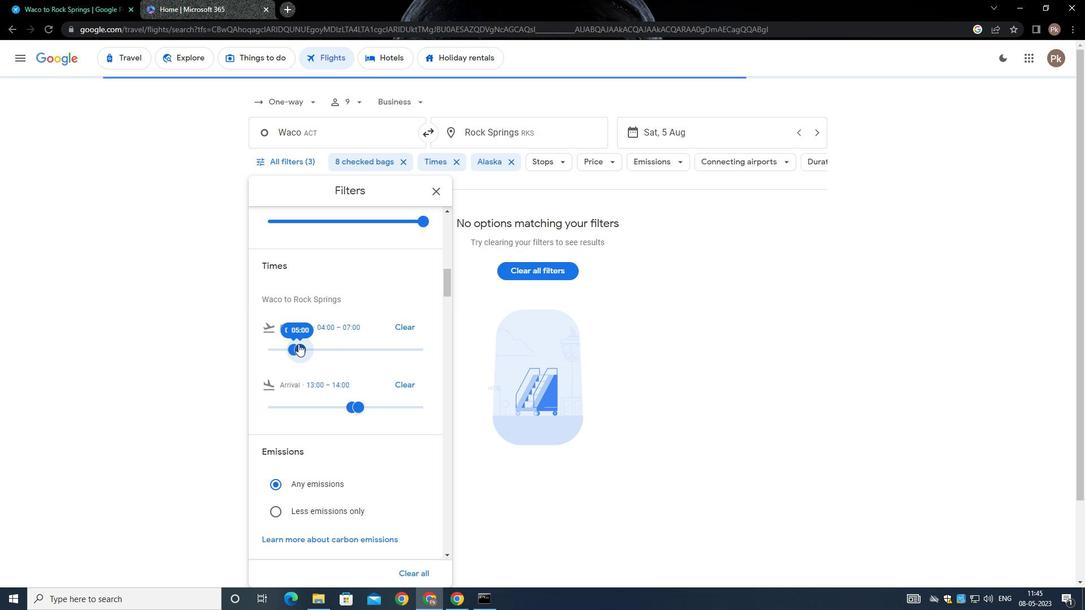 
Action: Mouse scrolled (307, 319) with delta (0, 0)
Screenshot: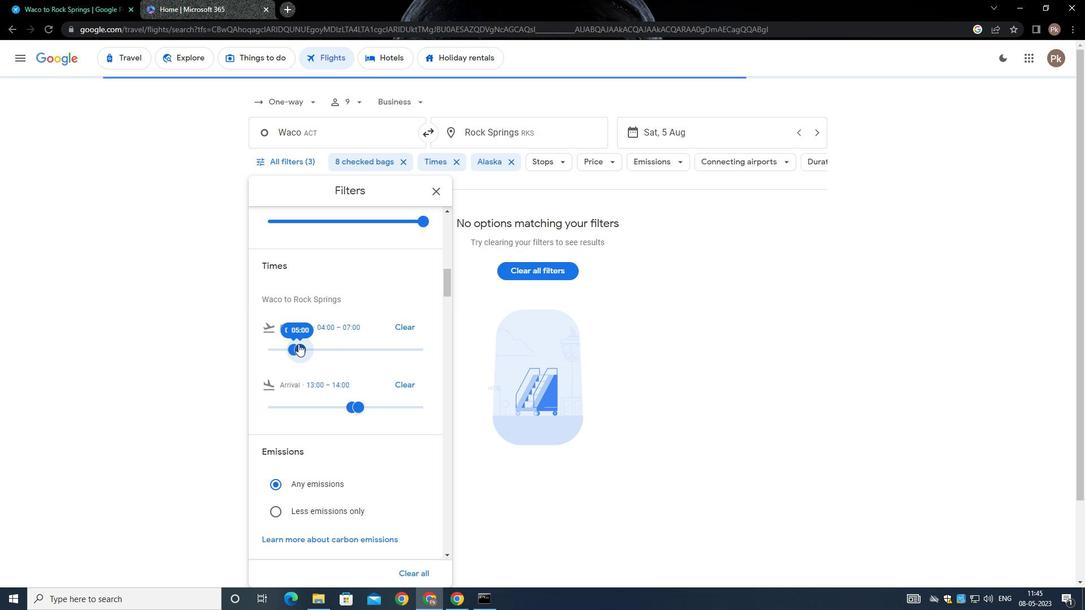 
Action: Mouse moved to (310, 331)
Screenshot: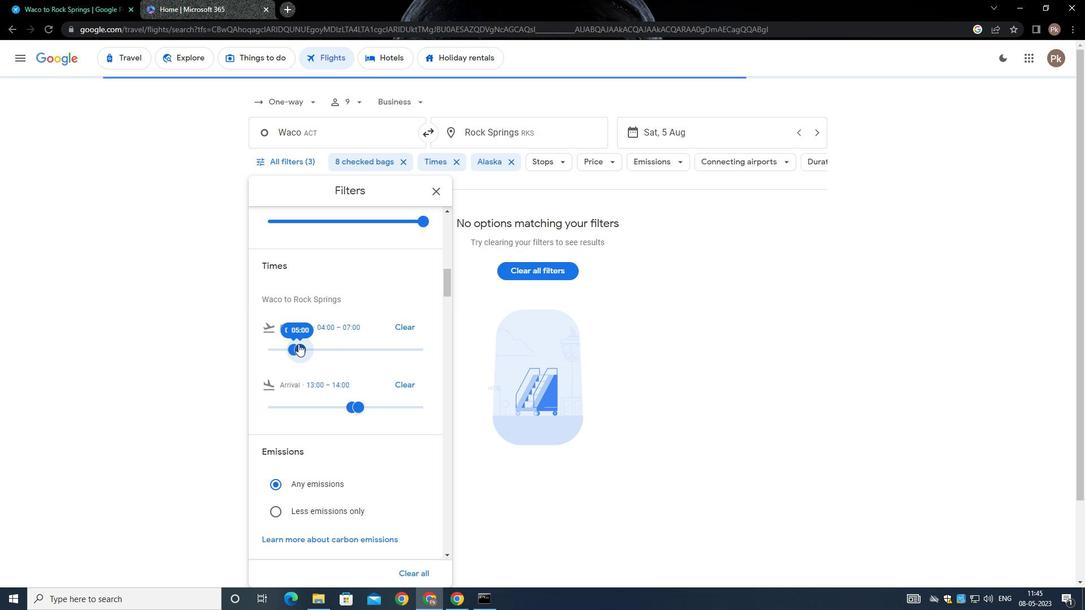 
Action: Mouse scrolled (310, 331) with delta (0, 0)
Screenshot: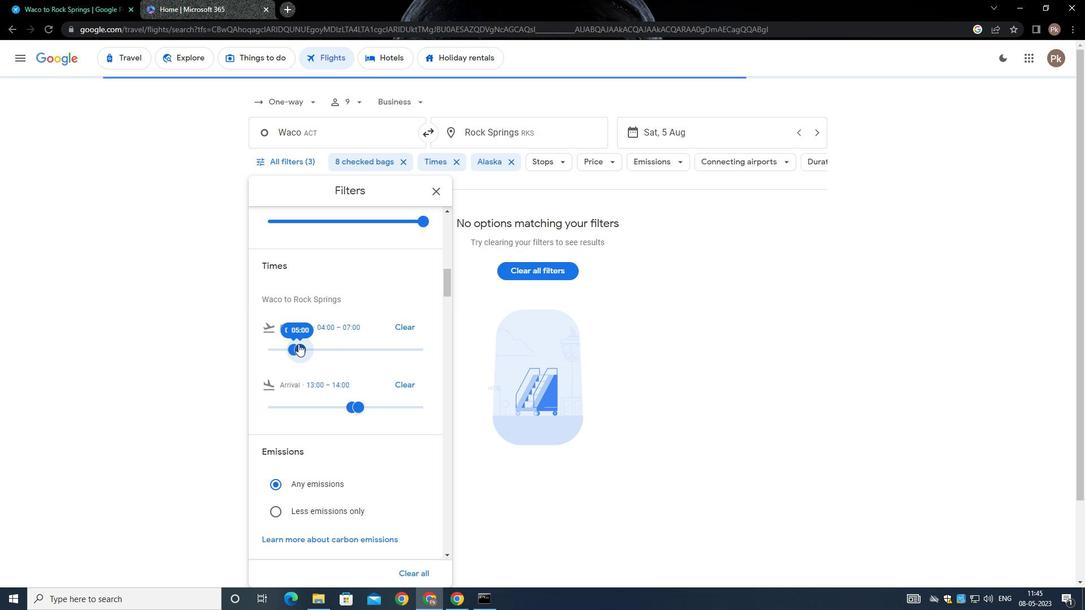
Action: Mouse moved to (312, 335)
Screenshot: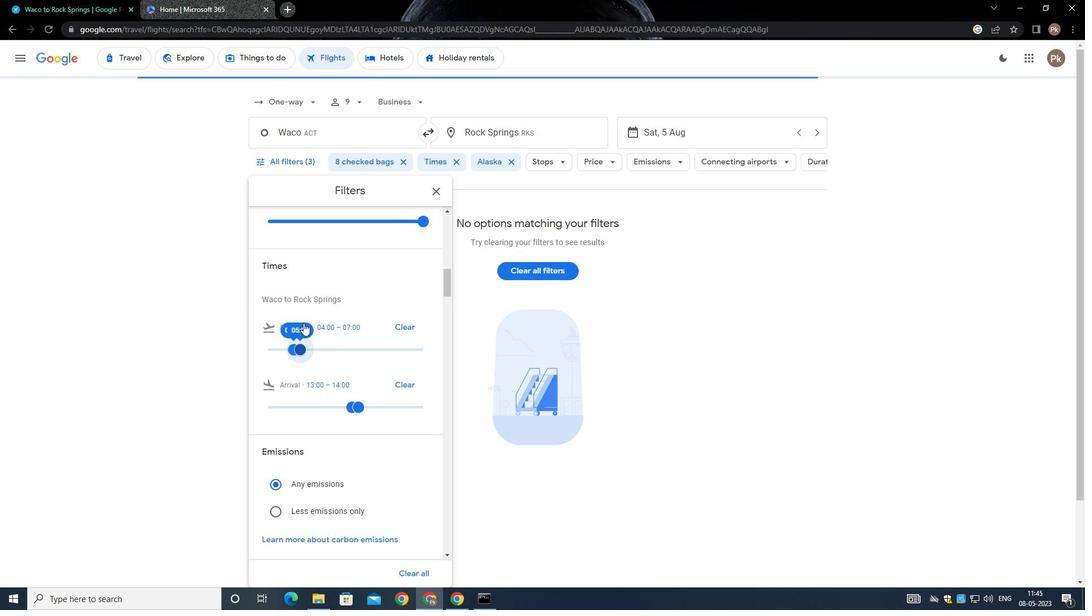 
Action: Mouse scrolled (312, 334) with delta (0, 0)
Screenshot: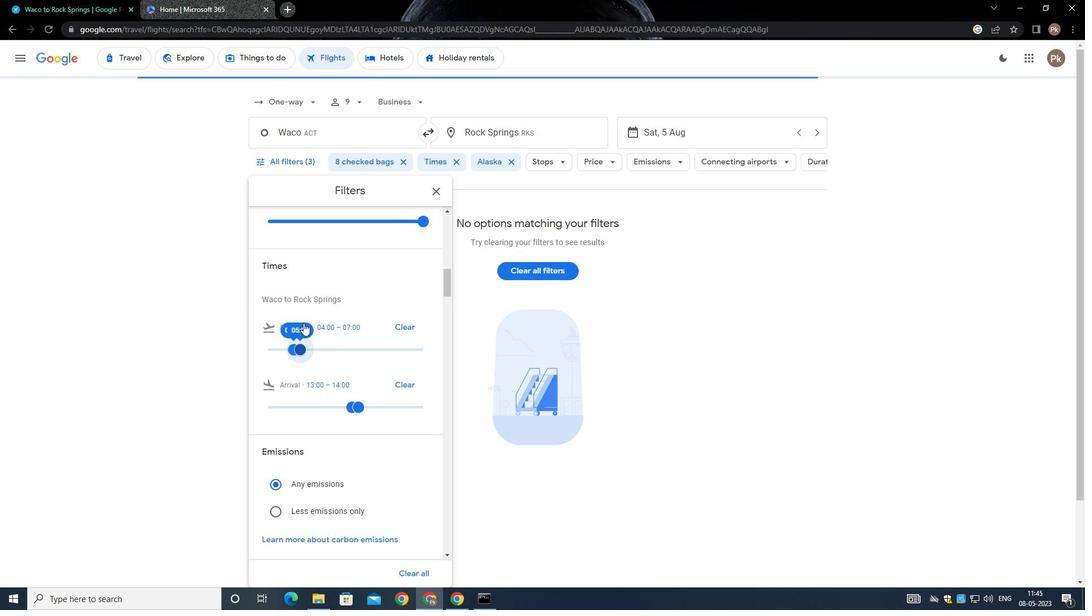 
Action: Mouse moved to (313, 336)
Screenshot: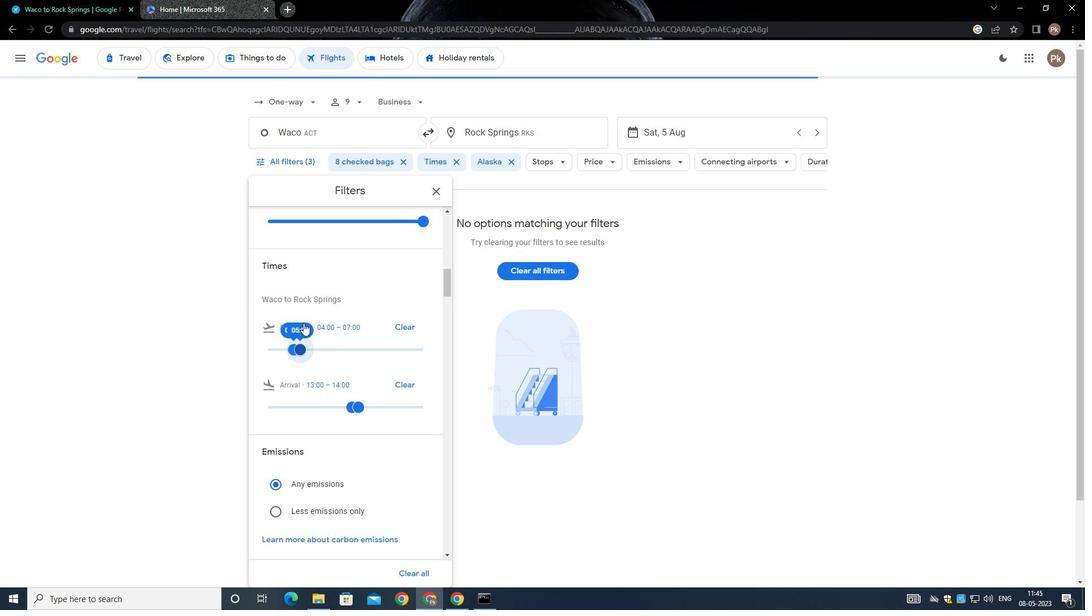 
Action: Mouse scrolled (313, 335) with delta (0, -1)
Screenshot: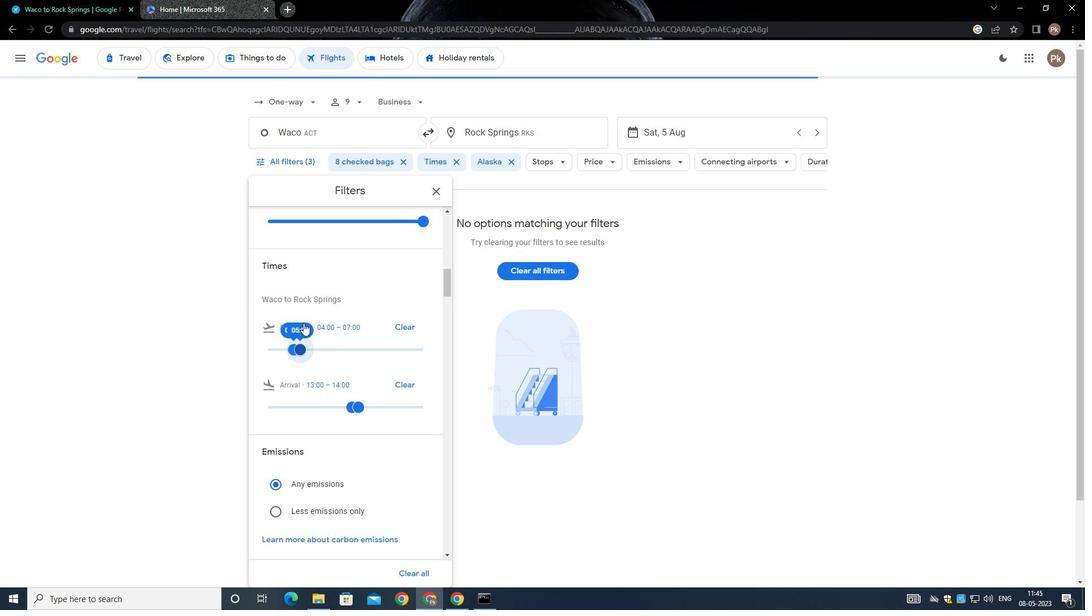 
Action: Mouse scrolled (313, 336) with delta (0, 0)
Screenshot: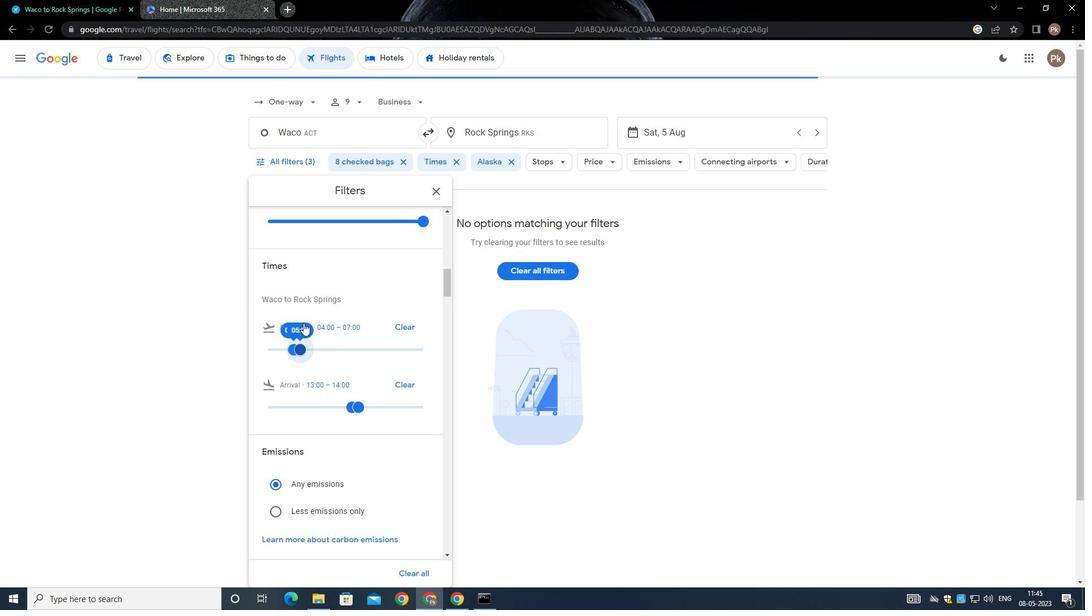 
Action: Mouse moved to (313, 336)
Screenshot: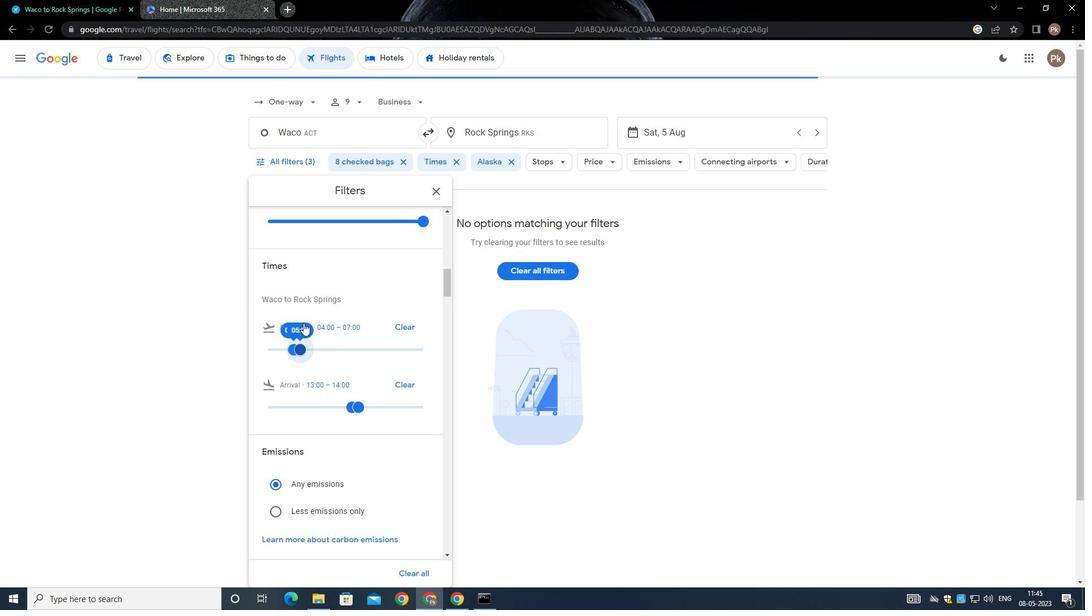 
Action: Mouse scrolled (313, 336) with delta (0, 0)
Screenshot: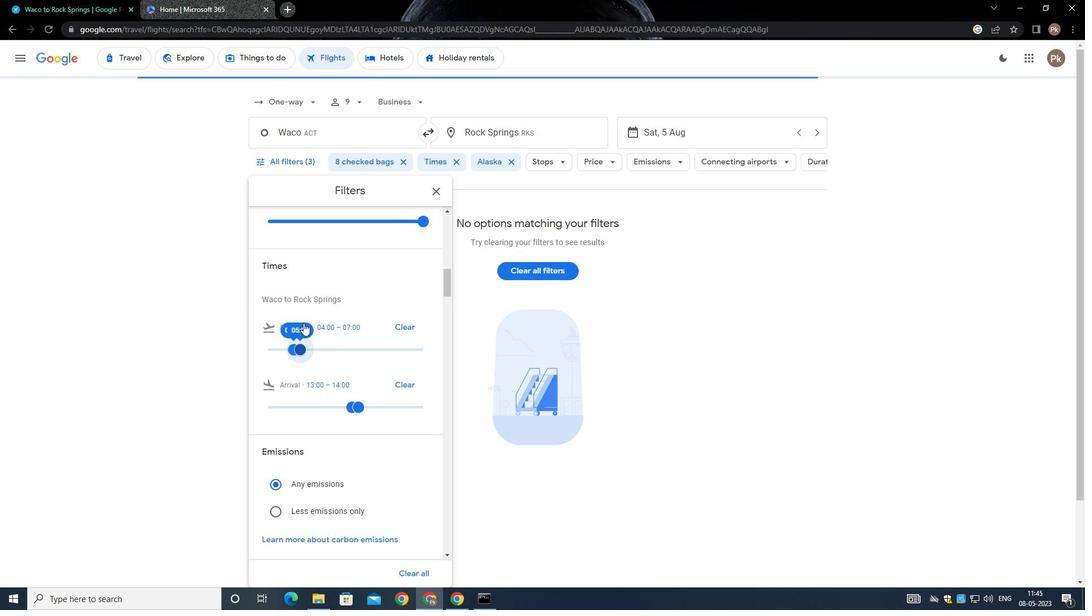 
Action: Mouse moved to (314, 345)
Screenshot: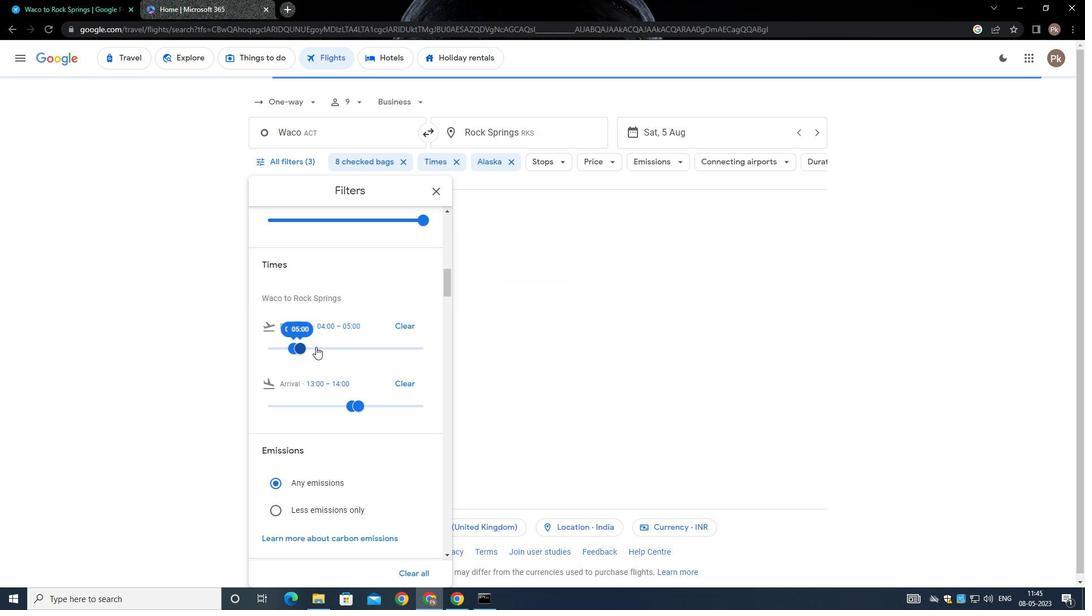 
Action: Mouse scrolled (314, 344) with delta (0, 0)
Screenshot: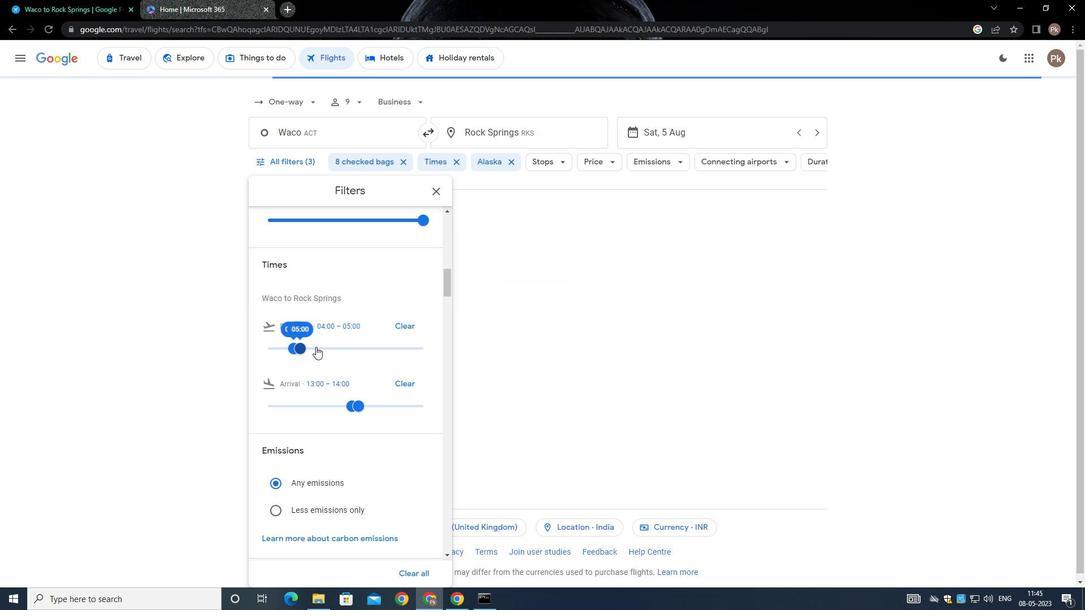 
Action: Mouse scrolled (314, 344) with delta (0, 0)
Screenshot: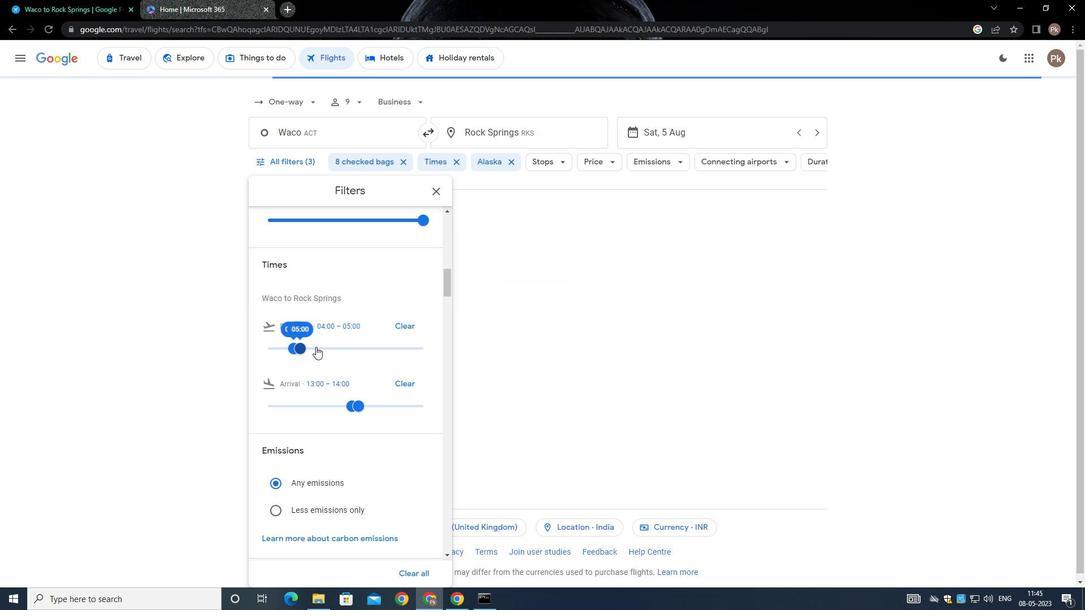 
Action: Mouse scrolled (314, 344) with delta (0, 0)
Screenshot: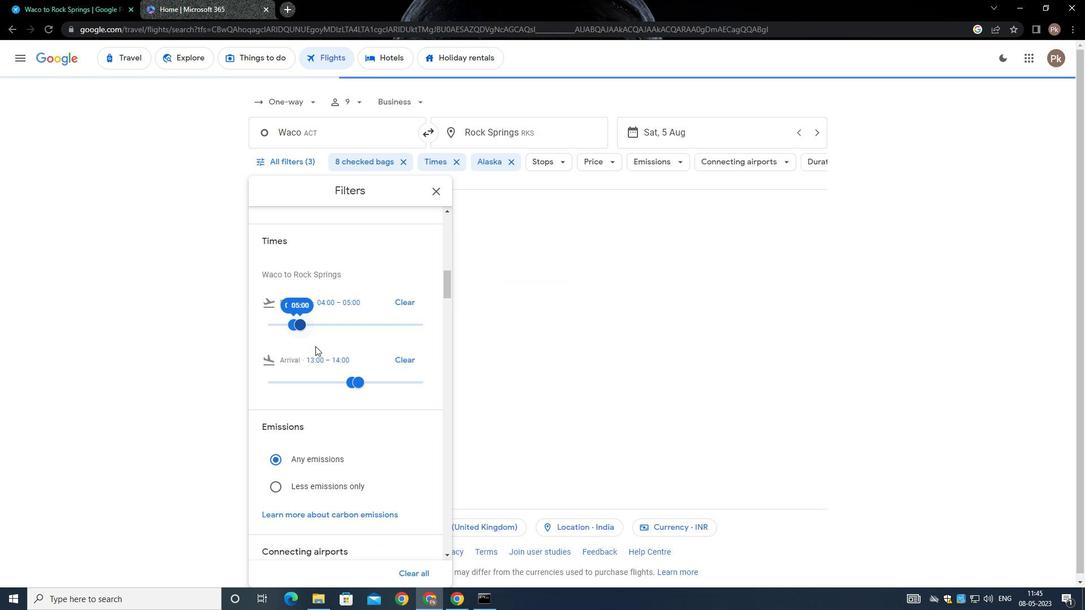 
Action: Mouse scrolled (314, 344) with delta (0, 0)
Screenshot: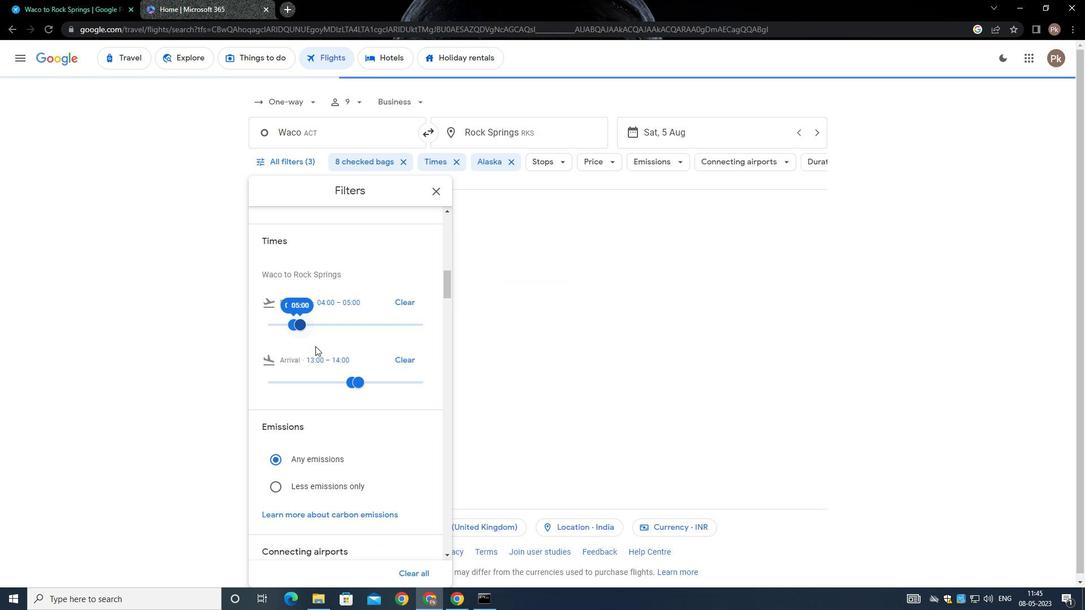 
Action: Mouse scrolled (314, 344) with delta (0, -1)
Screenshot: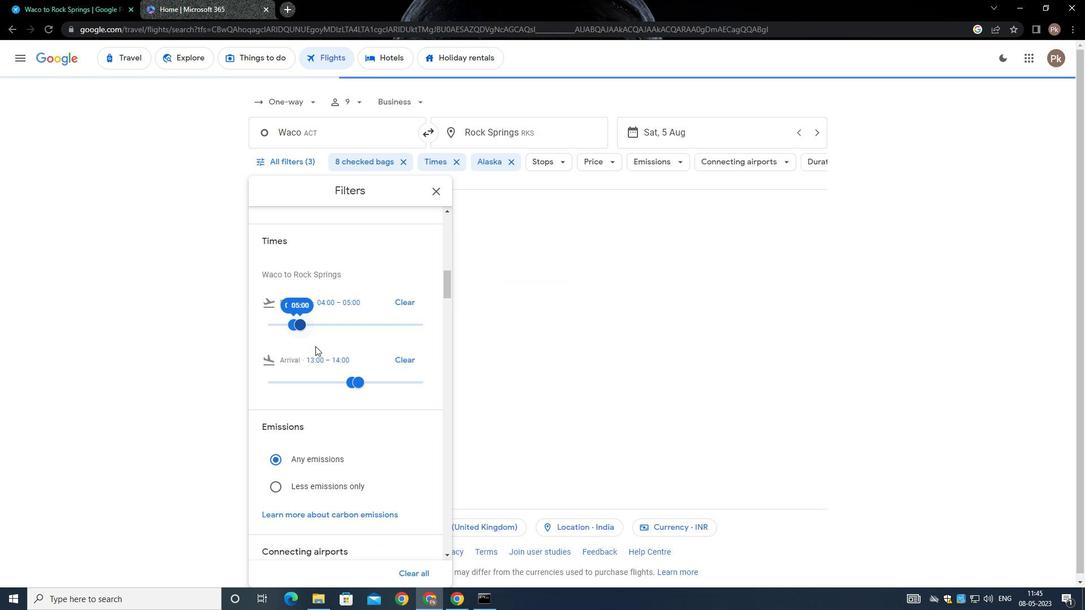 
Action: Mouse moved to (314, 352)
Screenshot: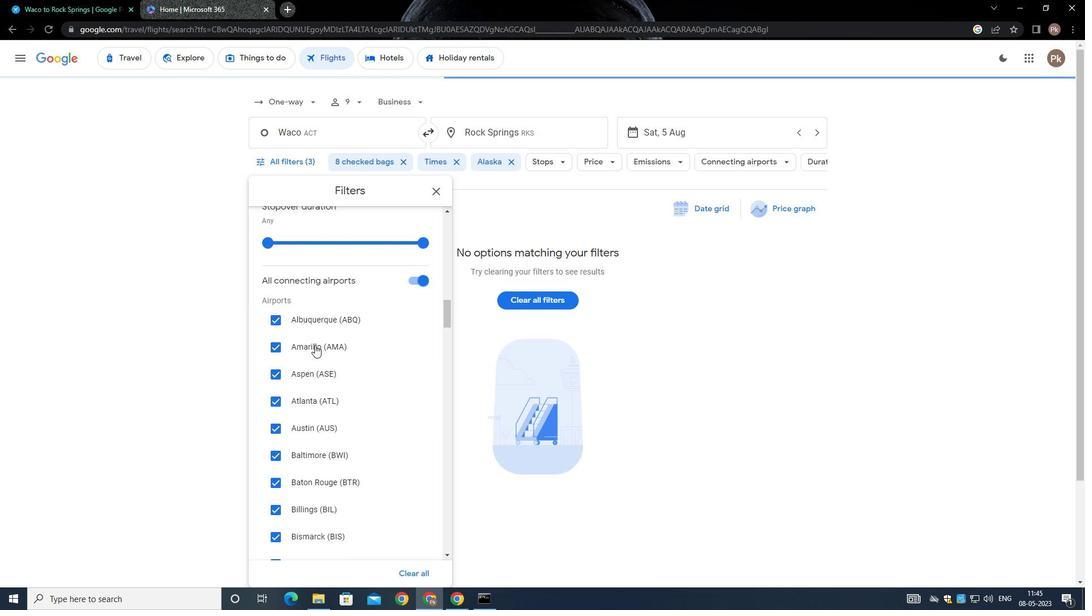 
Action: Mouse scrolled (314, 352) with delta (0, 0)
Screenshot: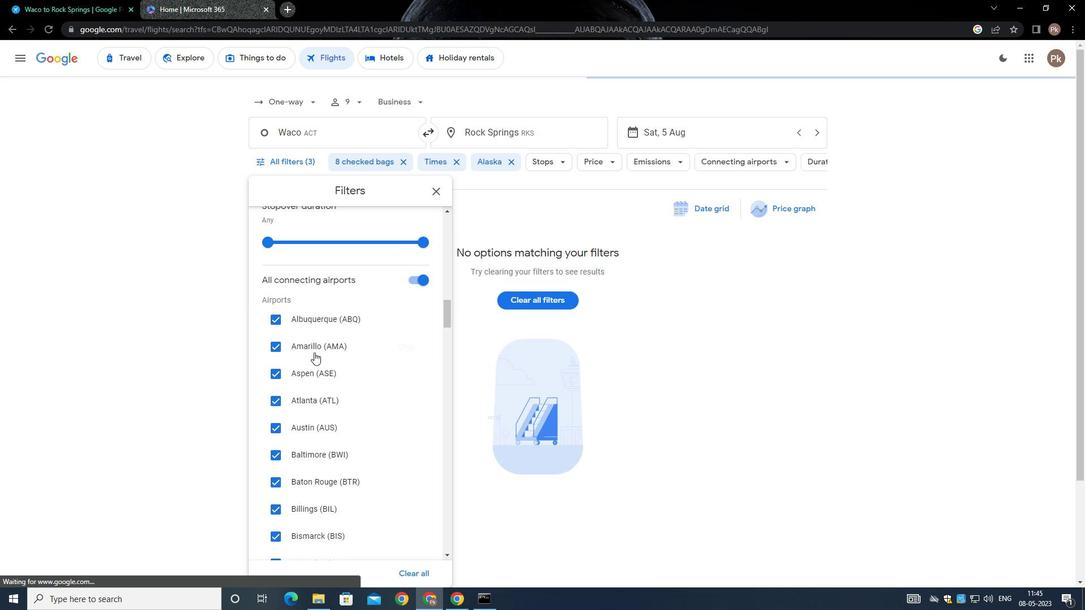 
Action: Mouse scrolled (314, 352) with delta (0, 0)
Screenshot: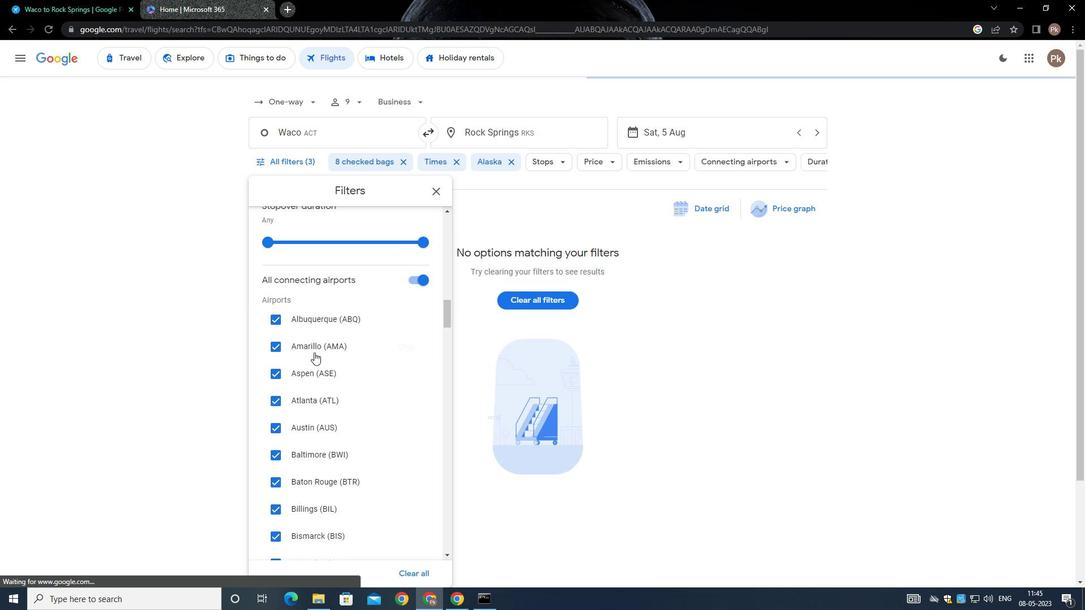 
Action: Mouse scrolled (314, 351) with delta (0, -1)
Screenshot: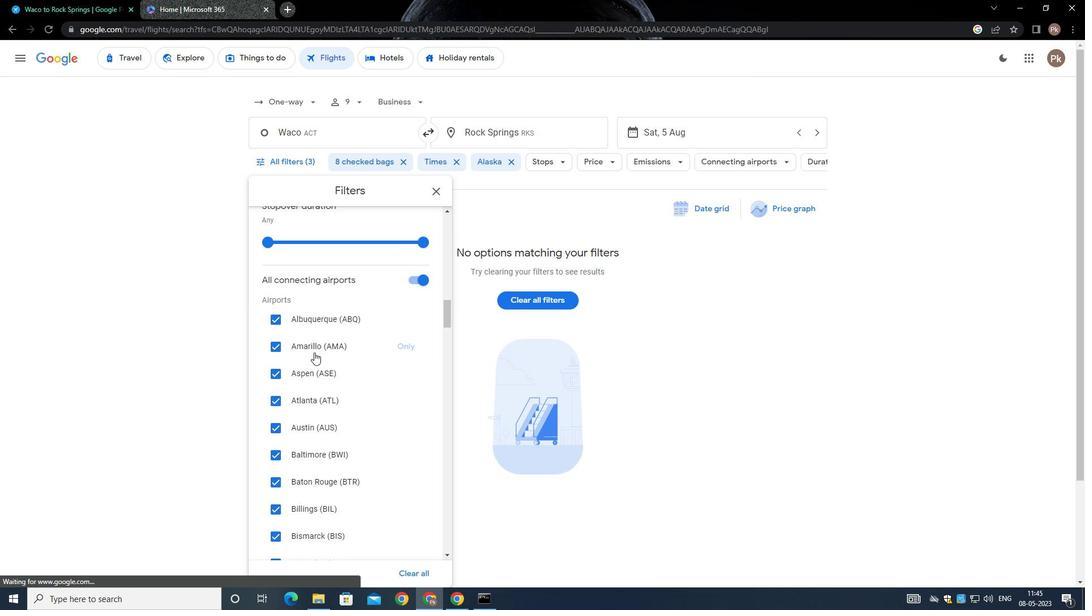 
Action: Mouse scrolled (314, 352) with delta (0, 0)
Screenshot: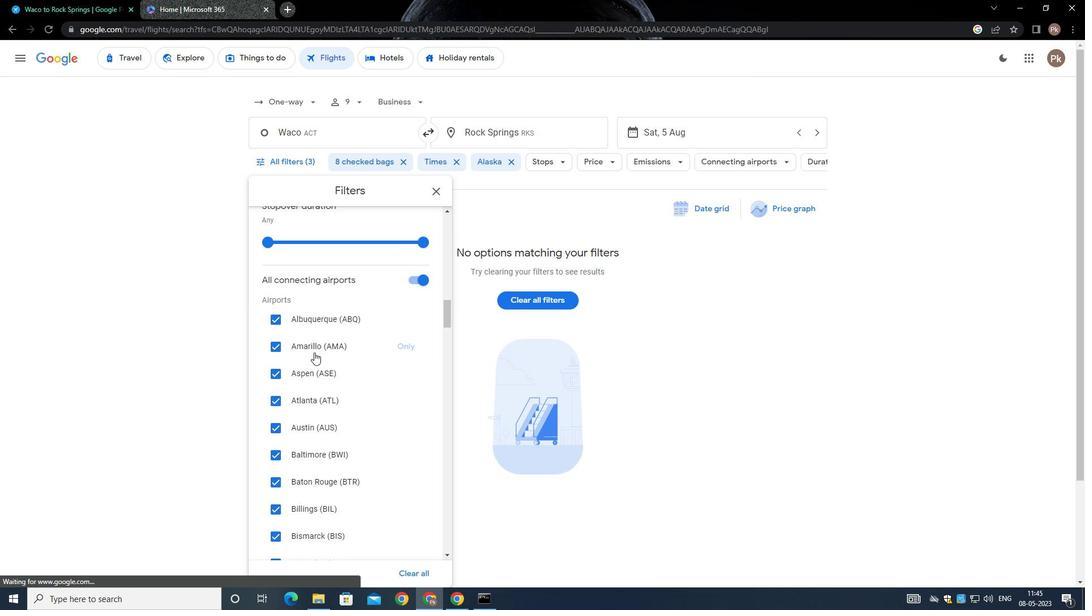 
Action: Mouse moved to (313, 352)
Screenshot: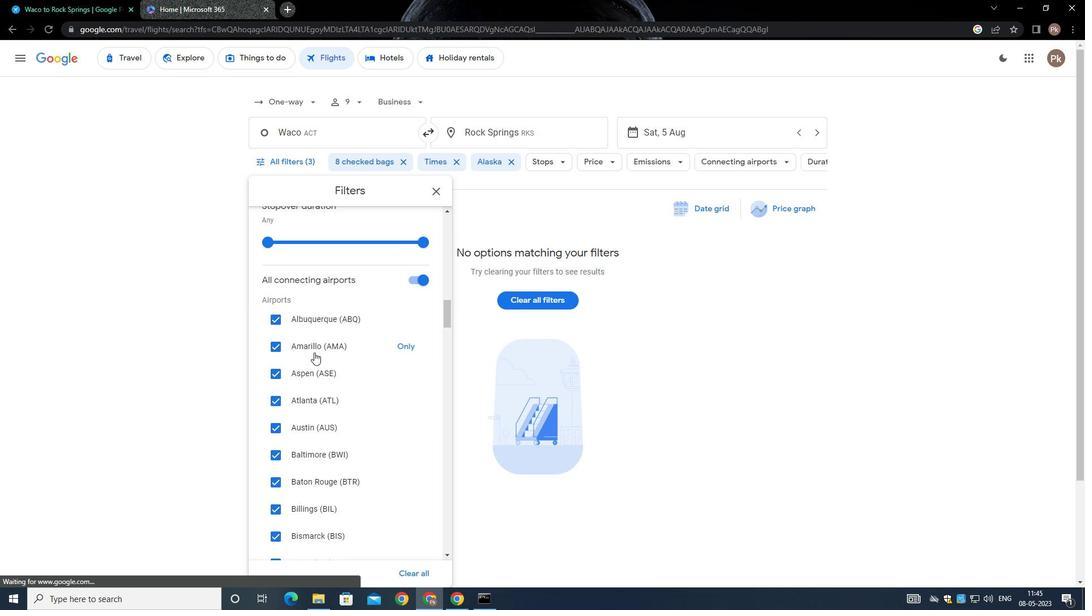 
Action: Mouse scrolled (313, 351) with delta (0, 0)
Screenshot: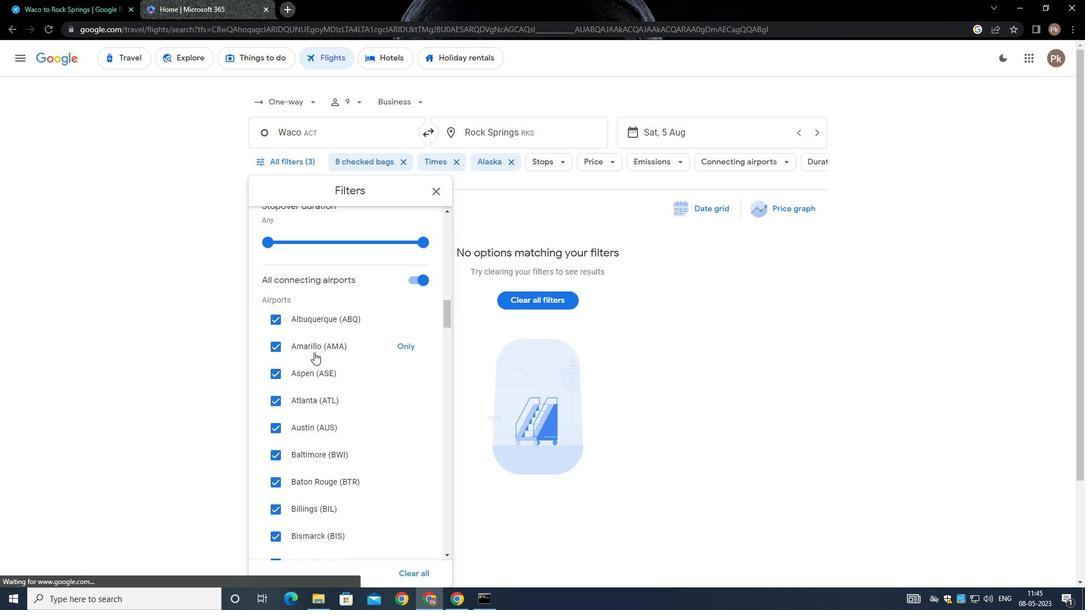
Action: Mouse scrolled (313, 351) with delta (0, 0)
Screenshot: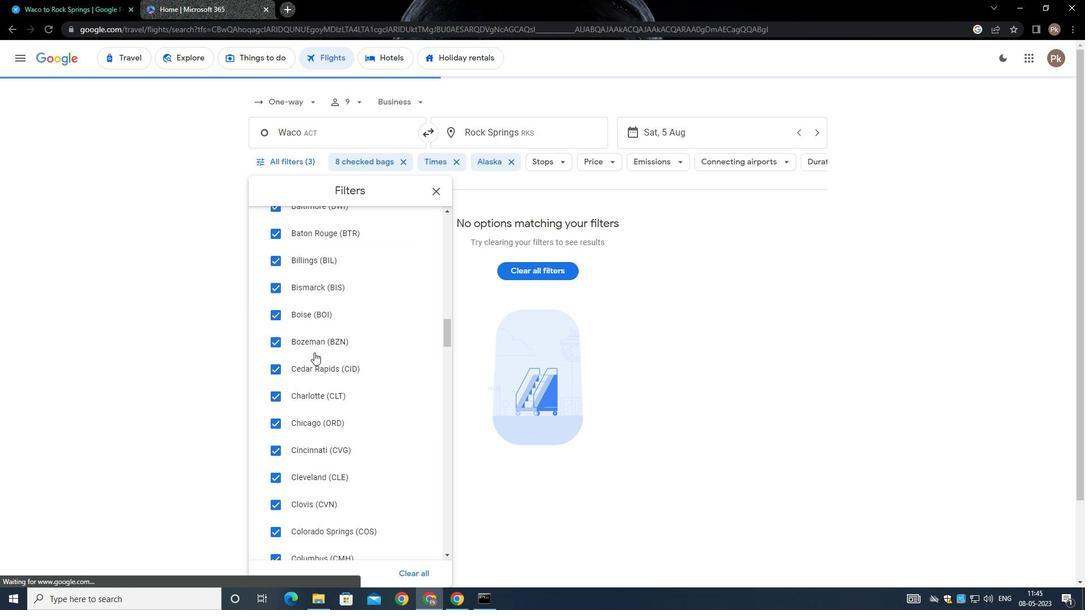 
Action: Mouse scrolled (313, 351) with delta (0, 0)
Screenshot: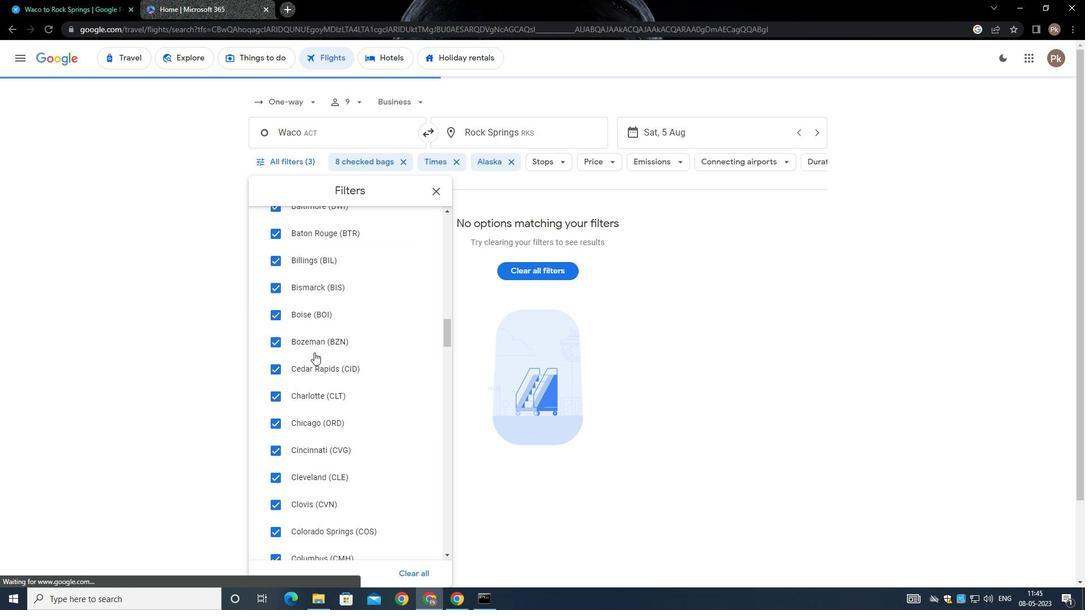 
Action: Mouse scrolled (313, 351) with delta (0, 0)
Screenshot: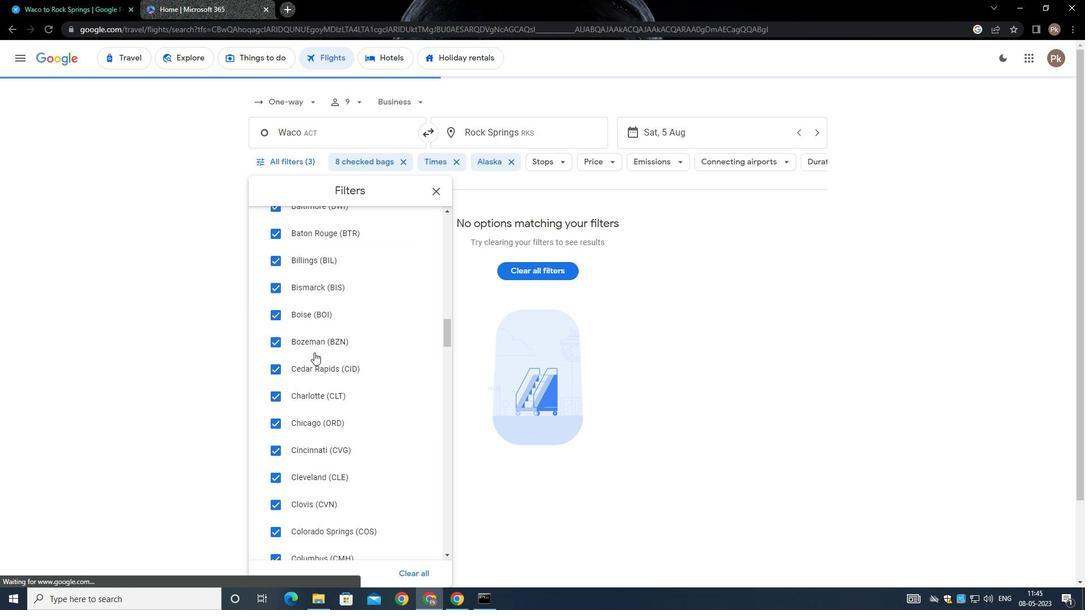 
Action: Mouse scrolled (313, 351) with delta (0, 0)
Screenshot: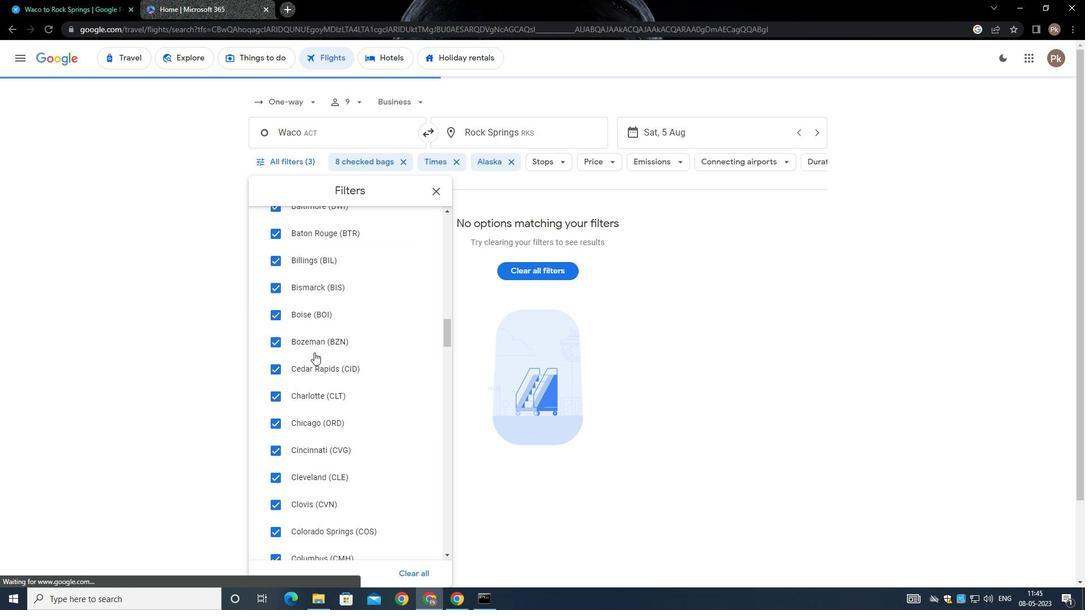 
Action: Mouse moved to (313, 349)
Screenshot: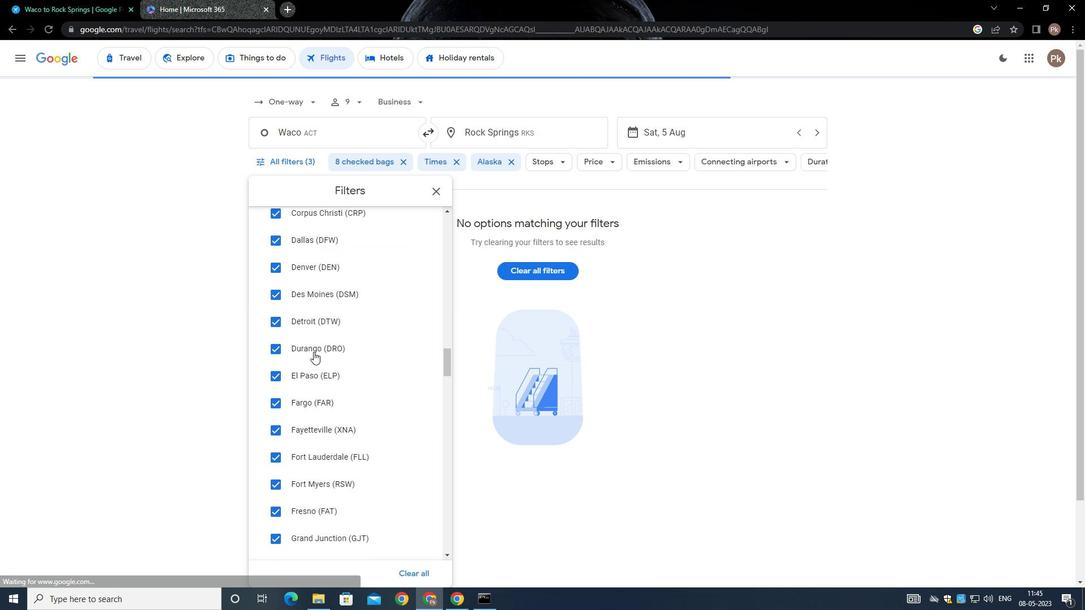 
Action: Mouse scrolled (313, 349) with delta (0, 0)
Screenshot: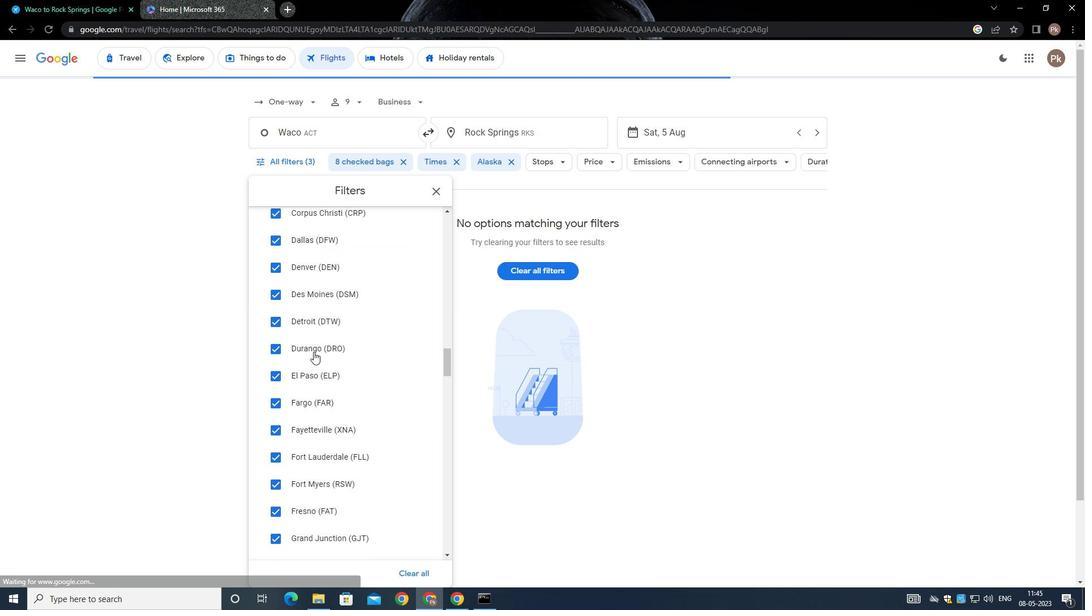 
Action: Mouse scrolled (313, 349) with delta (0, 0)
Screenshot: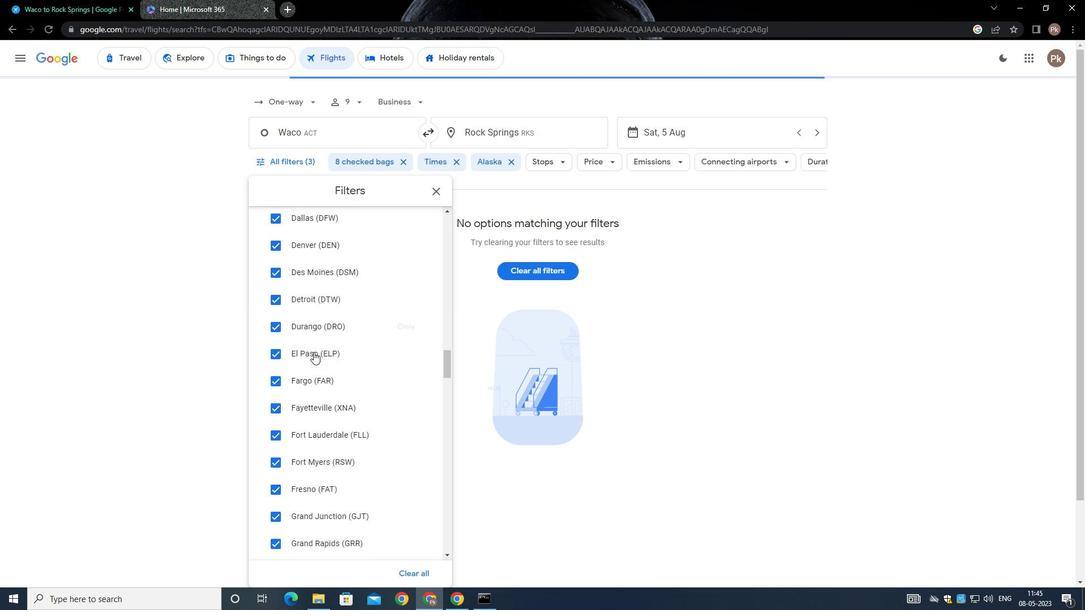 
Action: Mouse scrolled (313, 348) with delta (0, -1)
Screenshot: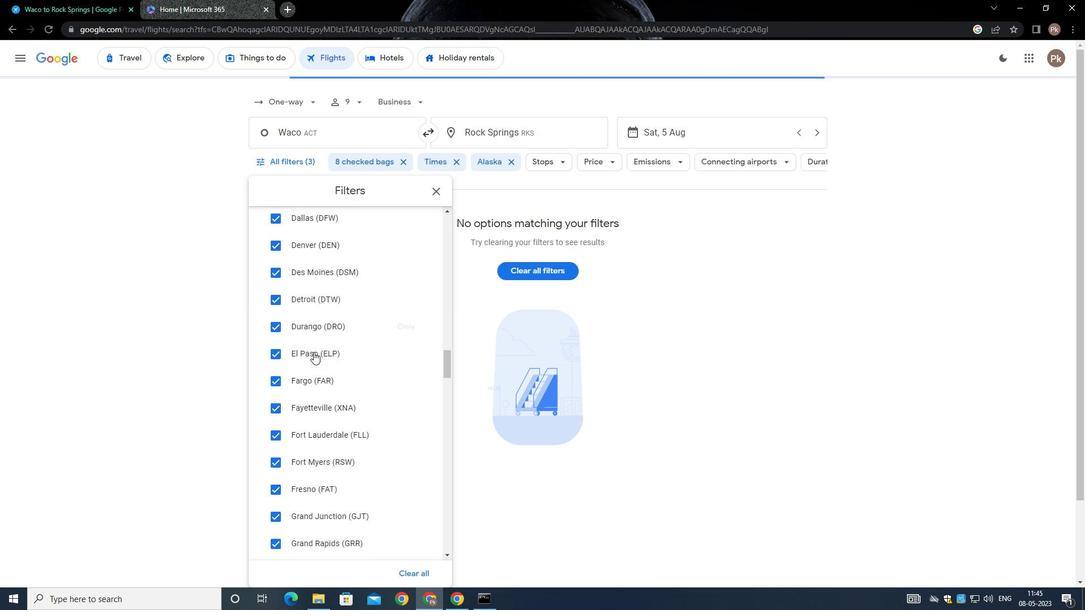 
Action: Mouse scrolled (313, 349) with delta (0, 0)
Screenshot: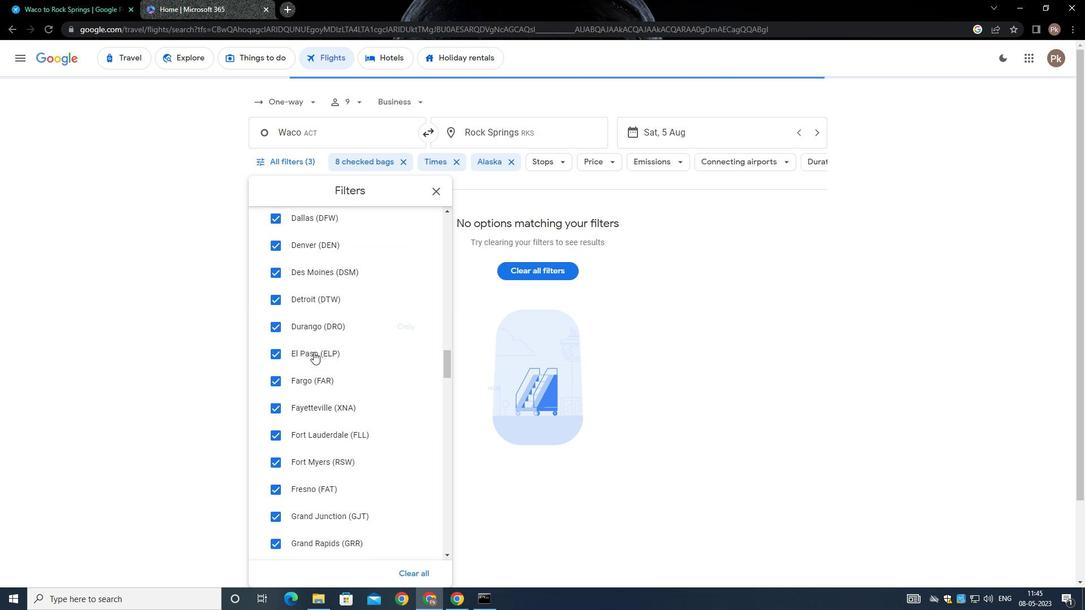 
Action: Mouse scrolled (313, 349) with delta (0, 0)
Screenshot: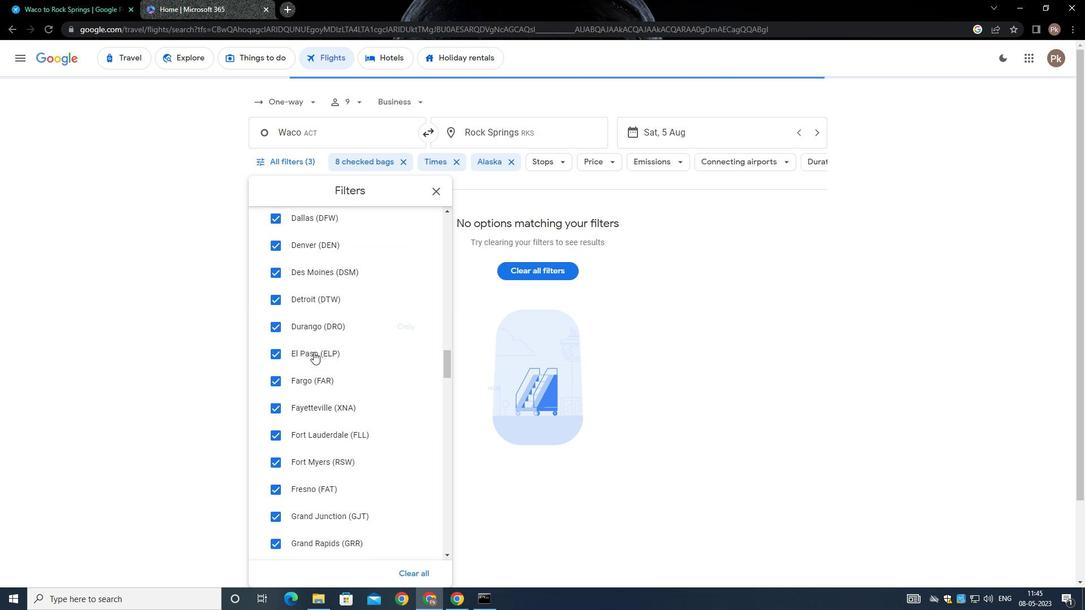 
Action: Mouse scrolled (313, 349) with delta (0, 0)
Screenshot: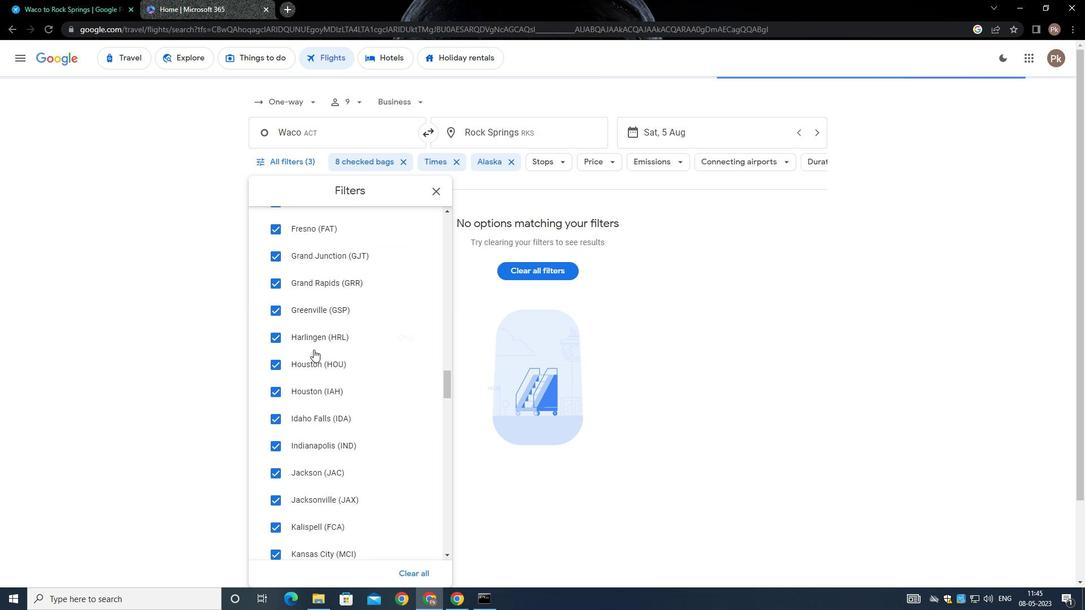 
Action: Mouse scrolled (313, 349) with delta (0, 0)
Screenshot: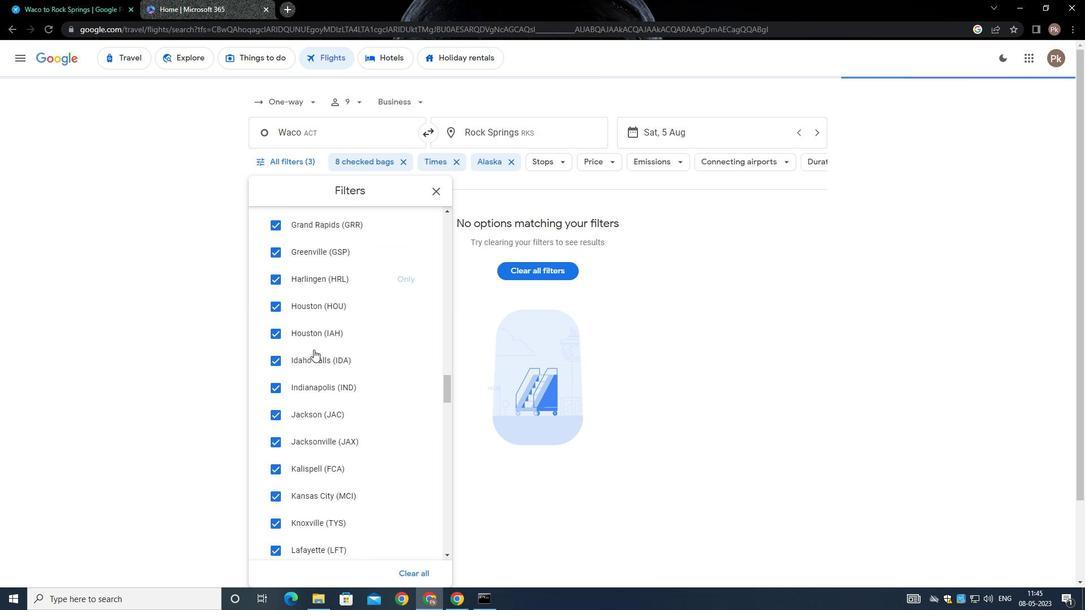 
Action: Mouse scrolled (313, 349) with delta (0, 0)
Screenshot: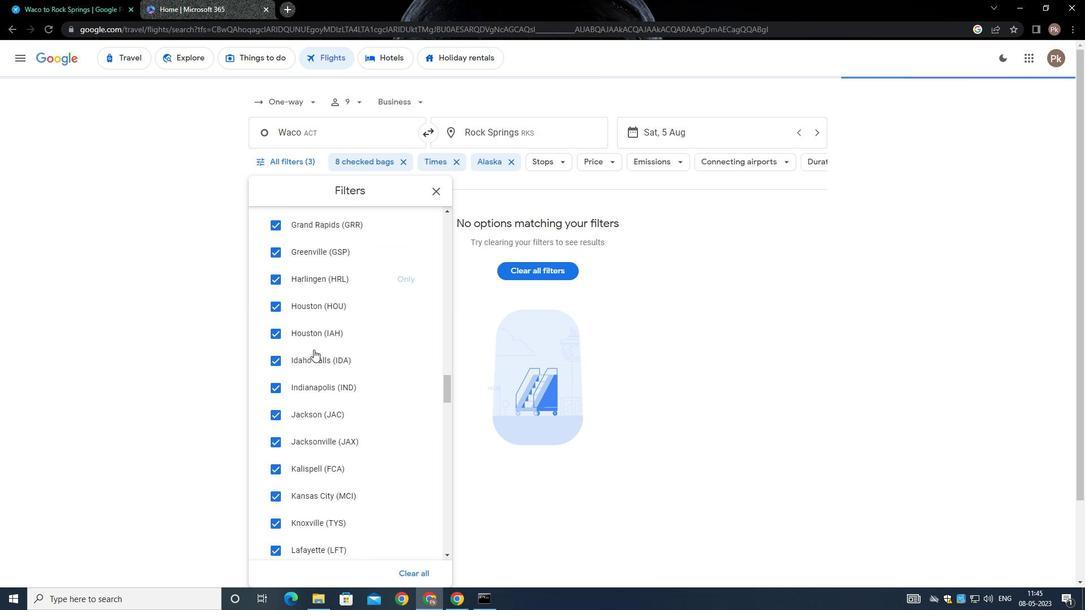 
Action: Mouse scrolled (313, 348) with delta (0, -1)
Screenshot: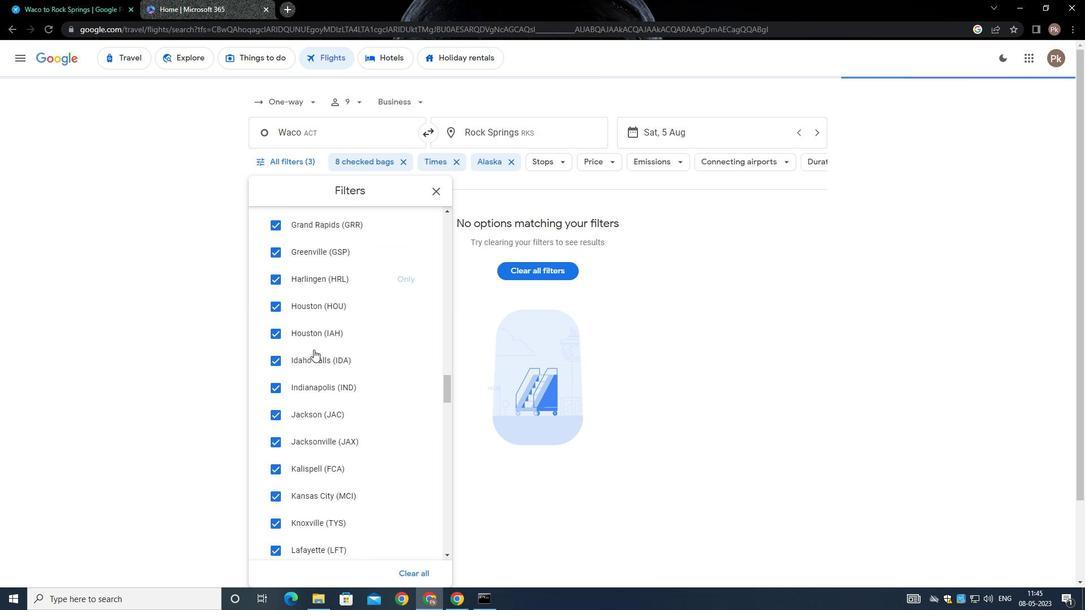 
Action: Mouse moved to (313, 348)
Screenshot: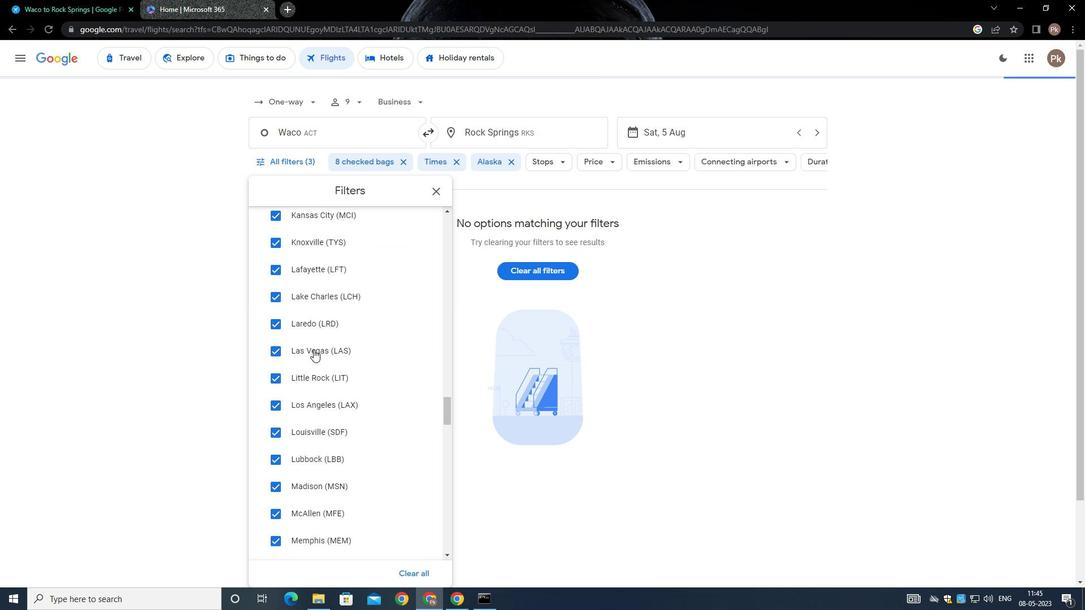
Action: Mouse scrolled (313, 347) with delta (0, 0)
Screenshot: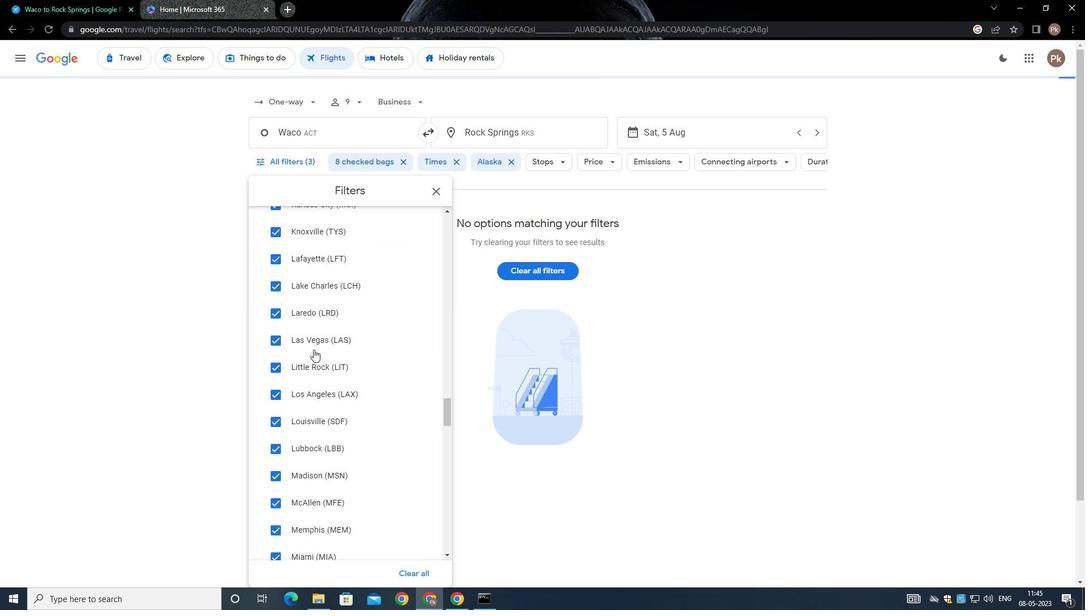 
Action: Mouse scrolled (313, 347) with delta (0, 0)
Screenshot: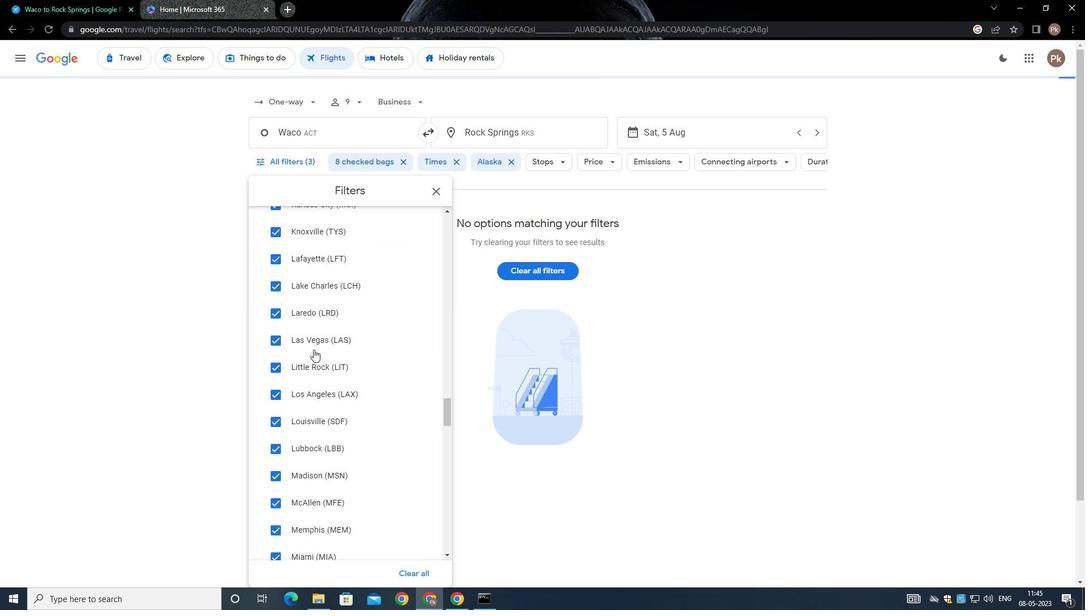 
Action: Mouse scrolled (313, 347) with delta (0, -1)
Screenshot: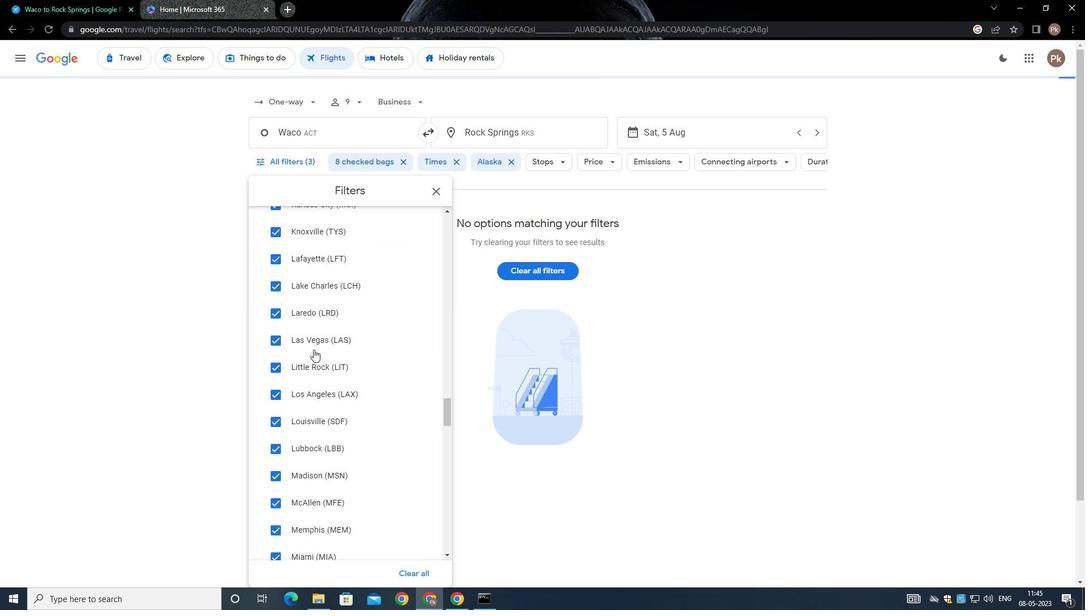 
Action: Mouse scrolled (313, 347) with delta (0, 0)
Screenshot: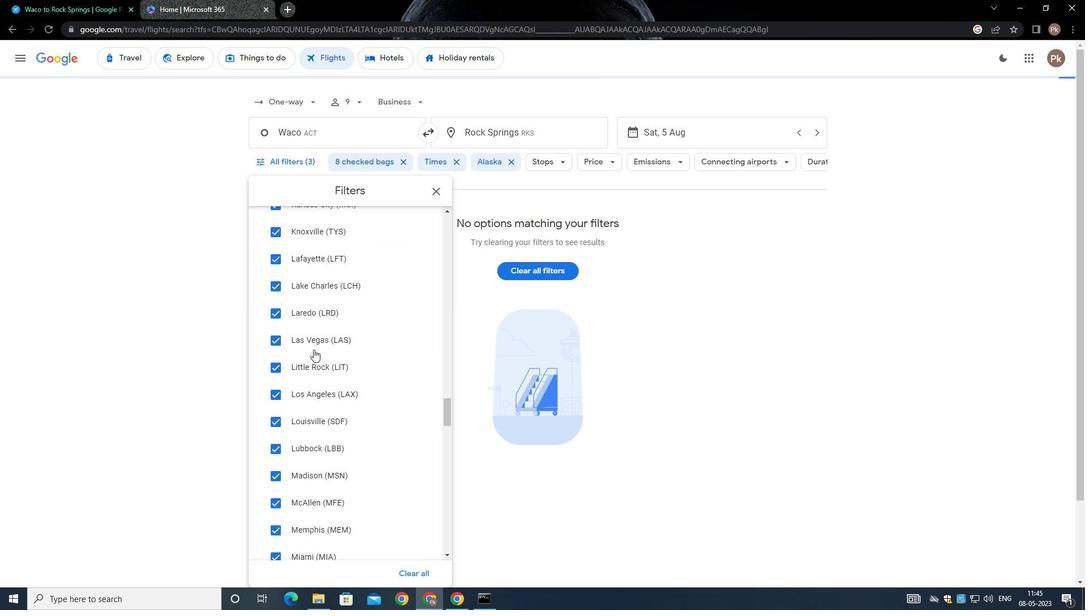 
Action: Mouse scrolled (313, 347) with delta (0, -1)
Screenshot: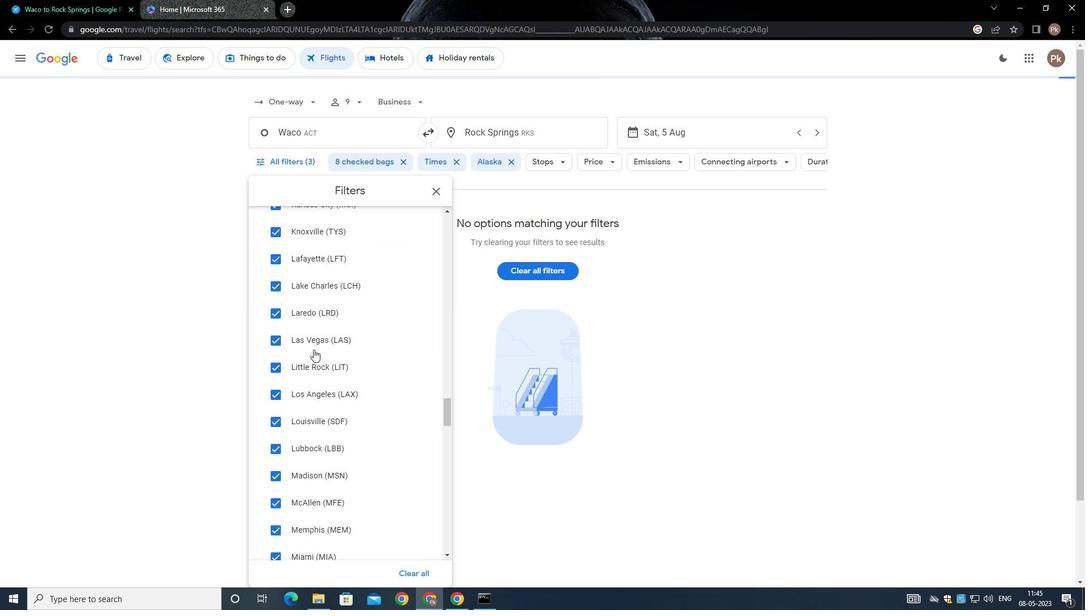 
Action: Mouse moved to (314, 346)
Screenshot: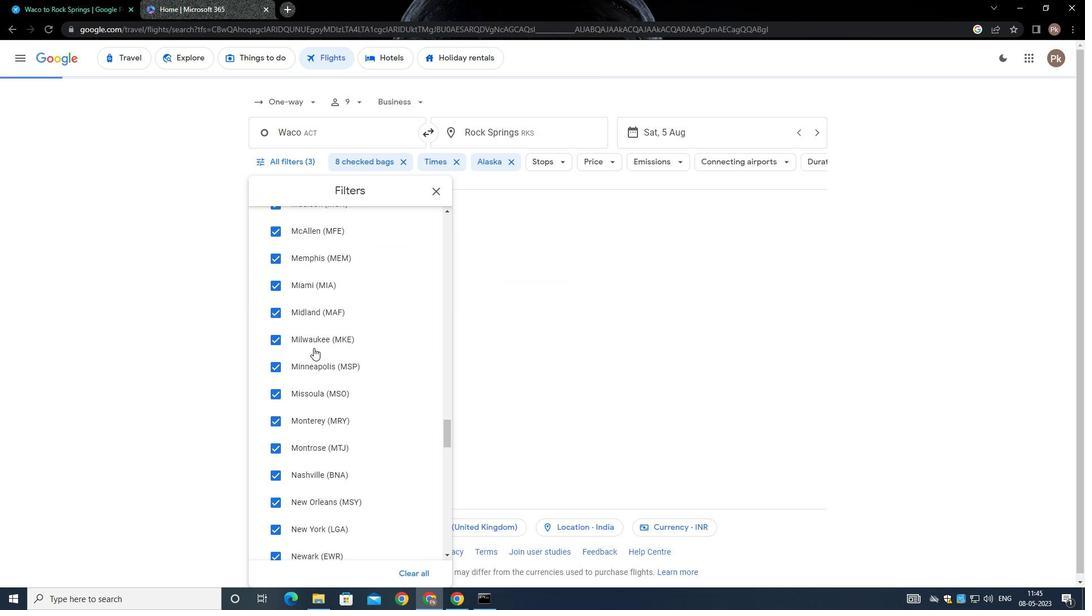 
Action: Mouse scrolled (314, 345) with delta (0, 0)
Screenshot: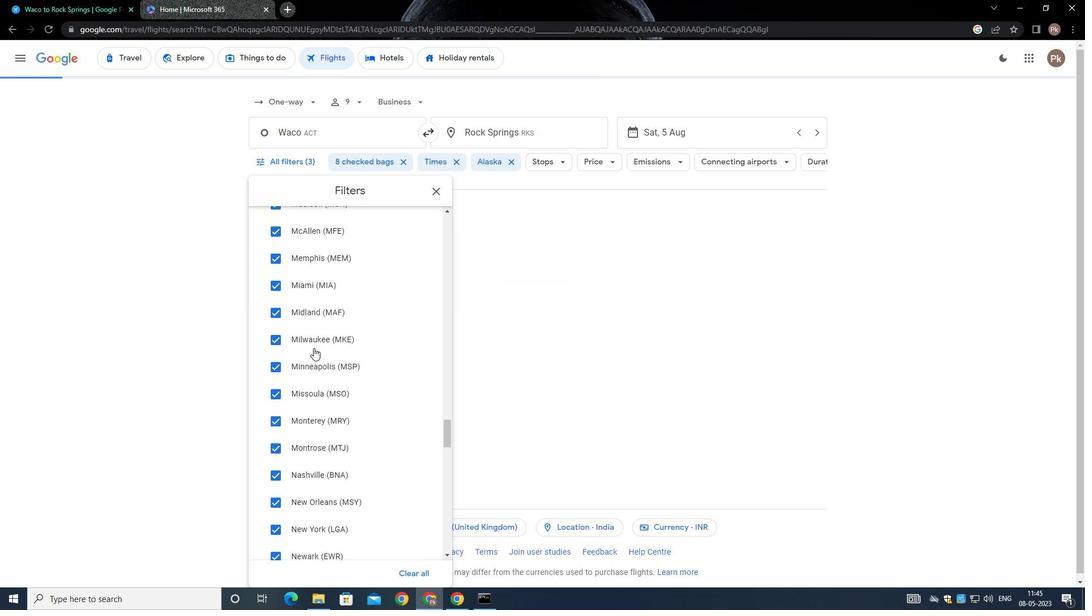 
Action: Mouse scrolled (314, 344) with delta (0, -1)
Screenshot: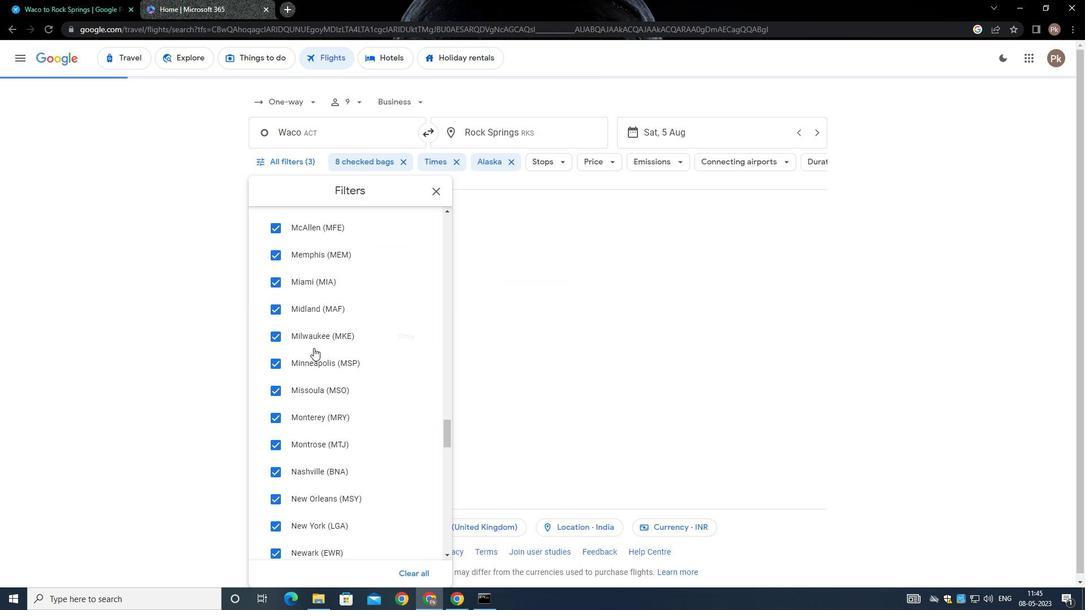 
Action: Mouse scrolled (314, 345) with delta (0, 0)
Screenshot: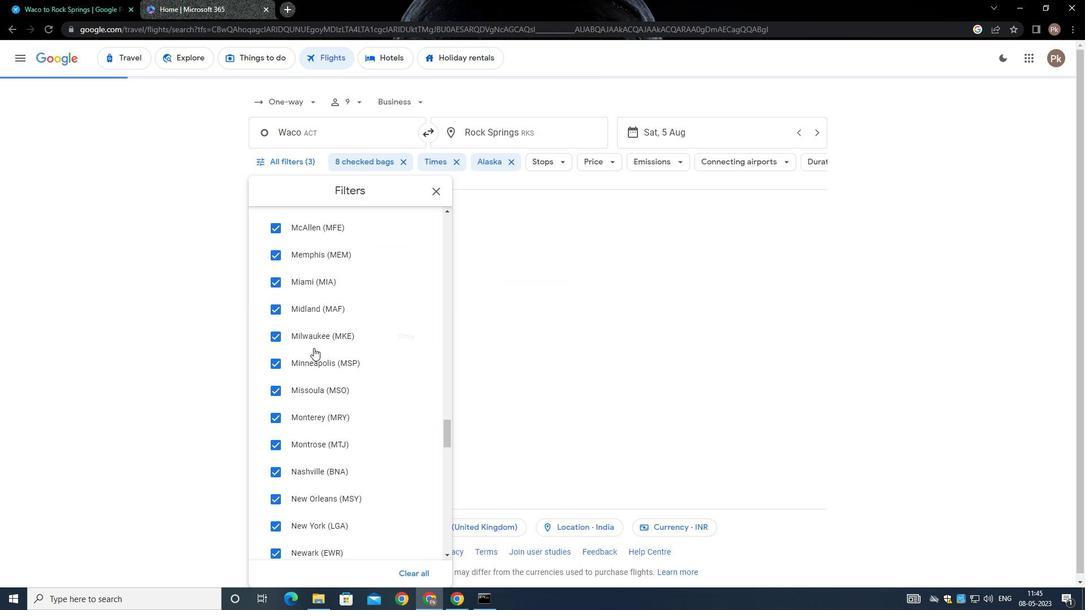 
Action: Mouse scrolled (314, 345) with delta (0, 0)
Screenshot: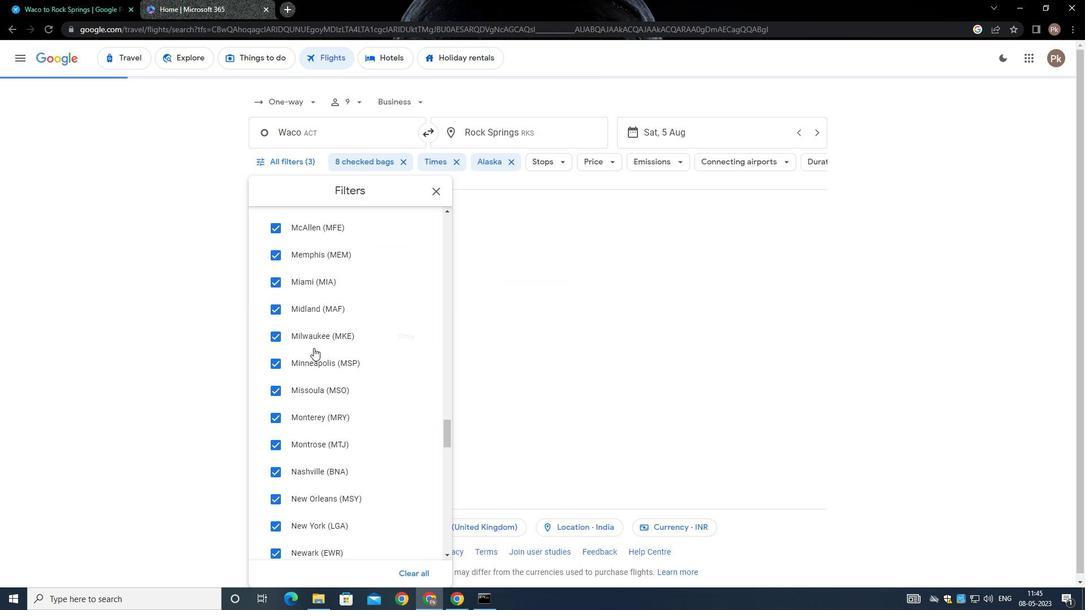 
Action: Mouse scrolled (314, 345) with delta (0, 0)
Screenshot: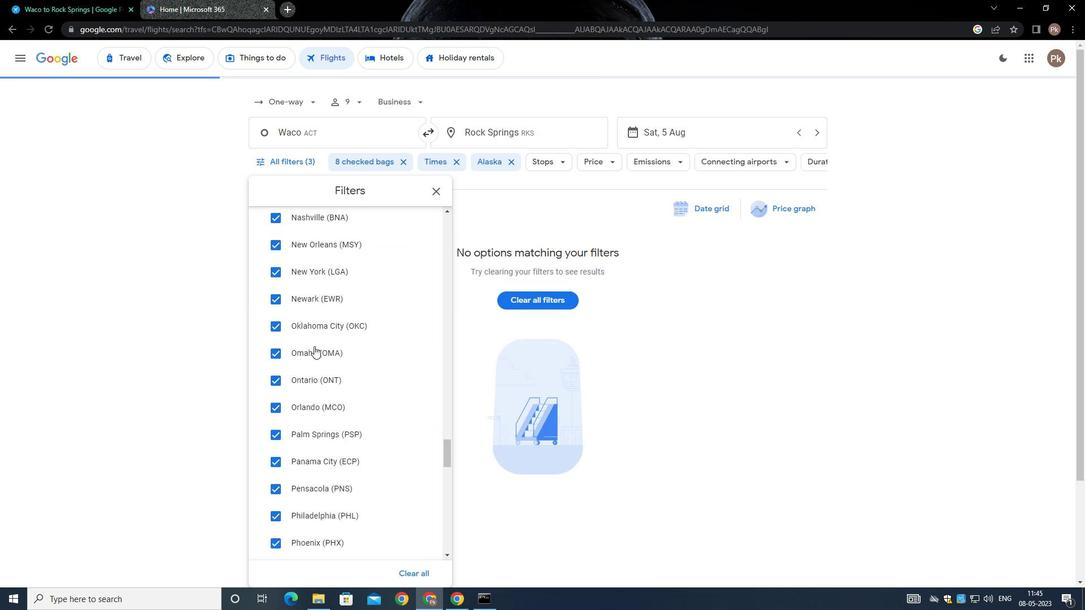 
Action: Mouse moved to (314, 348)
Screenshot: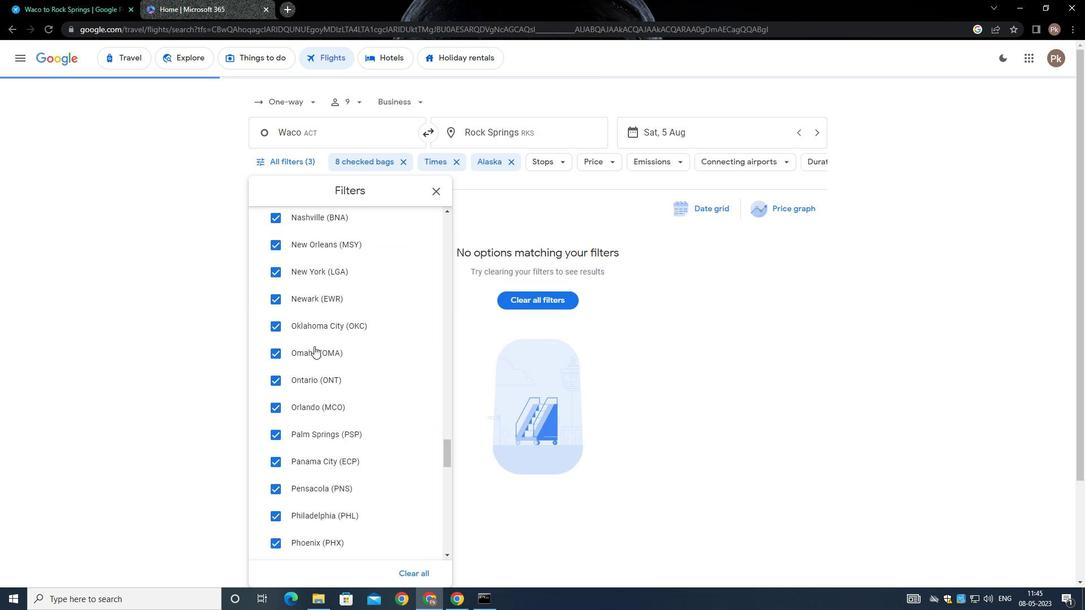 
Action: Mouse scrolled (314, 348) with delta (0, 0)
Screenshot: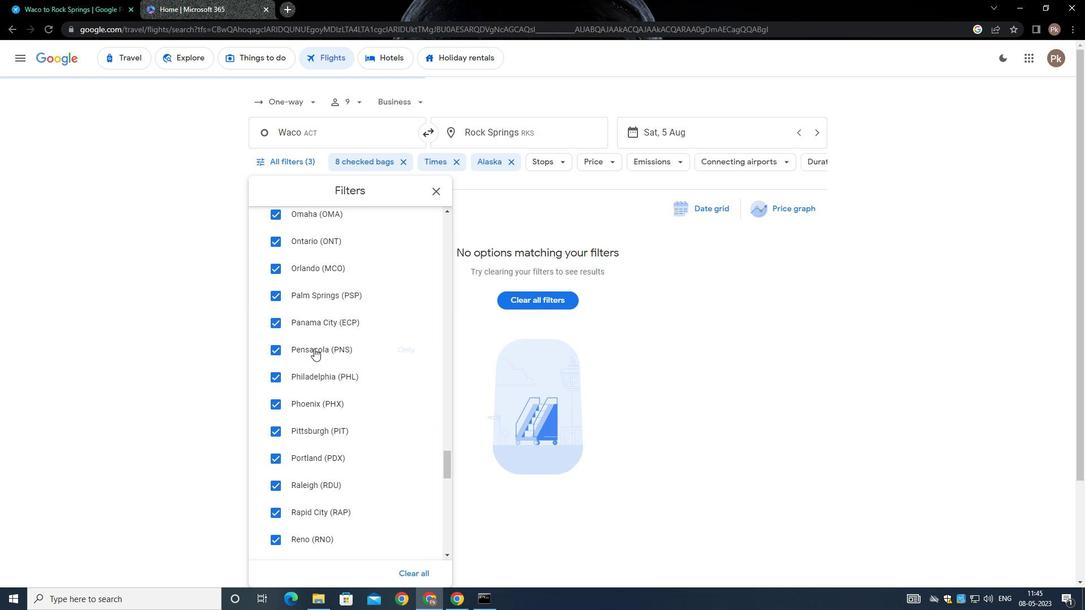 
Action: Mouse scrolled (314, 348) with delta (0, 0)
Screenshot: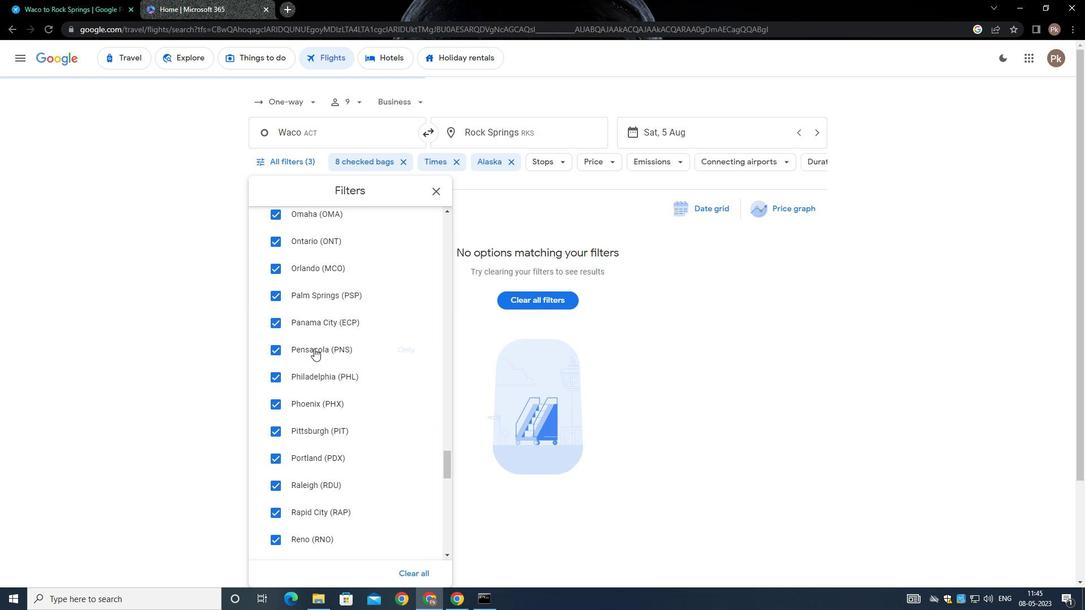 
Action: Mouse scrolled (314, 348) with delta (0, 0)
Screenshot: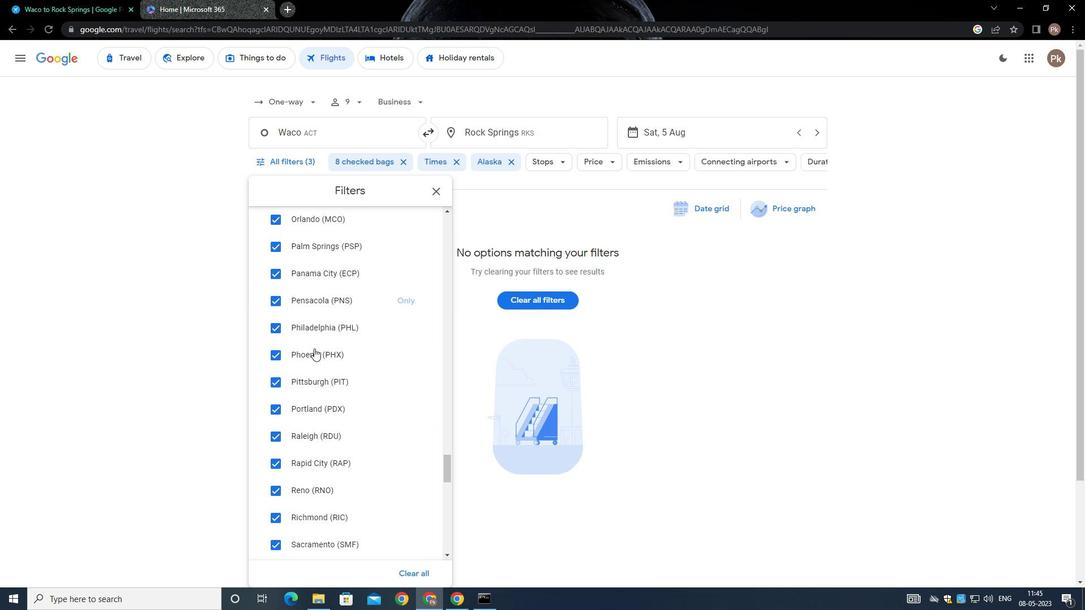
Action: Mouse scrolled (314, 347) with delta (0, -1)
Screenshot: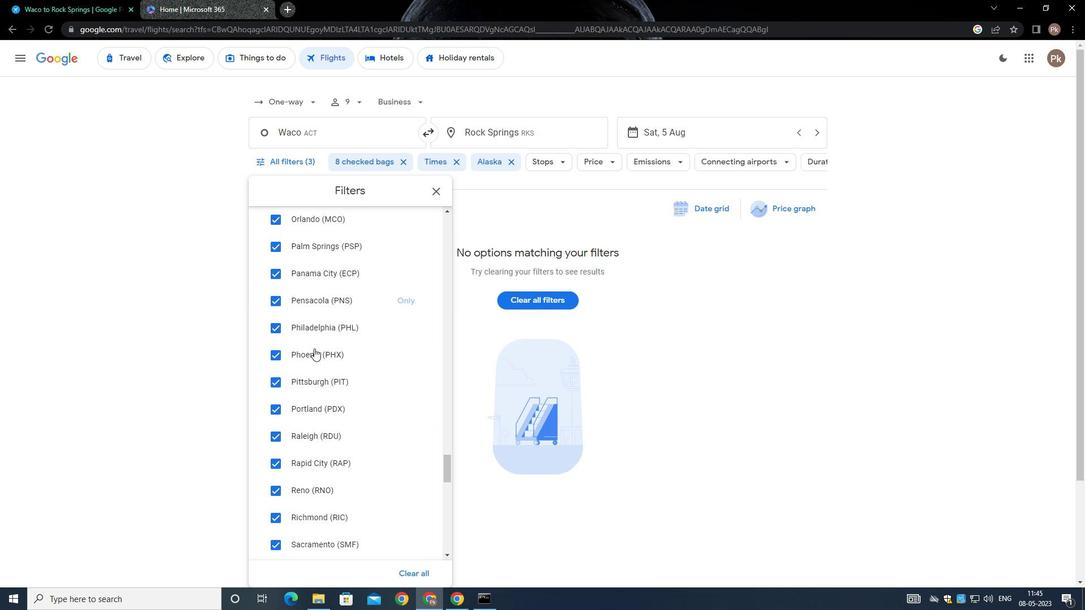 
Action: Mouse moved to (314, 349)
Screenshot: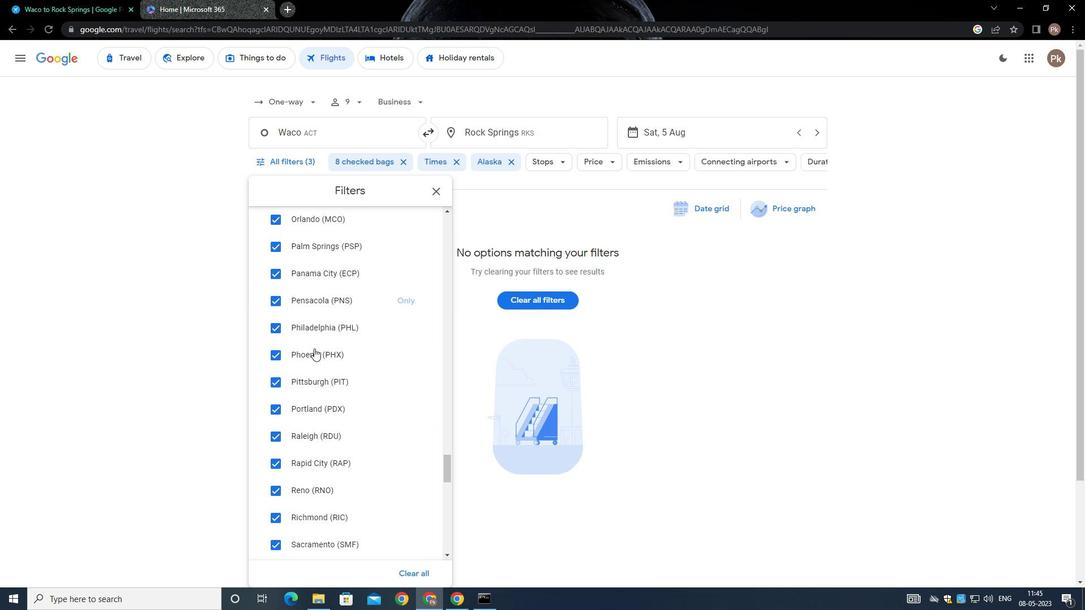 
Action: Mouse scrolled (314, 348) with delta (0, 0)
Screenshot: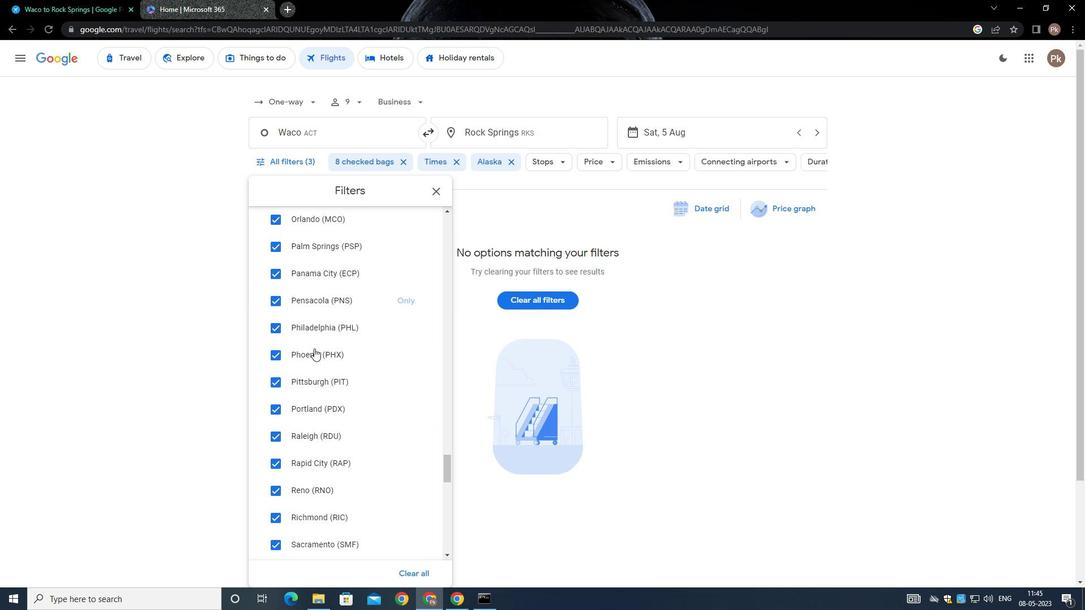 
Action: Mouse moved to (313, 352)
Screenshot: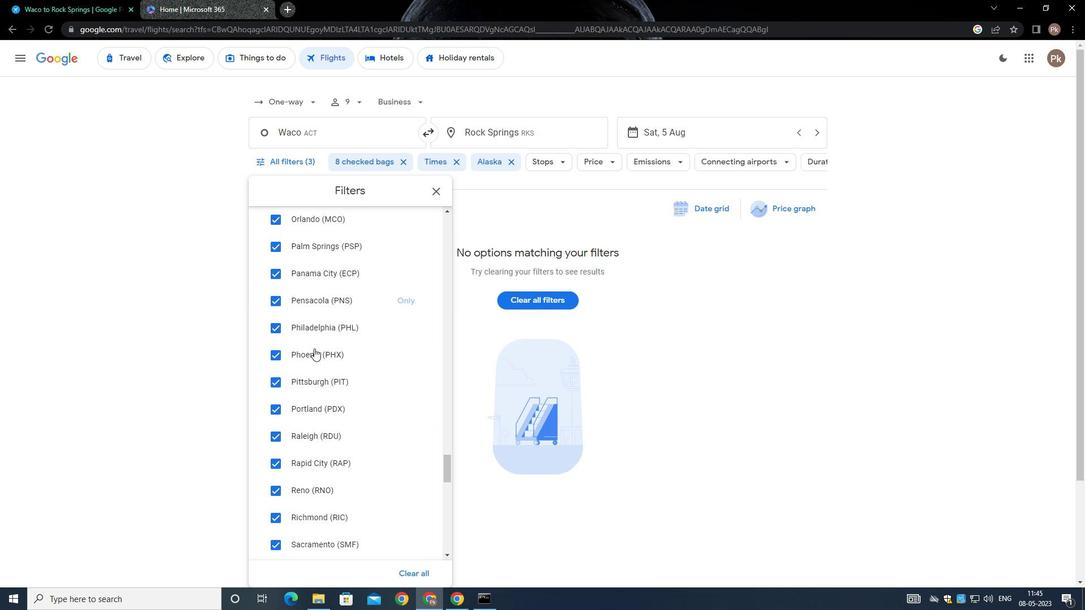 
Action: Mouse scrolled (313, 351) with delta (0, 0)
Screenshot: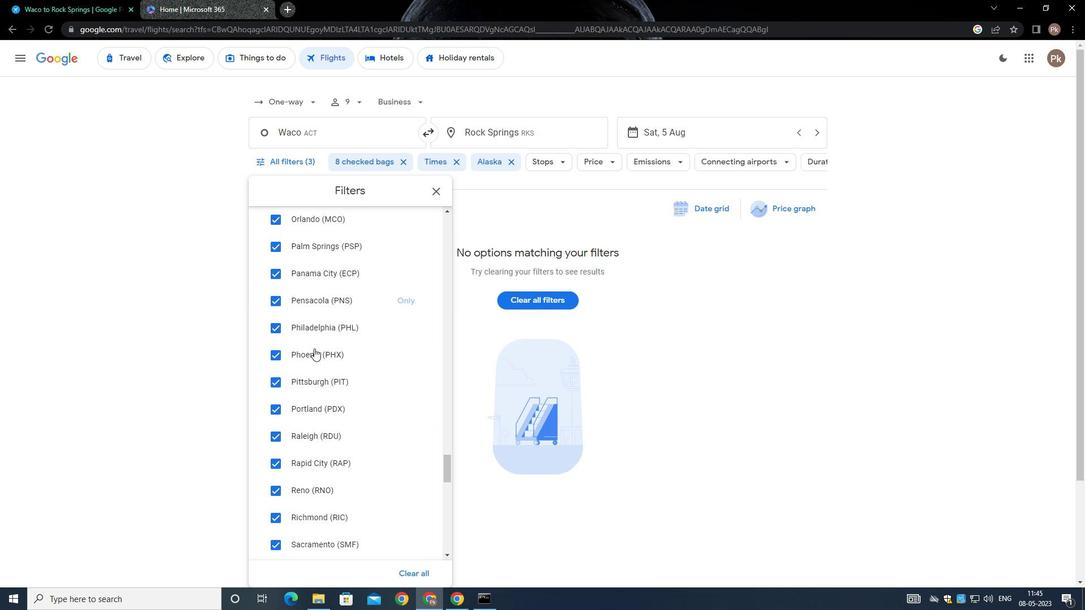 
Action: Mouse moved to (312, 357)
Screenshot: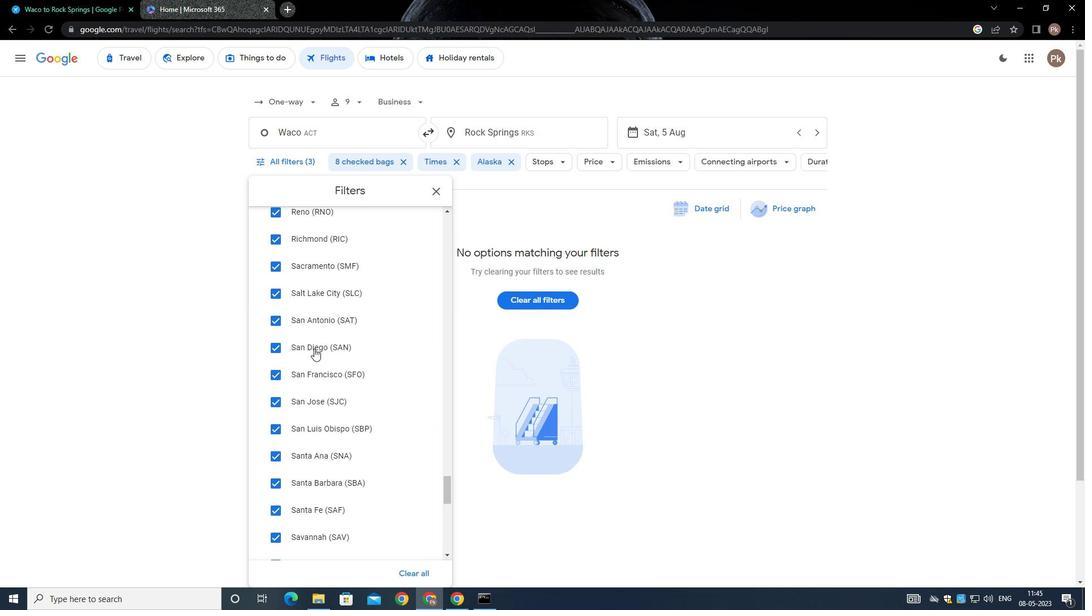 
Action: Mouse scrolled (312, 357) with delta (0, 0)
Screenshot: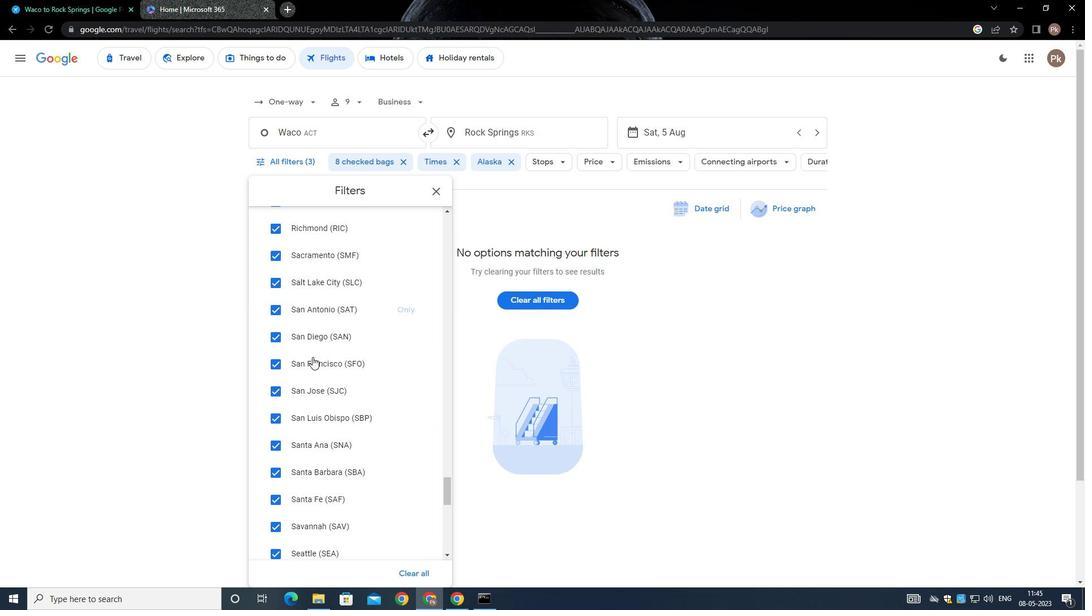
Action: Mouse scrolled (312, 356) with delta (0, 0)
Screenshot: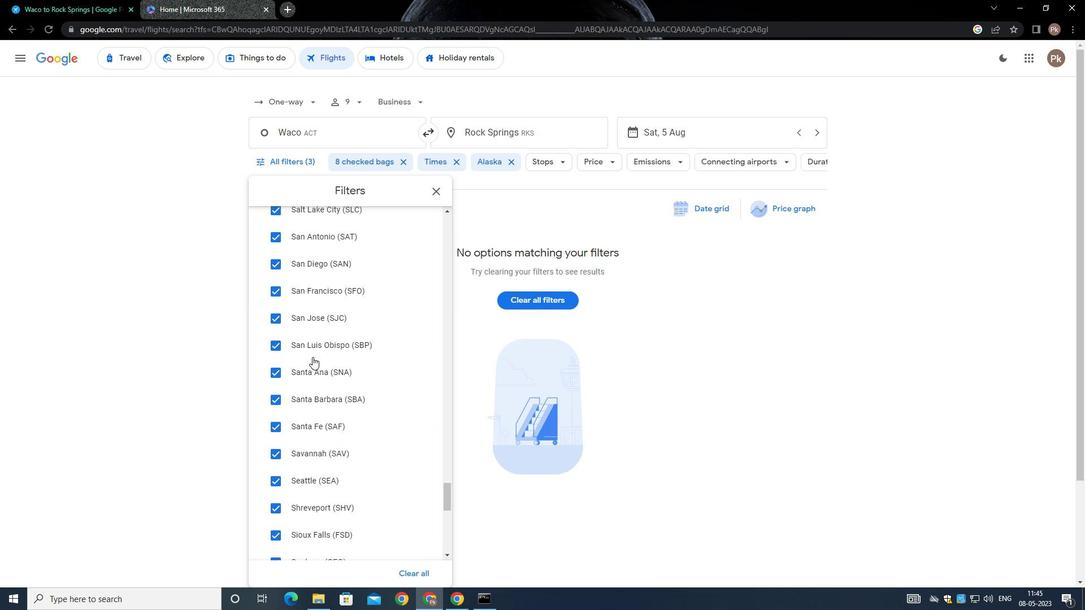 
Action: Mouse scrolled (312, 356) with delta (0, 0)
Screenshot: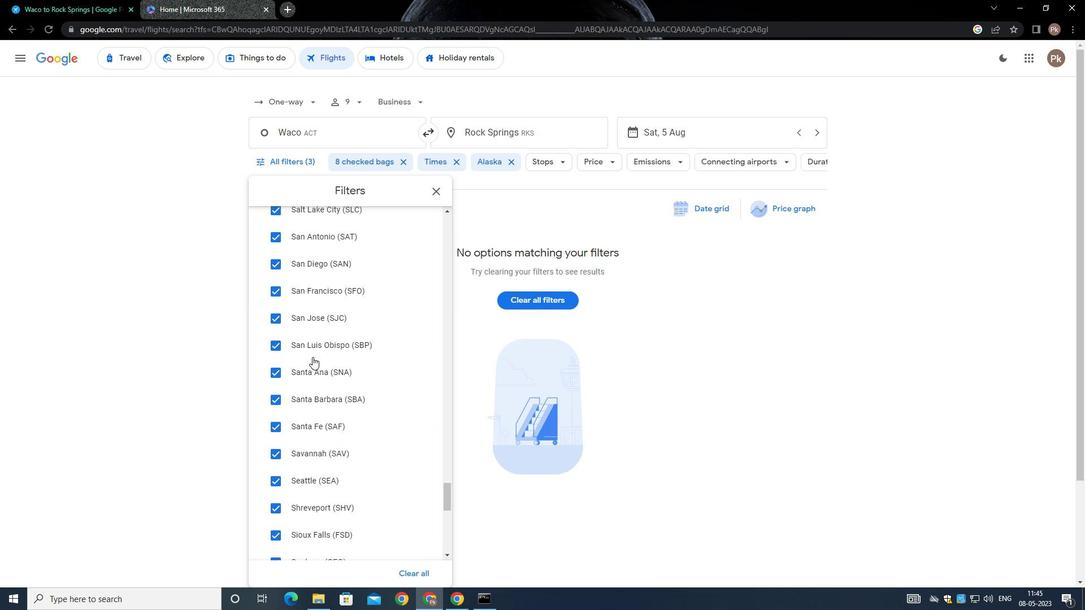 
Action: Mouse scrolled (312, 356) with delta (0, 0)
Screenshot: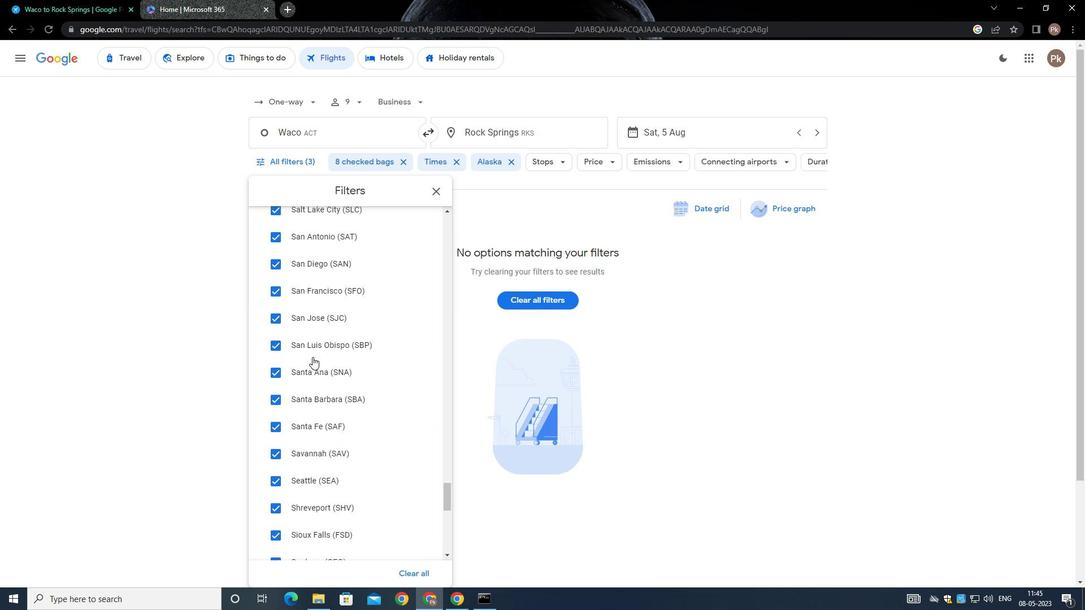 
Action: Mouse scrolled (312, 356) with delta (0, 0)
Screenshot: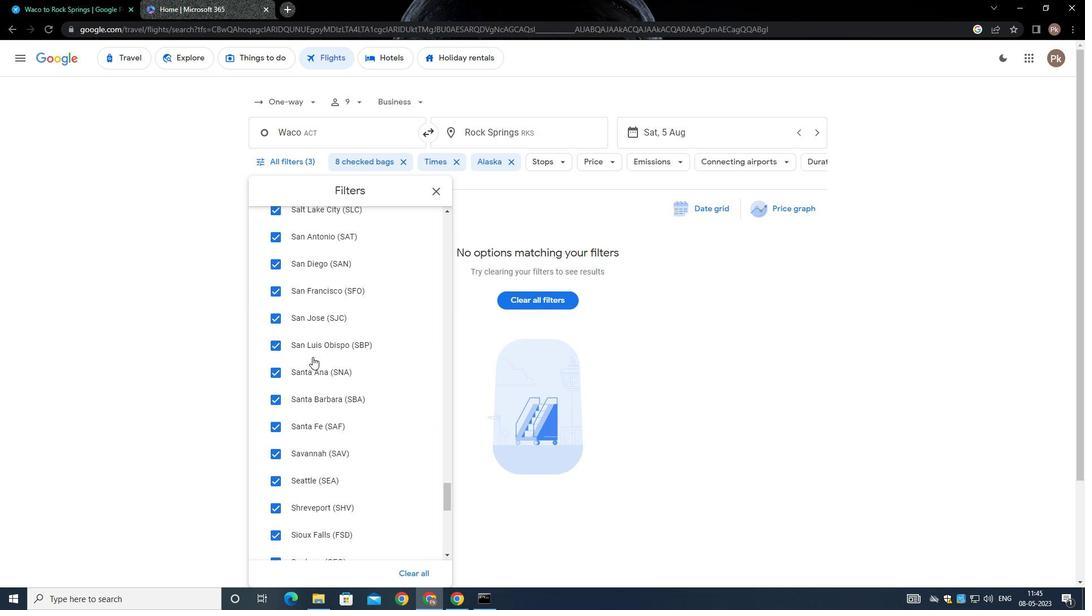 
Action: Mouse moved to (312, 355)
Screenshot: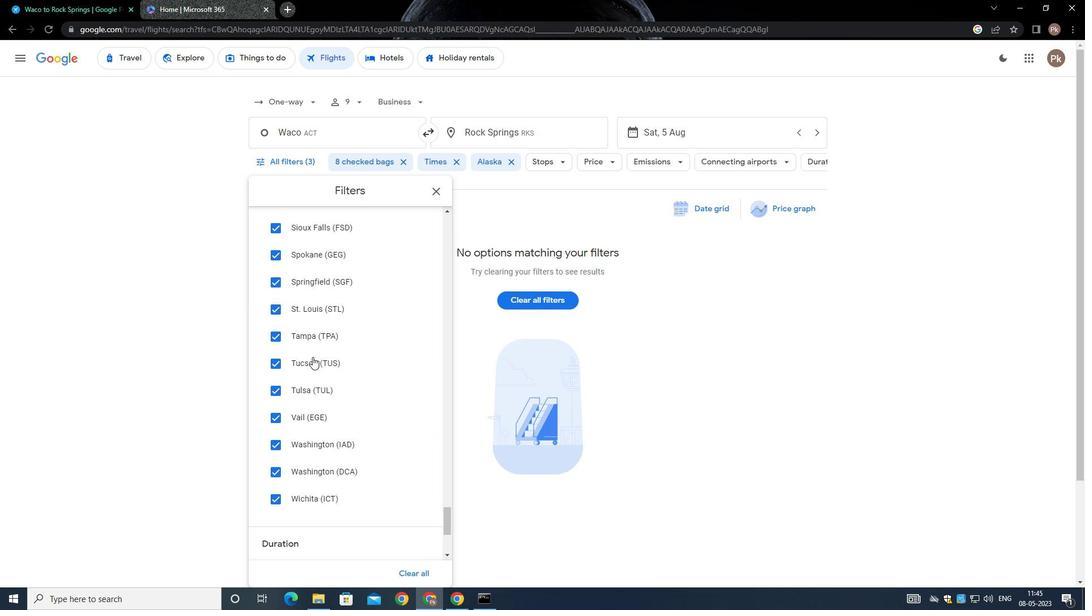 
Action: Mouse scrolled (312, 355) with delta (0, 0)
Screenshot: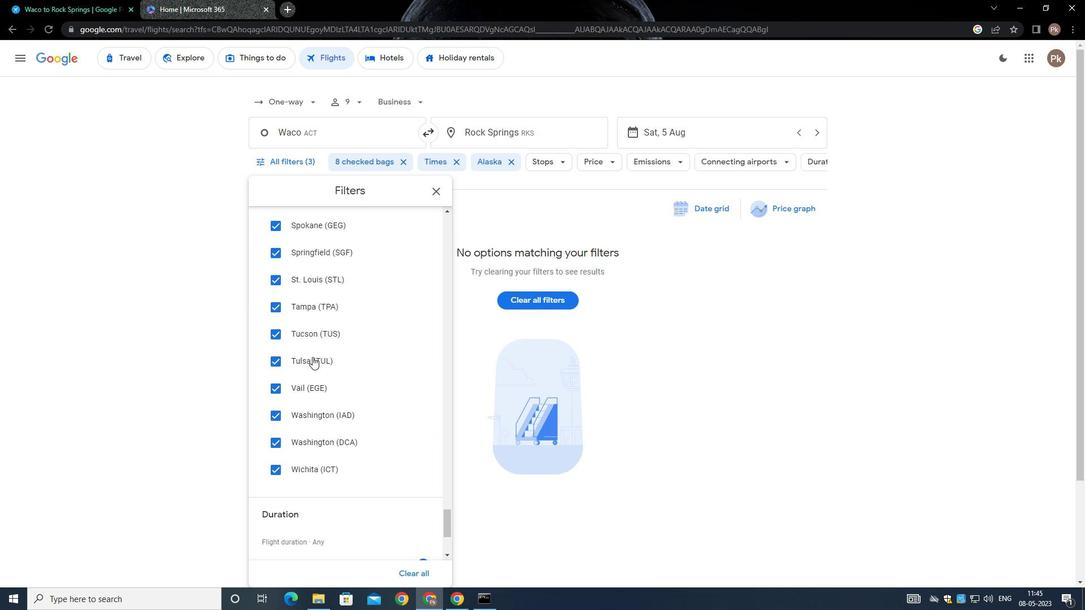
Action: Mouse scrolled (312, 355) with delta (0, 0)
Screenshot: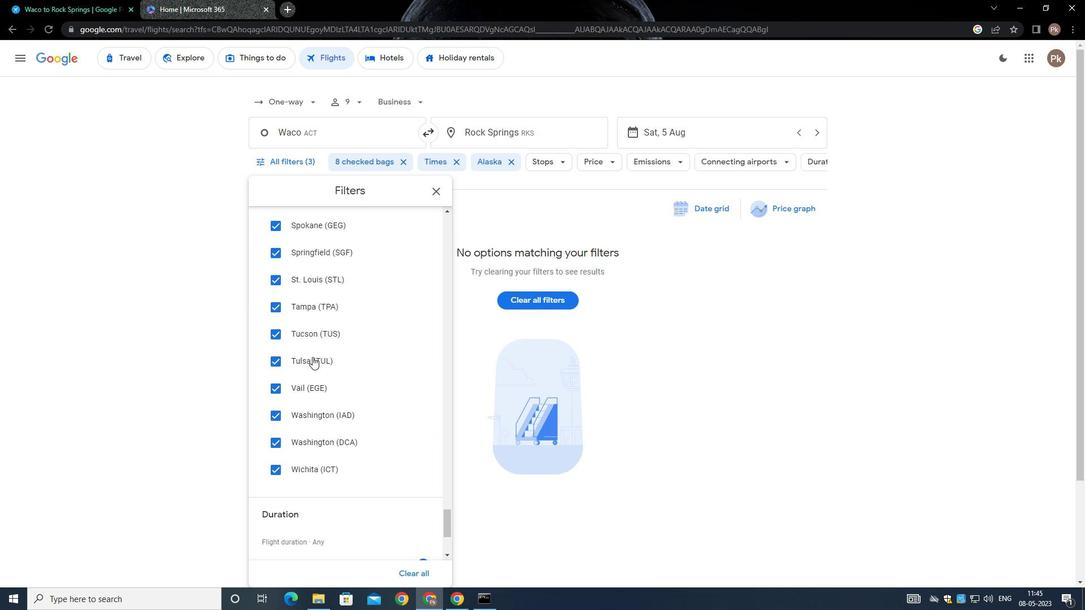 
Action: Mouse scrolled (312, 355) with delta (0, 0)
Screenshot: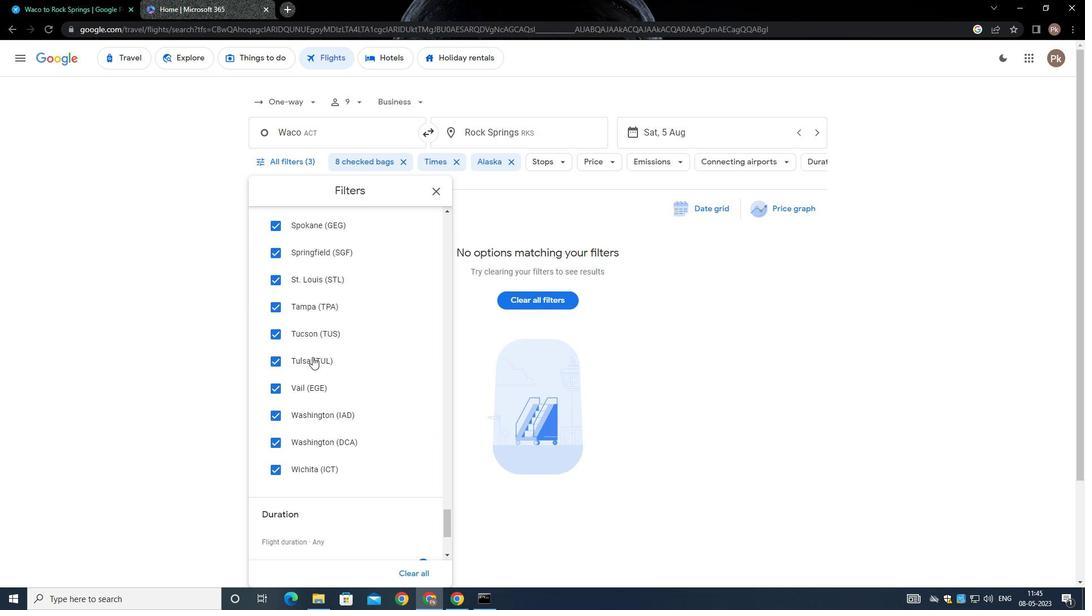 
Action: Mouse scrolled (312, 354) with delta (0, -1)
Screenshot: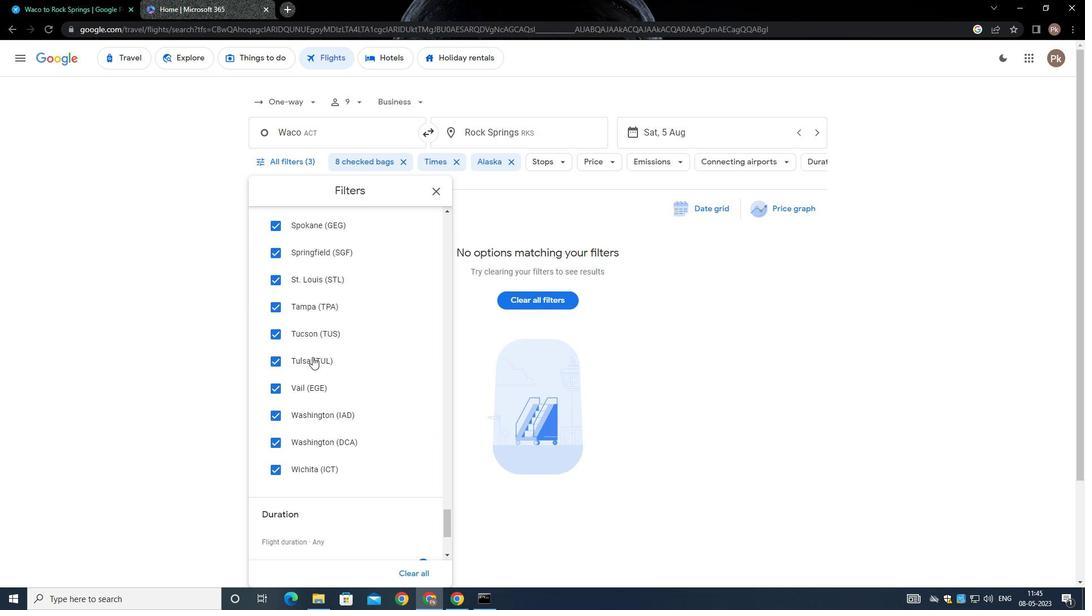 
Action: Mouse moved to (312, 355)
Screenshot: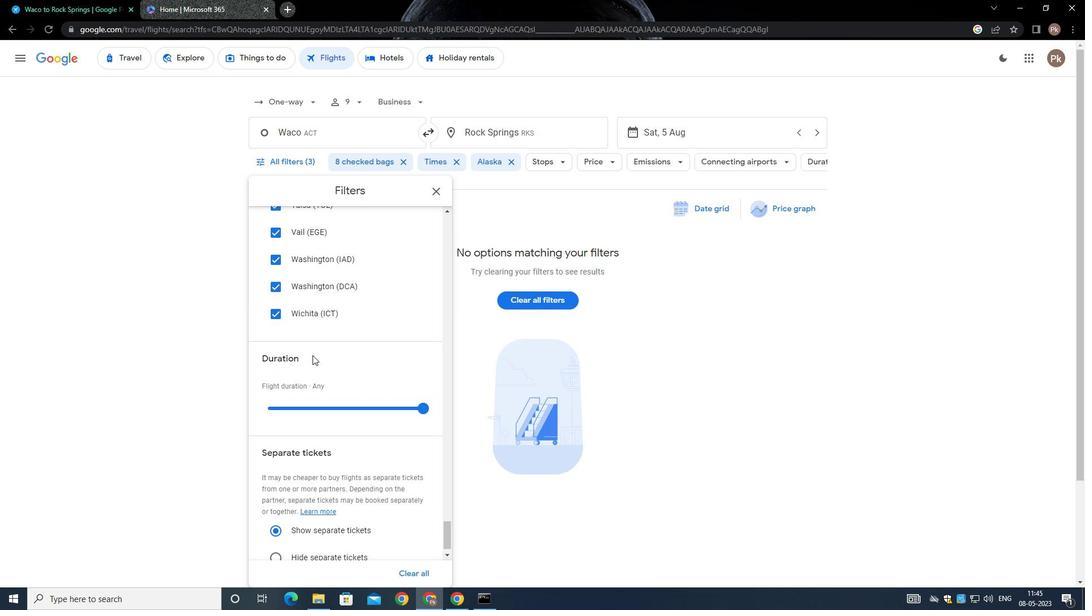 
Action: Mouse scrolled (312, 354) with delta (0, 0)
Screenshot: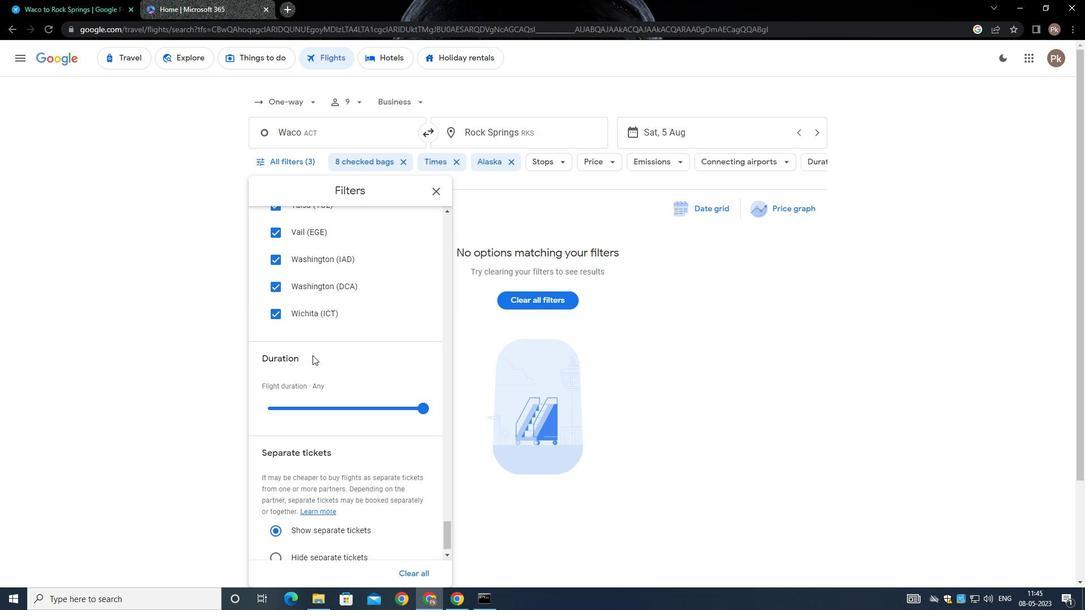 
Action: Mouse scrolled (312, 354) with delta (0, 0)
Screenshot: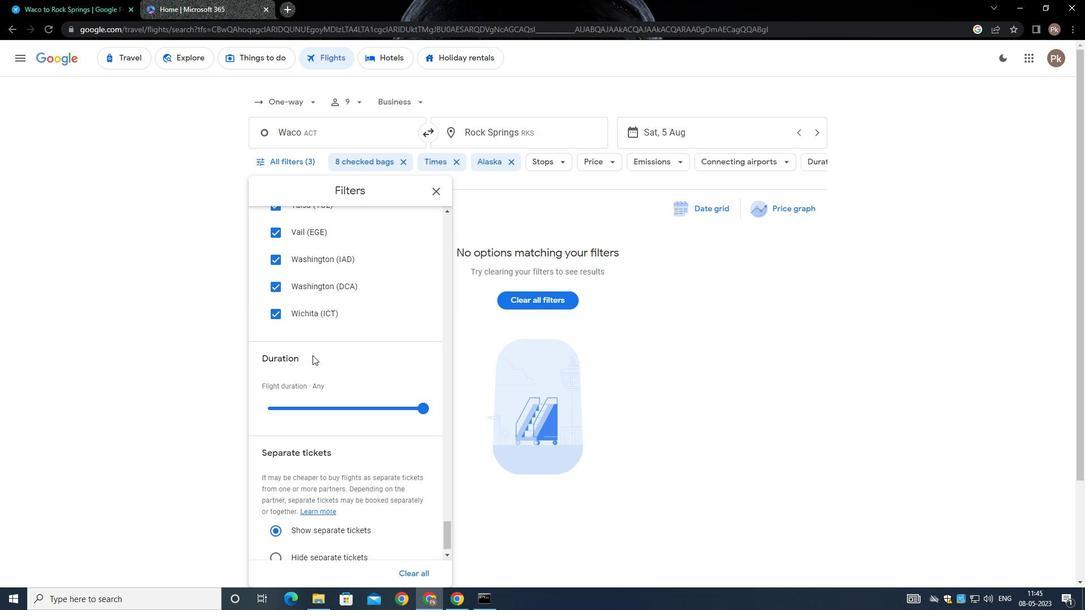 
Action: Mouse scrolled (312, 354) with delta (0, 0)
Screenshot: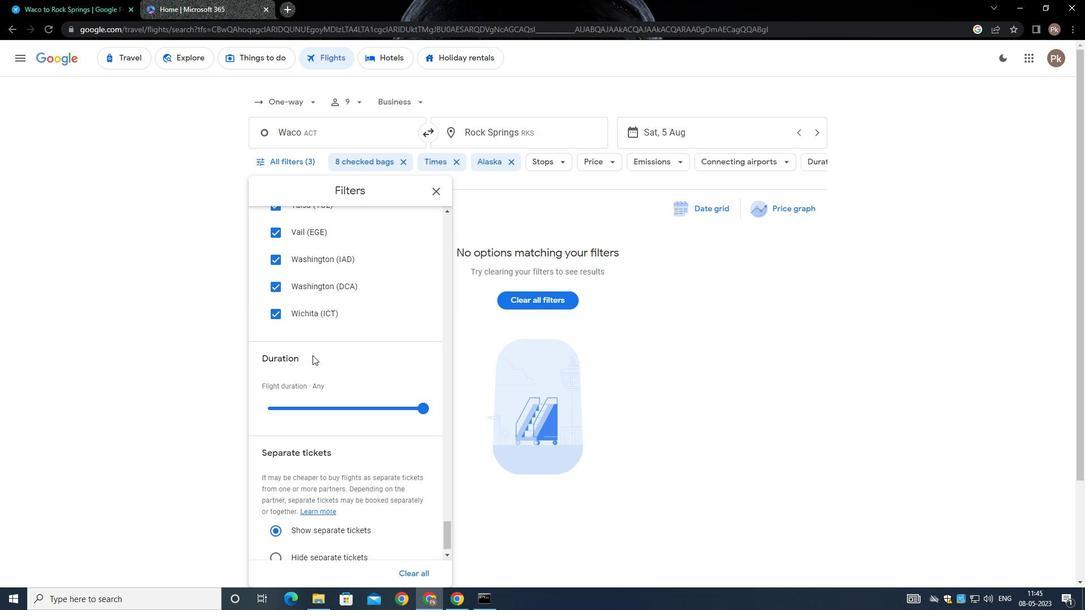 
Action: Mouse scrolled (312, 354) with delta (0, 0)
Screenshot: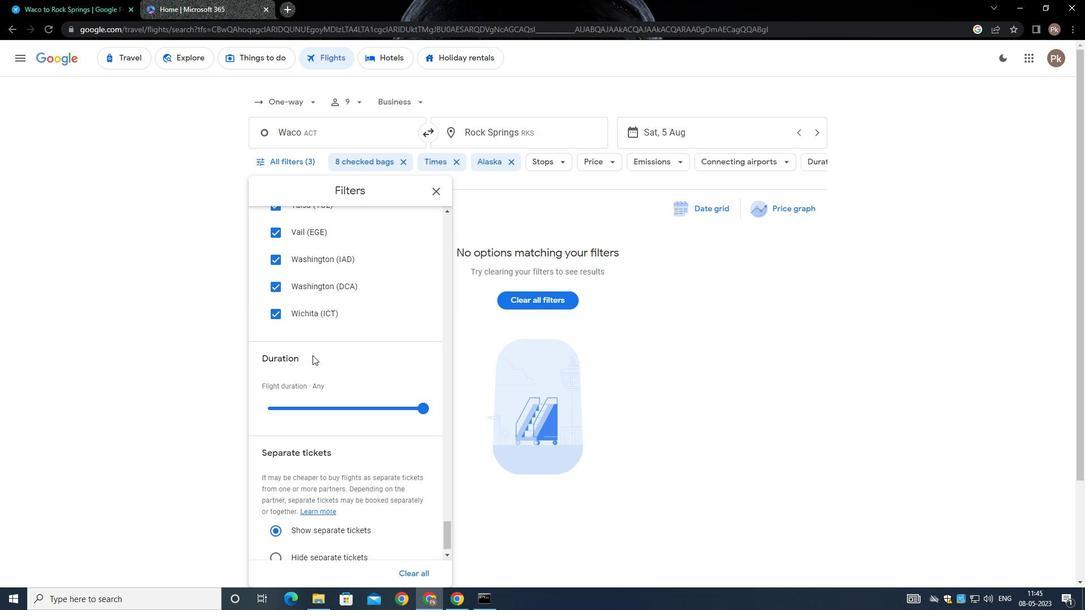 
Action: Mouse moved to (312, 355)
Screenshot: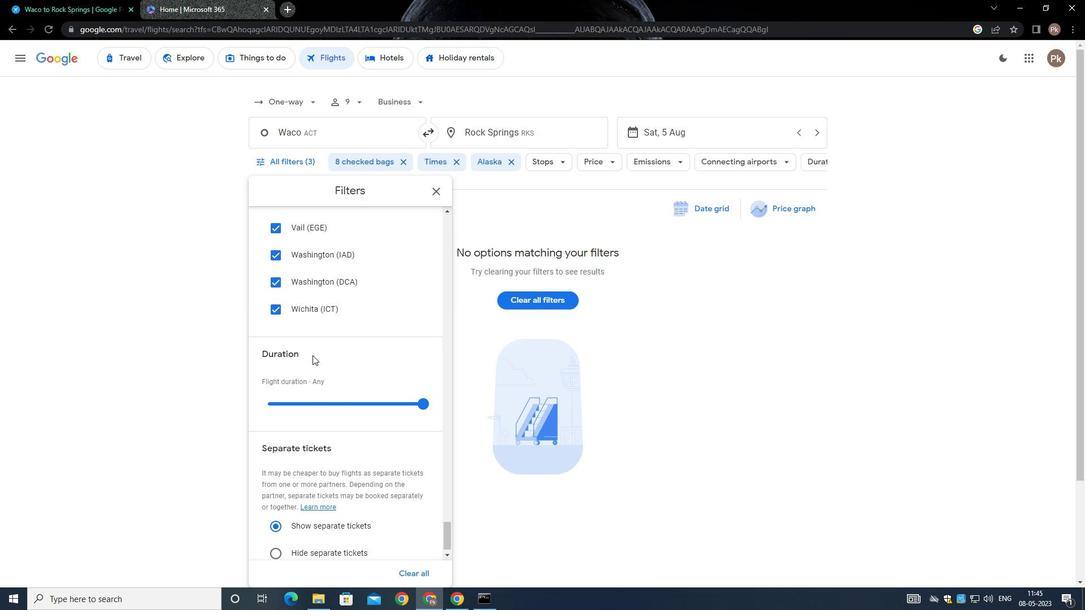 
Action: Mouse scrolled (312, 354) with delta (0, 0)
Screenshot: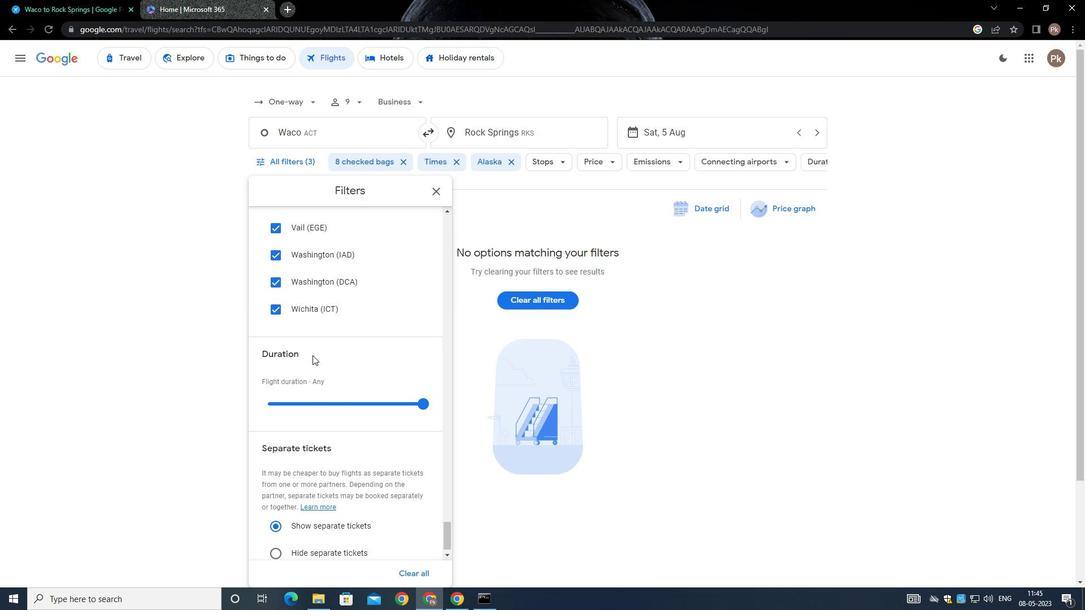 
Action: Mouse moved to (311, 356)
Screenshot: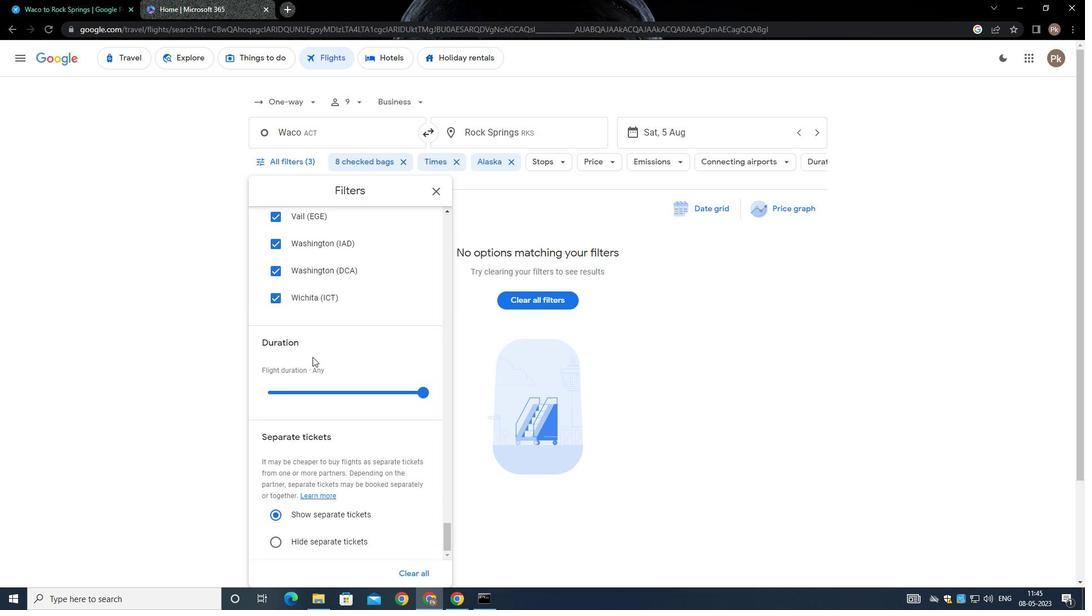 
Action: Mouse scrolled (311, 356) with delta (0, 0)
Screenshot: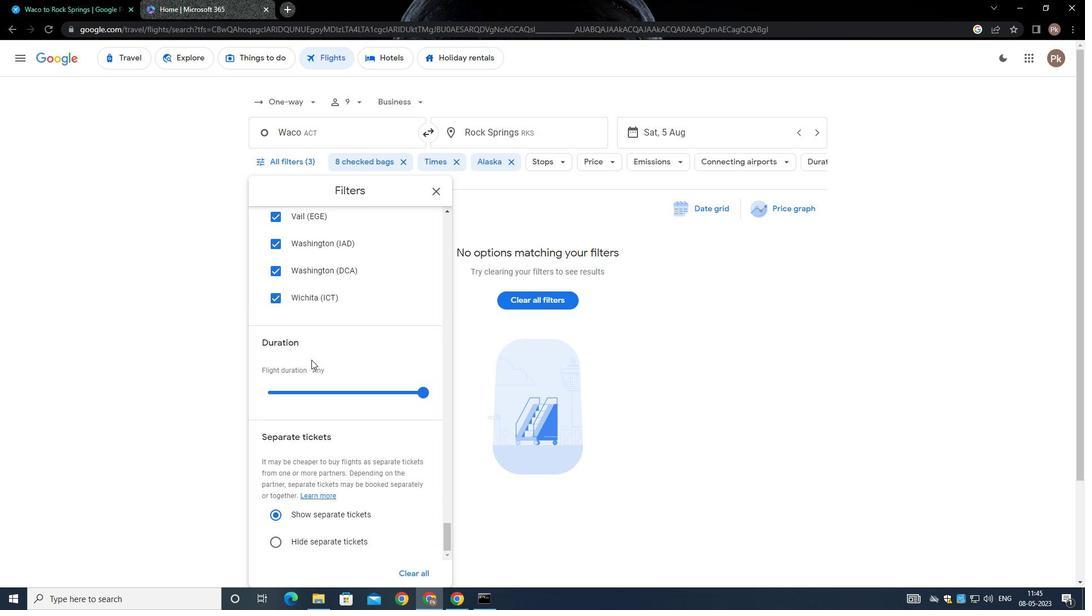 
Action: Mouse scrolled (311, 356) with delta (0, 0)
Screenshot: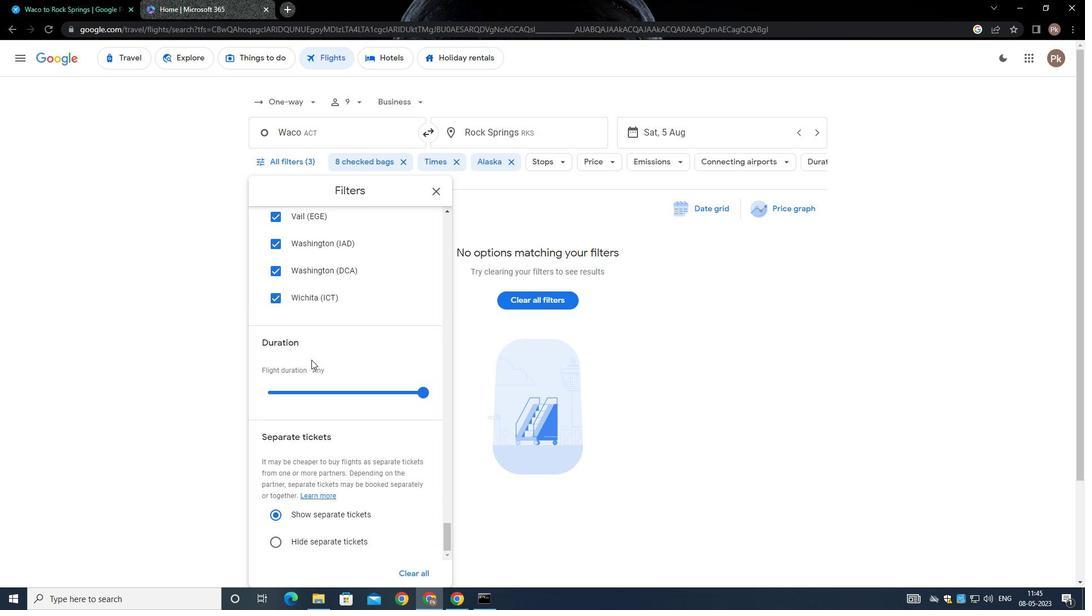 
Action: Mouse scrolled (311, 356) with delta (0, 0)
Screenshot: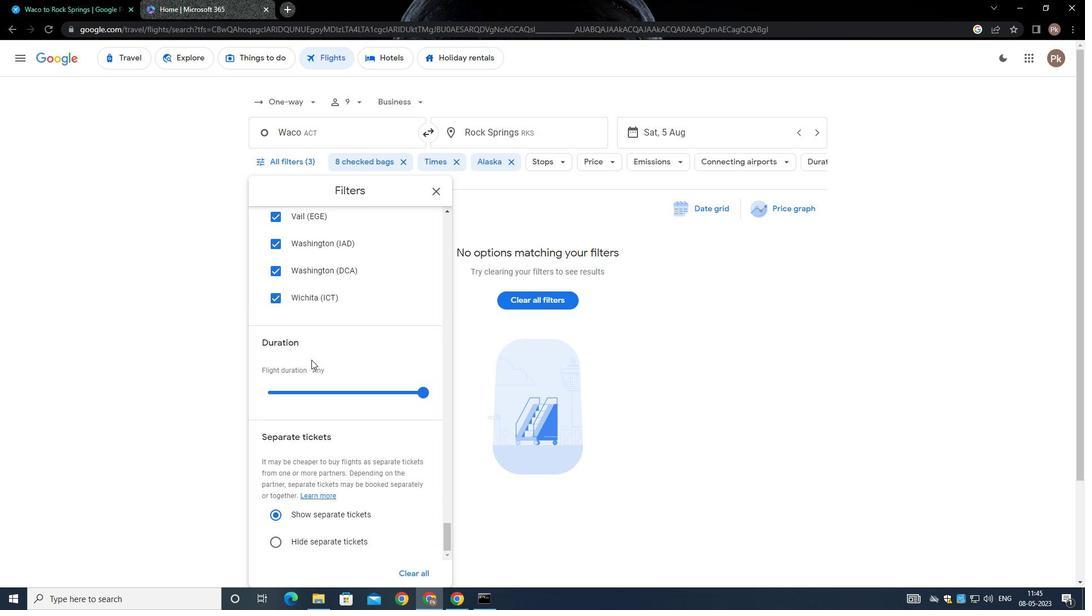 
Action: Mouse scrolled (311, 356) with delta (0, 0)
Screenshot: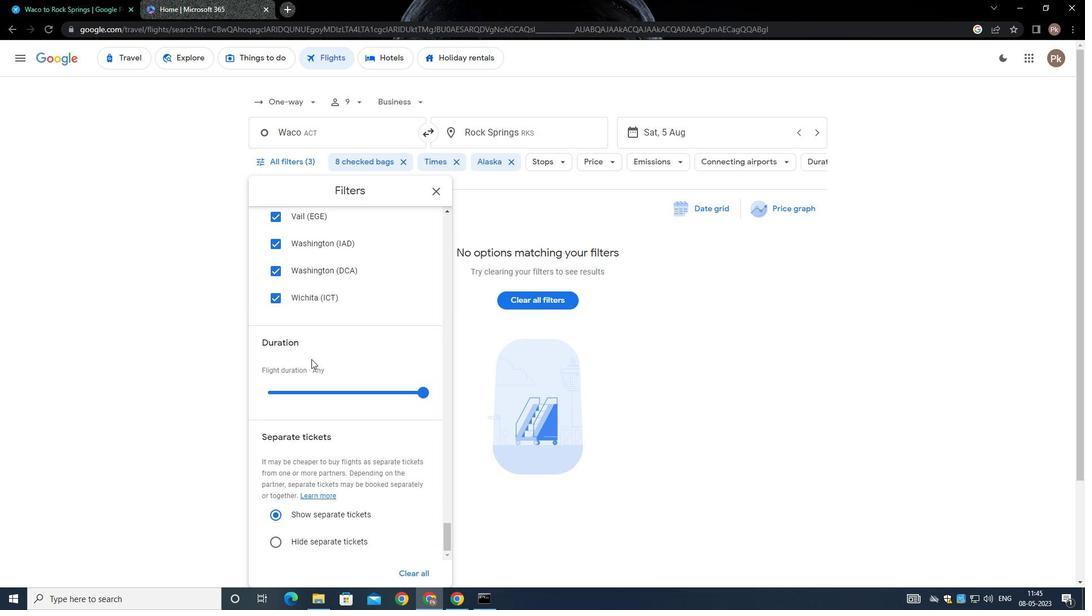 
Action: Mouse moved to (311, 356)
Screenshot: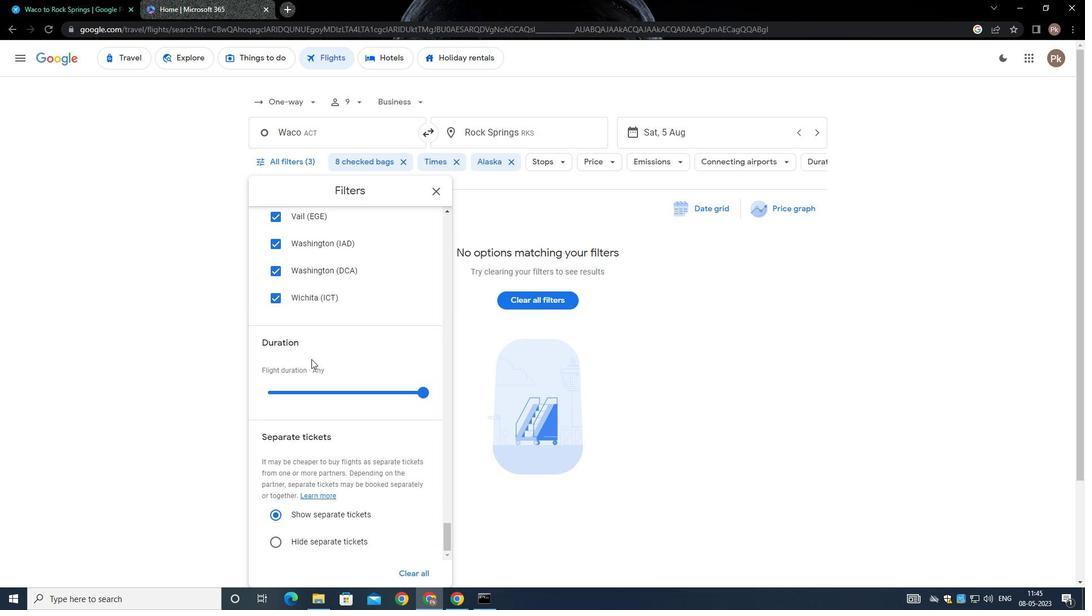 
Action: Mouse scrolled (311, 356) with delta (0, 0)
Screenshot: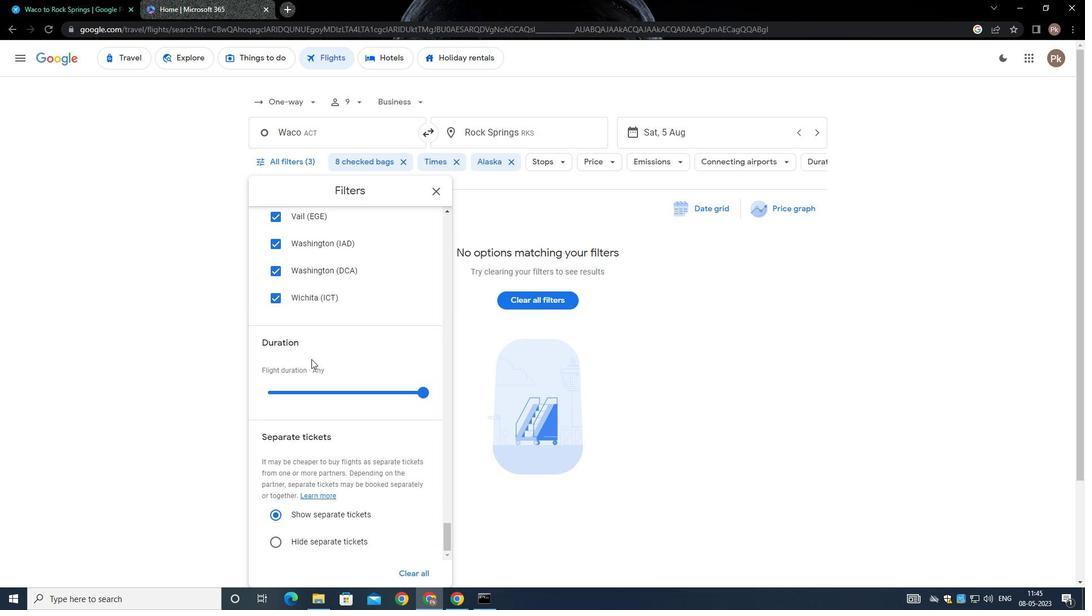 
Action: Mouse moved to (310, 357)
Screenshot: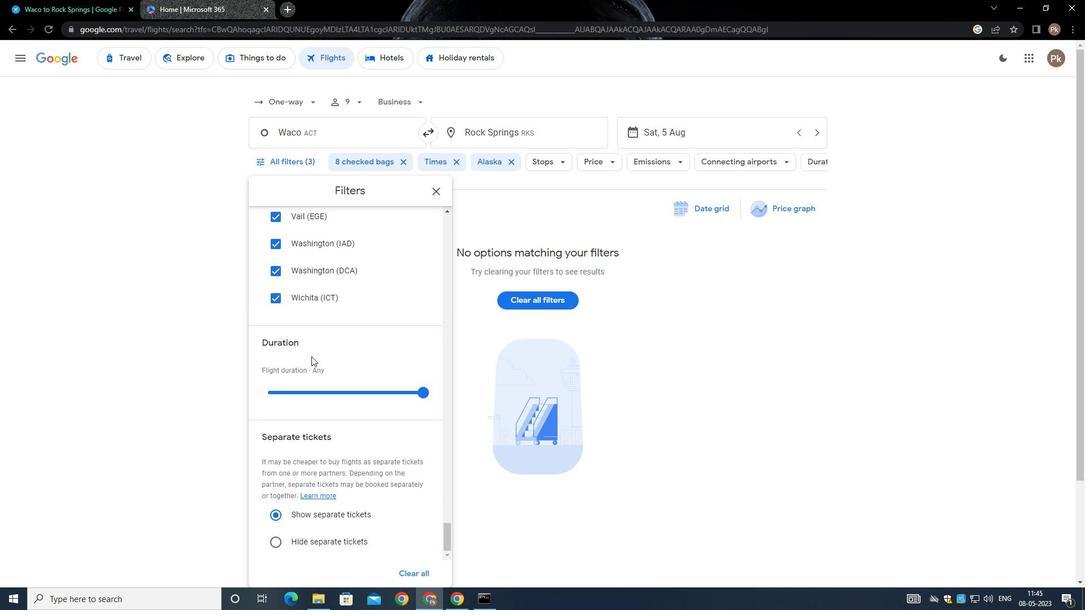 
Action: Mouse scrolled (310, 357) with delta (0, 0)
Screenshot: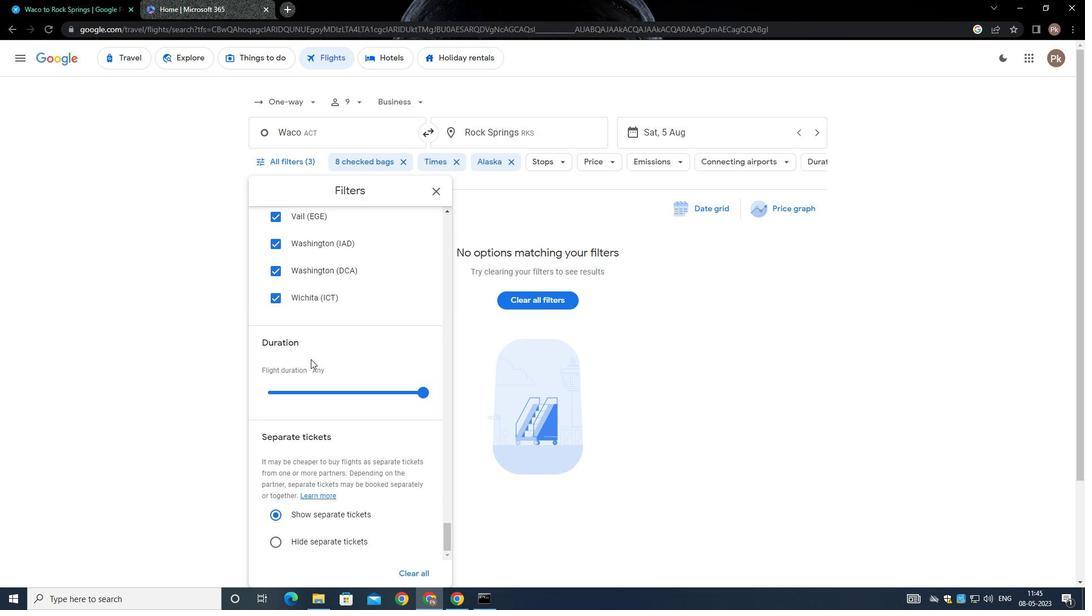 
Action: Mouse scrolled (310, 357) with delta (0, 0)
Screenshot: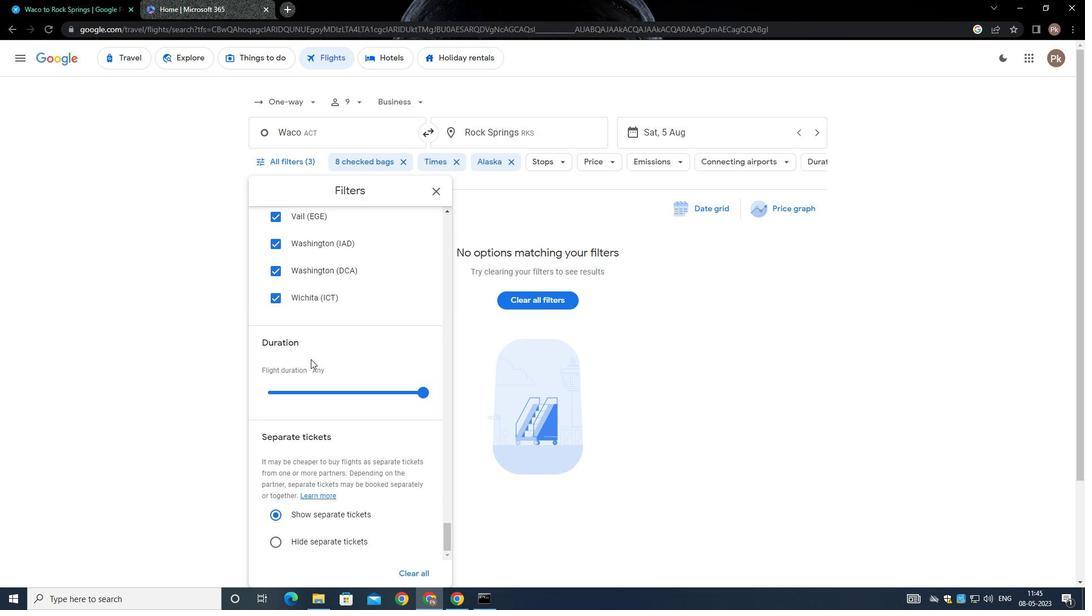 
Action: Mouse scrolled (310, 356) with delta (0, -1)
Screenshot: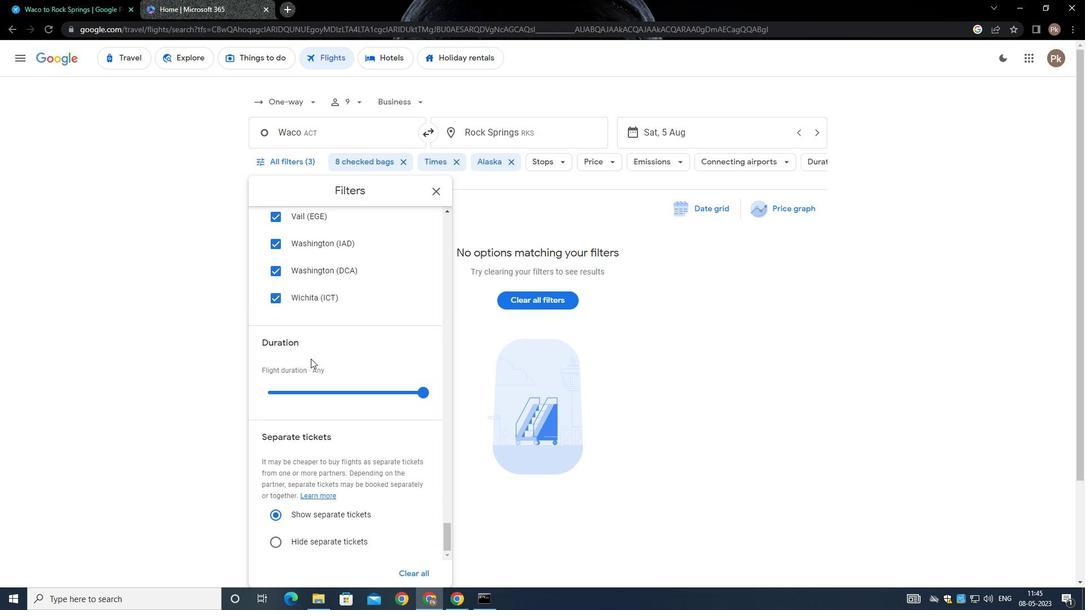 
Action: Mouse scrolled (310, 357) with delta (0, 0)
Screenshot: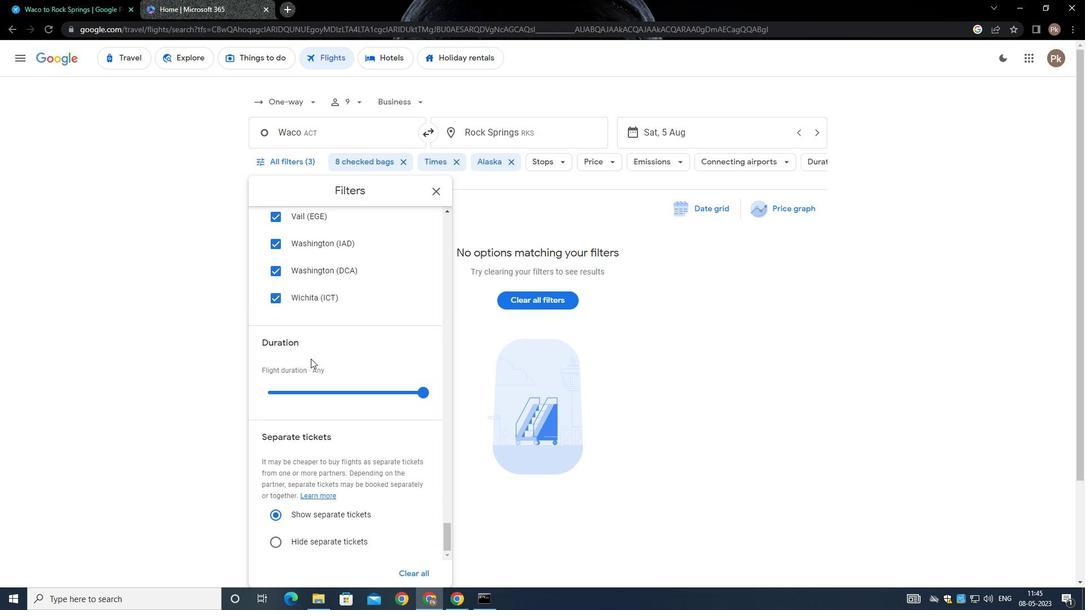 
Action: Mouse scrolled (310, 357) with delta (0, 0)
Screenshot: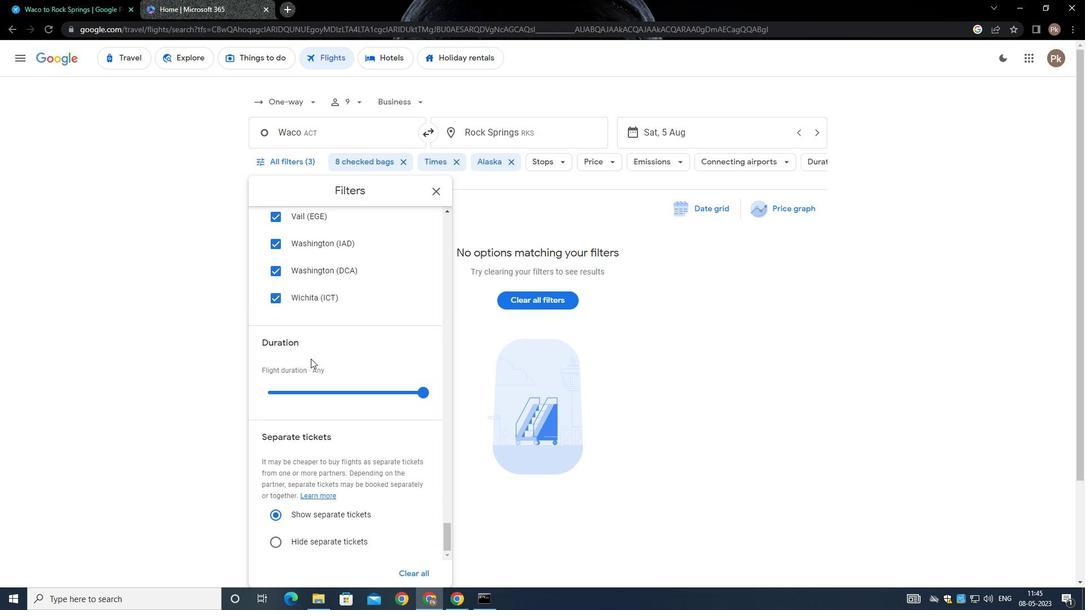 
Action: Mouse moved to (310, 359)
Screenshot: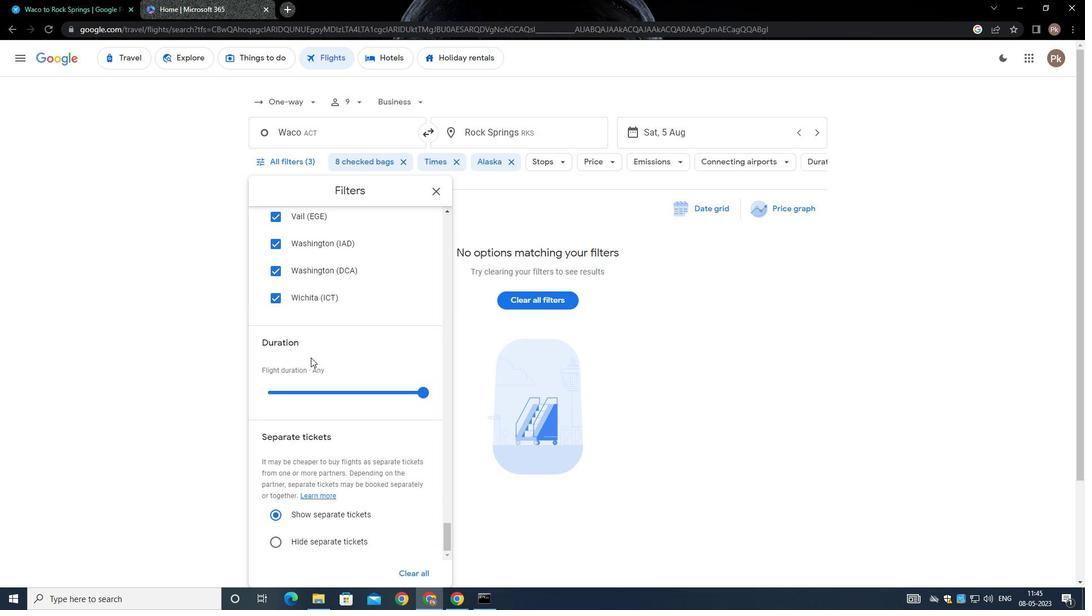 
